Task: Find connections with filter location Haikou with filter topic #Indiawith filter profile language Spanish with filter current company Aditya Birla Chemicals with filter school NMIMS Global with filter industry Highway, Street, and Bridge Construction with filter service category CateringChange with filter keywords title Political Scientist
Action: Mouse moved to (553, 75)
Screenshot: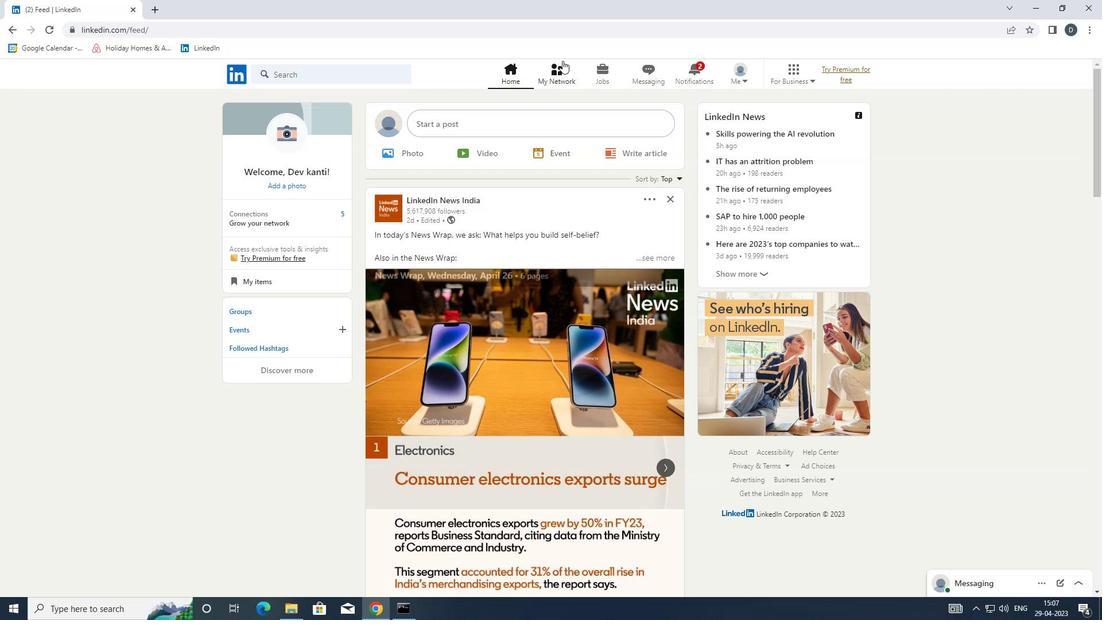 
Action: Mouse pressed left at (553, 75)
Screenshot: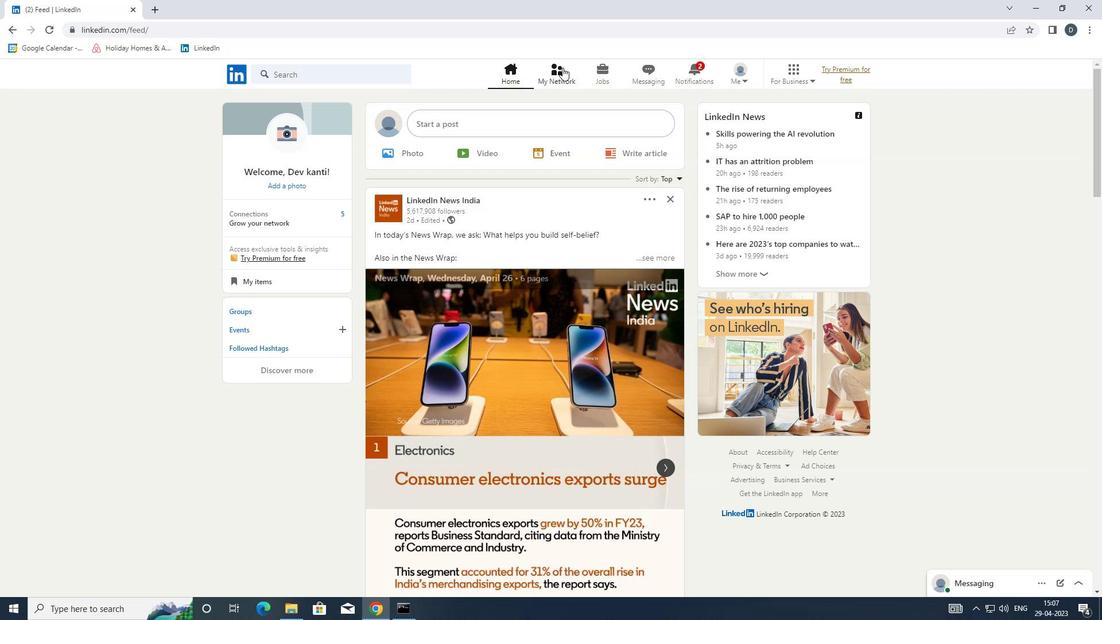 
Action: Mouse moved to (382, 137)
Screenshot: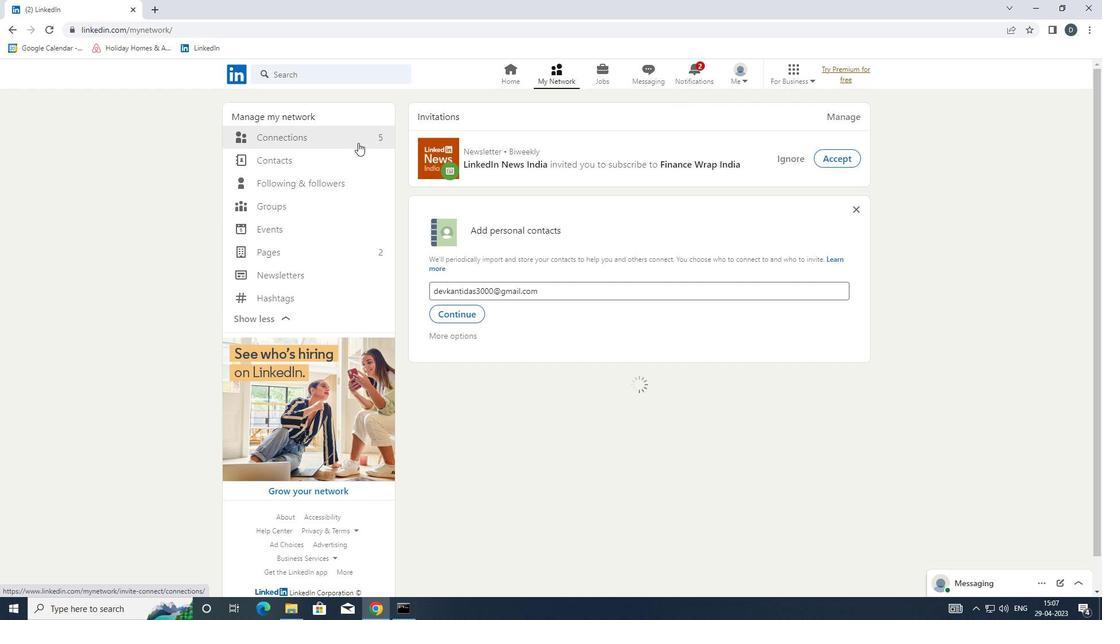 
Action: Mouse pressed left at (382, 137)
Screenshot: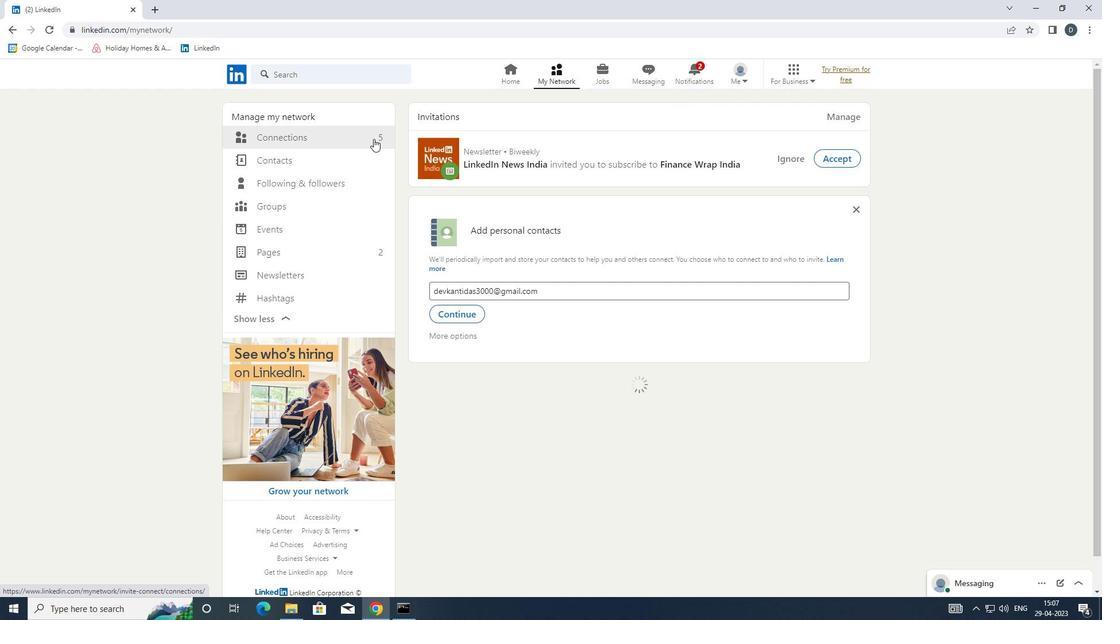 
Action: Mouse moved to (667, 139)
Screenshot: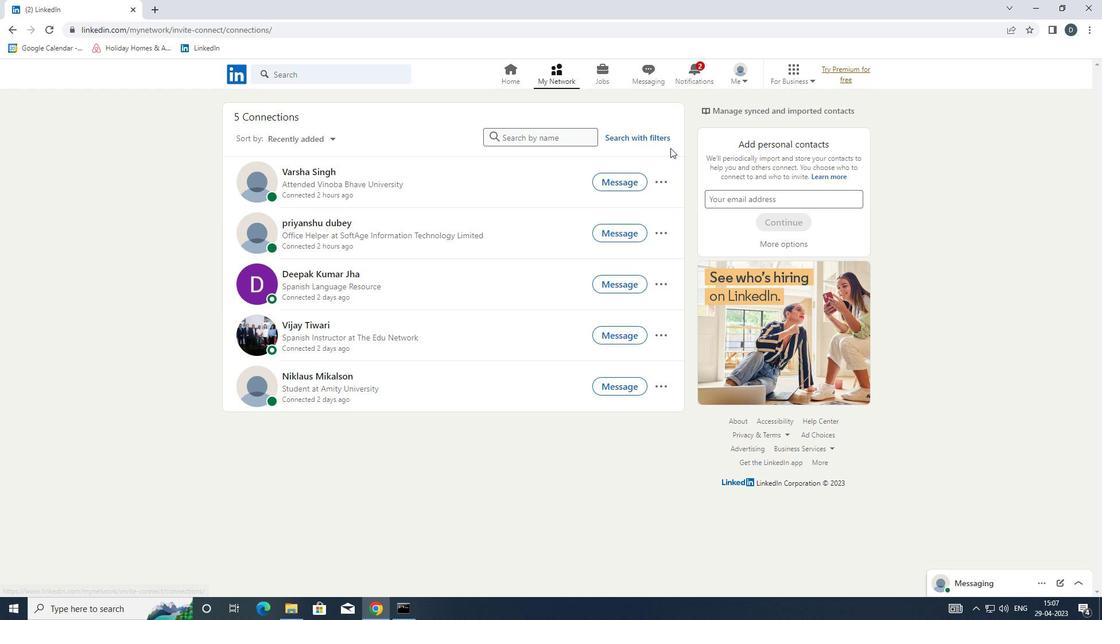 
Action: Mouse pressed left at (667, 139)
Screenshot: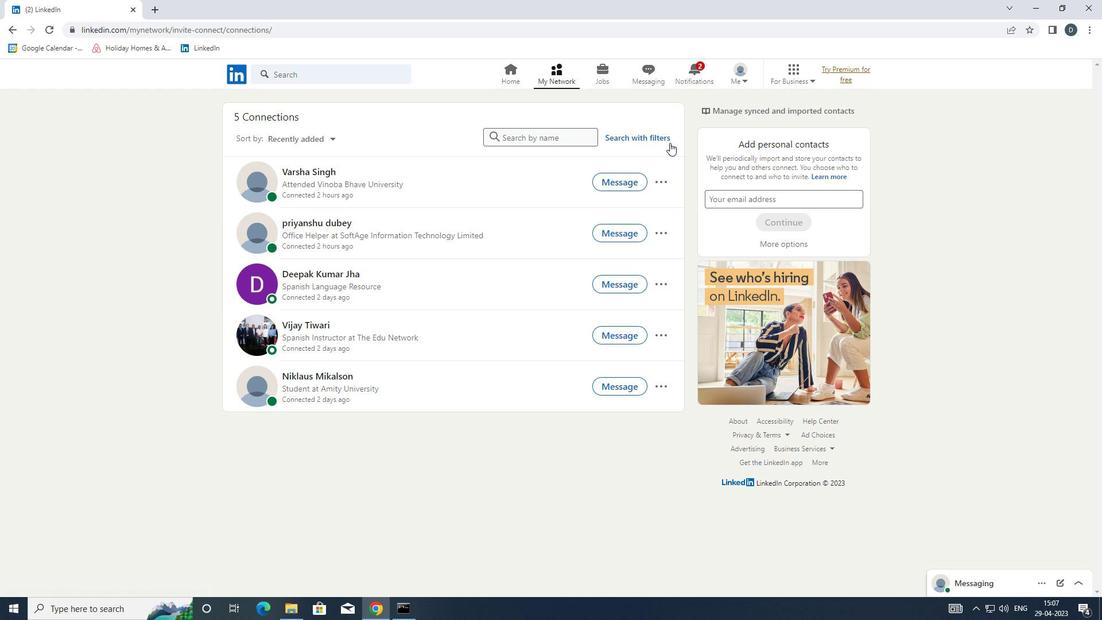 
Action: Mouse moved to (586, 109)
Screenshot: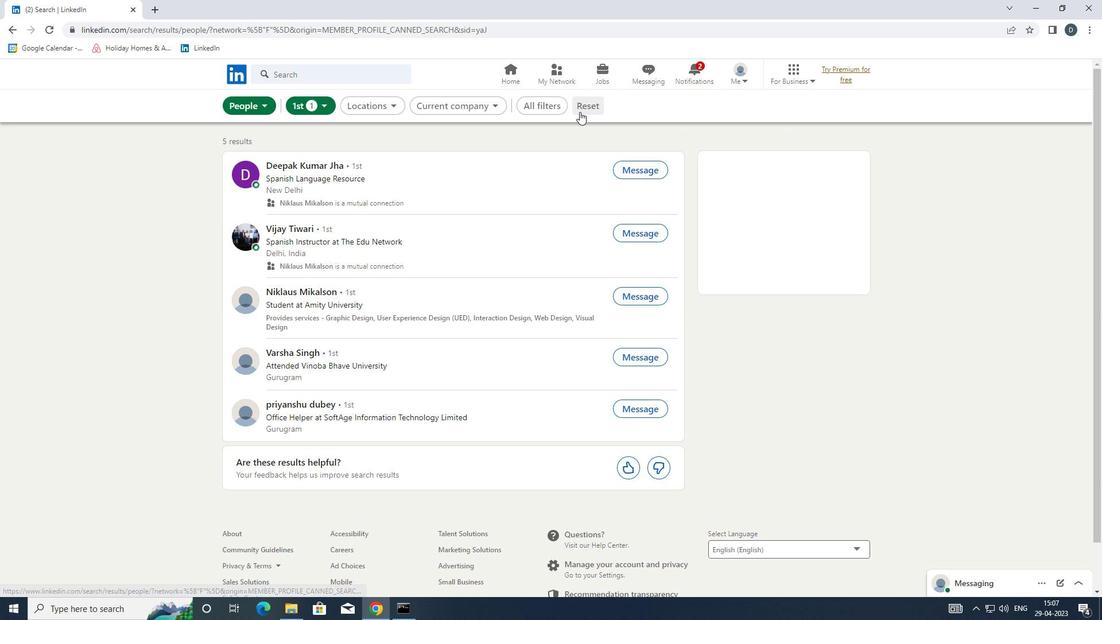
Action: Mouse pressed left at (586, 109)
Screenshot: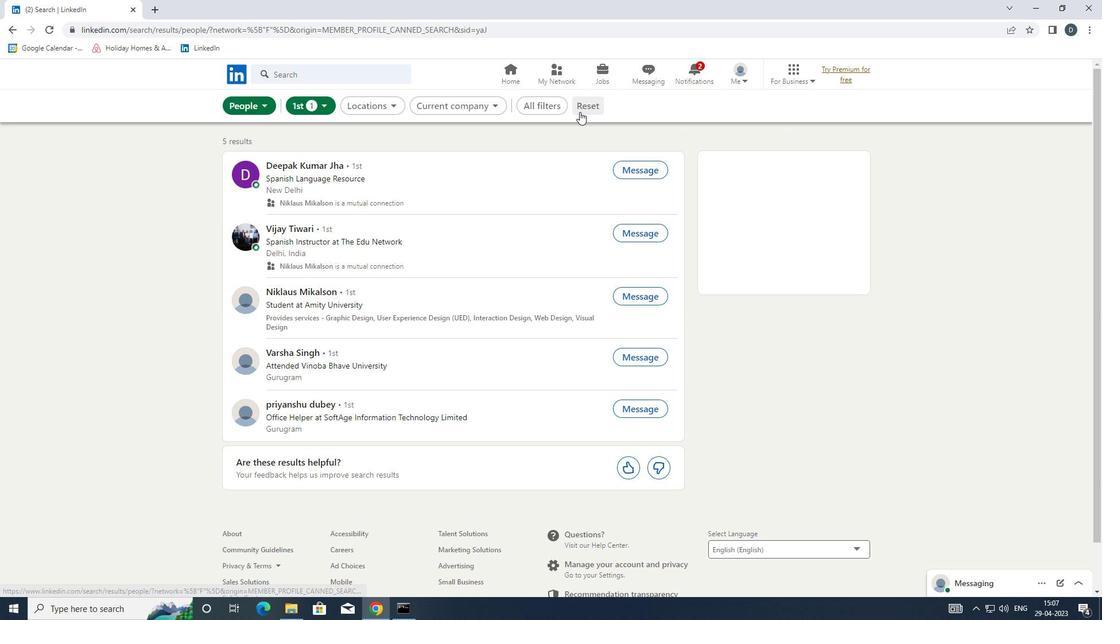 
Action: Mouse moved to (573, 106)
Screenshot: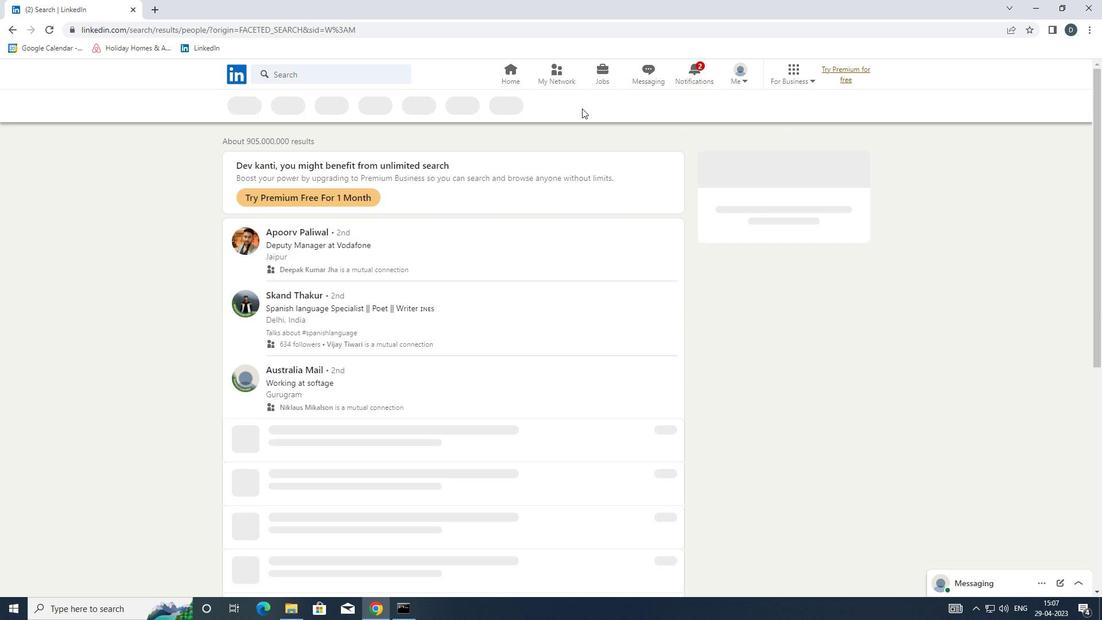 
Action: Mouse pressed left at (573, 106)
Screenshot: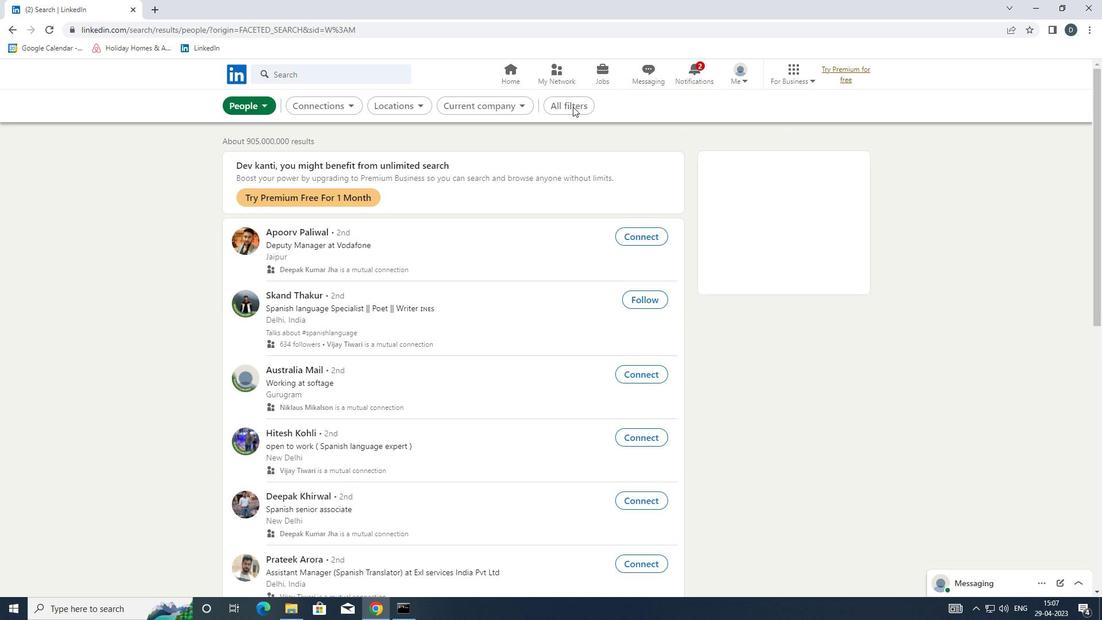 
Action: Mouse moved to (885, 353)
Screenshot: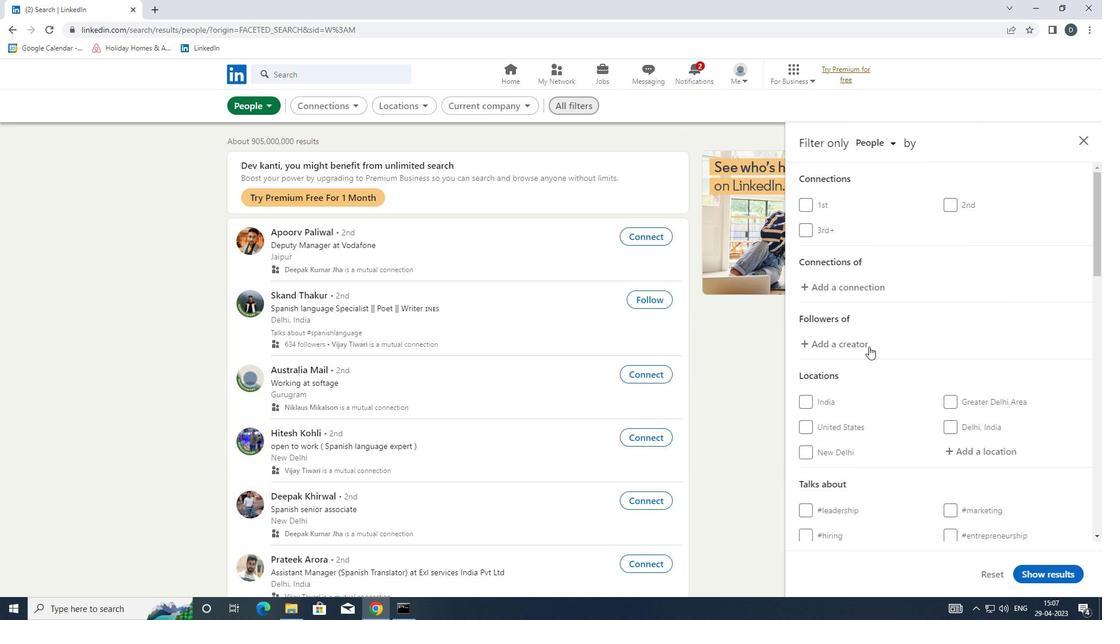 
Action: Mouse scrolled (885, 352) with delta (0, 0)
Screenshot: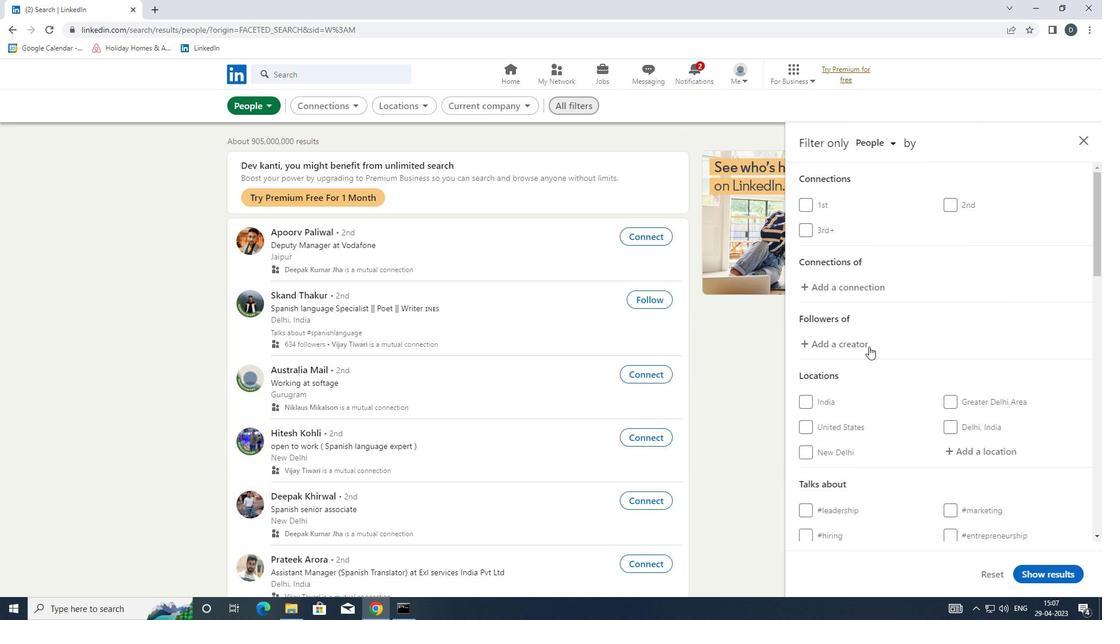 
Action: Mouse moved to (885, 353)
Screenshot: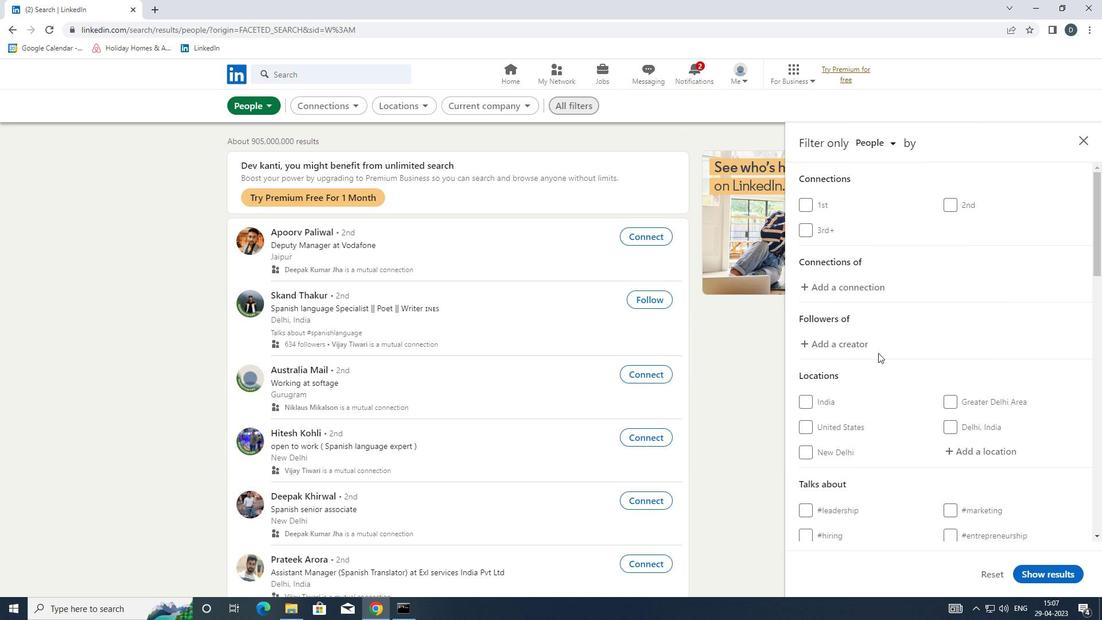 
Action: Mouse scrolled (885, 352) with delta (0, 0)
Screenshot: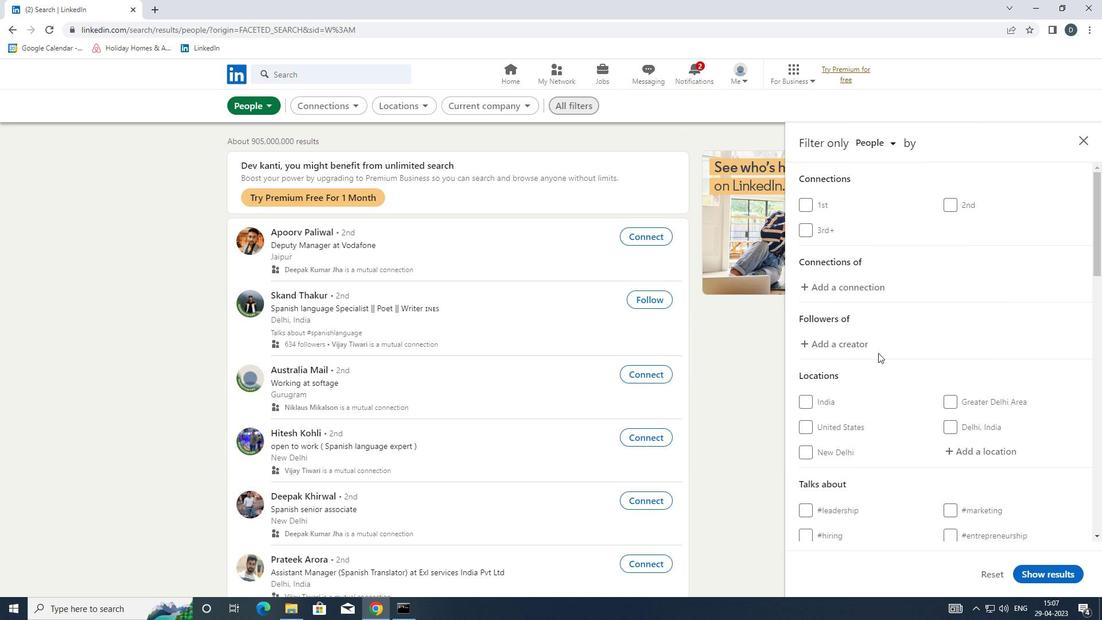 
Action: Mouse moved to (971, 334)
Screenshot: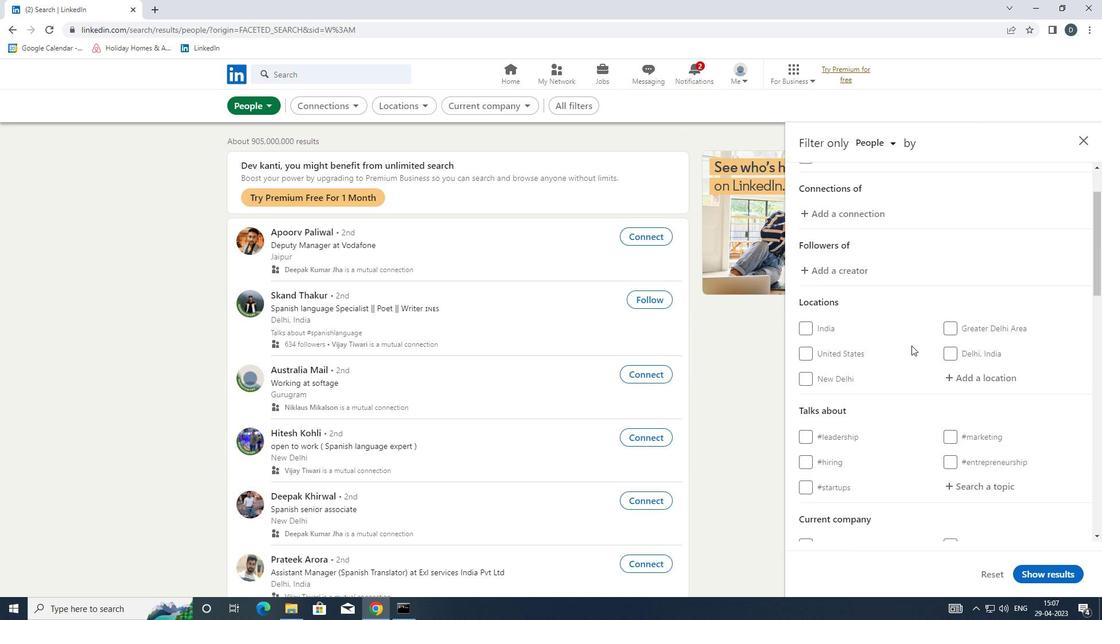 
Action: Mouse pressed left at (971, 334)
Screenshot: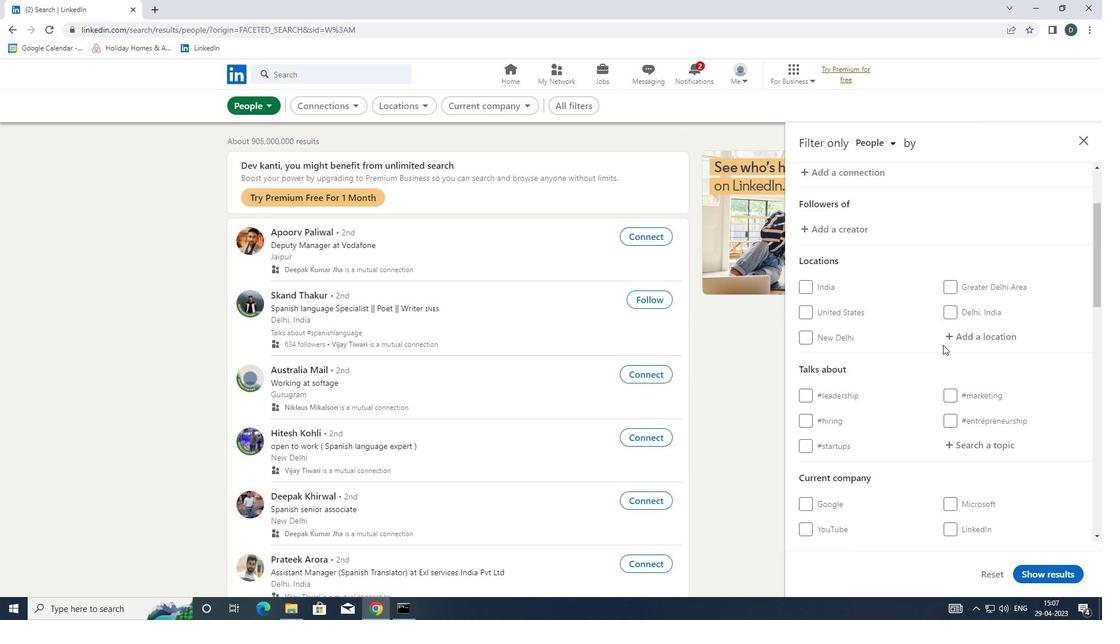 
Action: Key pressed <Key.shift_r><Key.shift_r><Key.shift_r><Key.shift_r><Key.shift_r>Haikou<Key.down><Key.enter>
Screenshot: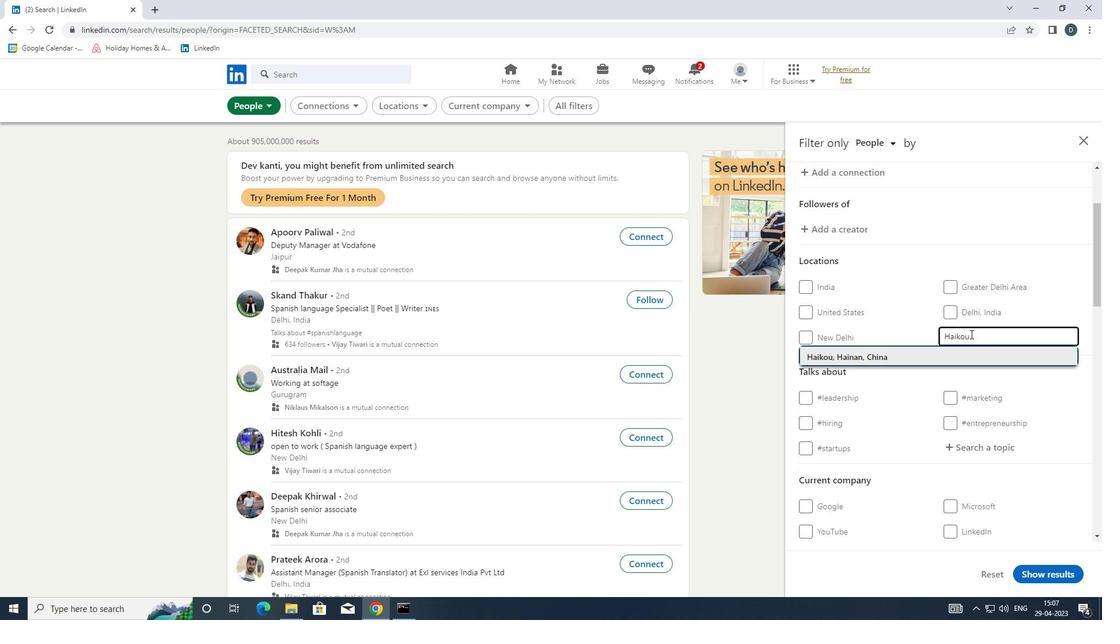 
Action: Mouse moved to (971, 338)
Screenshot: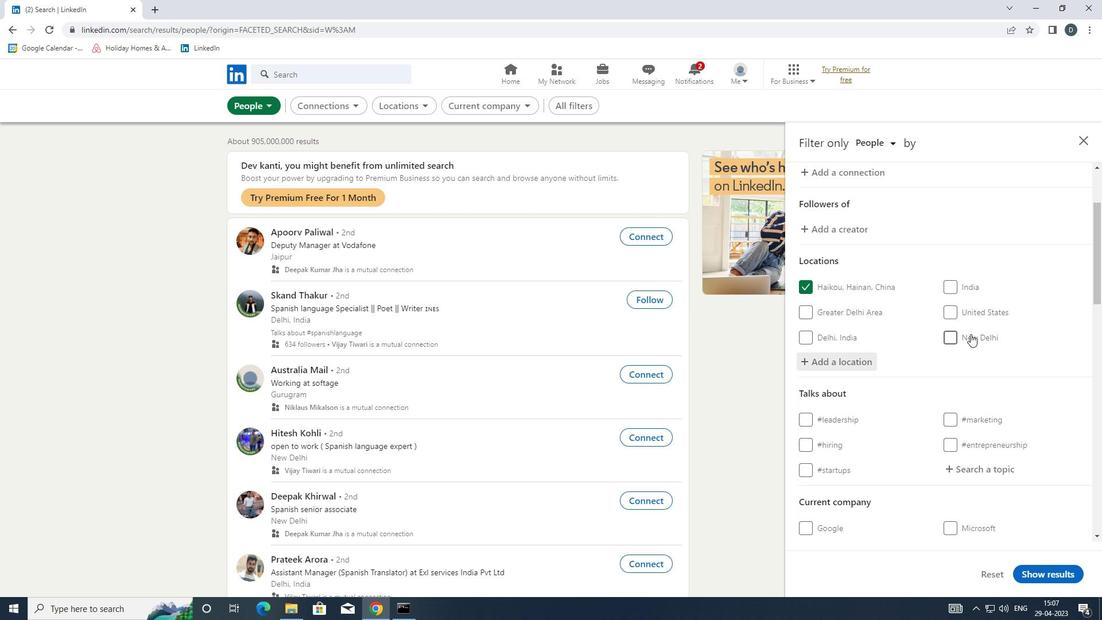 
Action: Mouse scrolled (971, 338) with delta (0, 0)
Screenshot: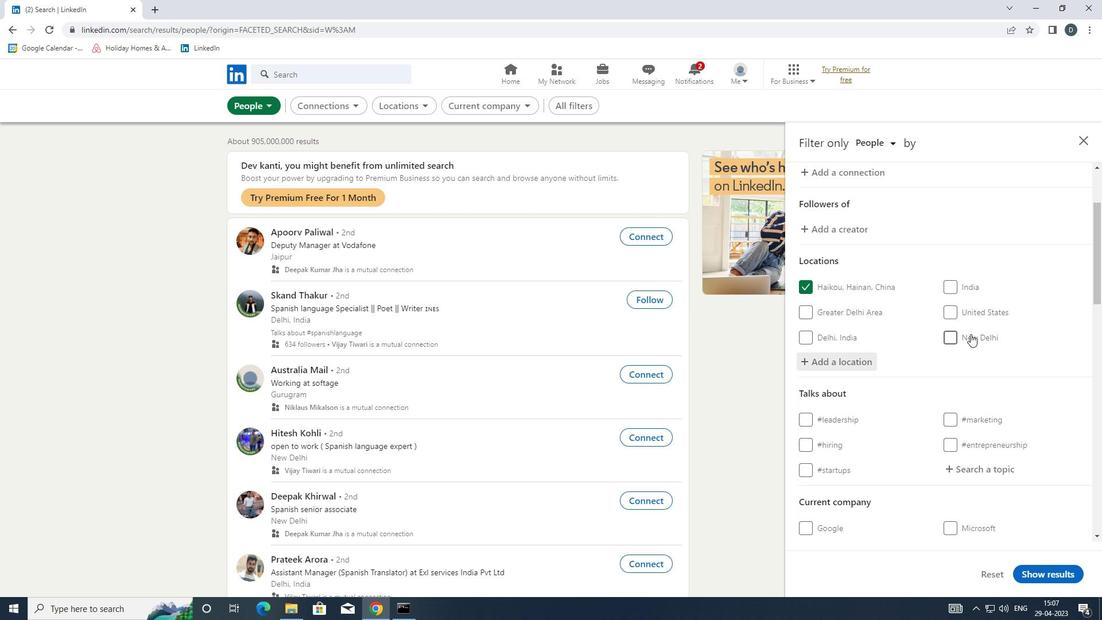
Action: Mouse moved to (971, 352)
Screenshot: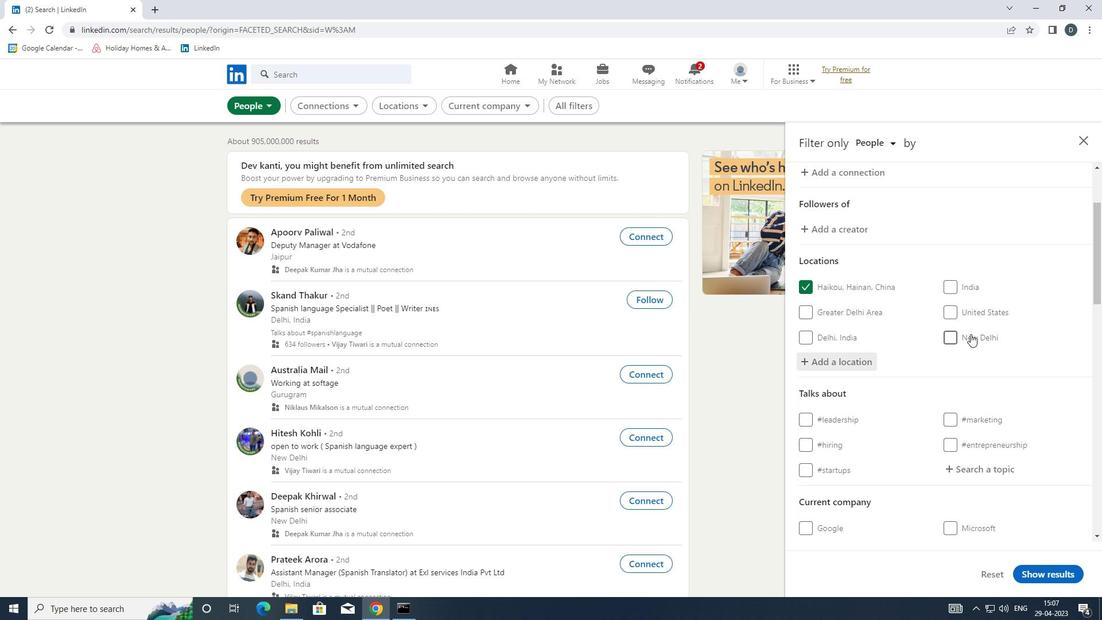 
Action: Mouse scrolled (971, 351) with delta (0, 0)
Screenshot: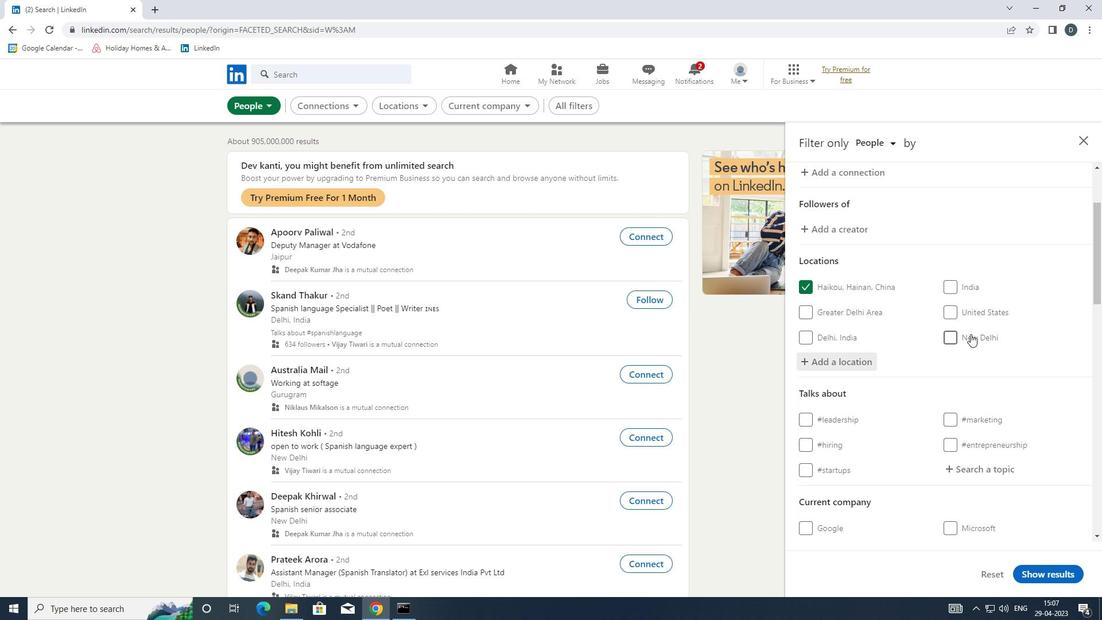 
Action: Mouse moved to (971, 353)
Screenshot: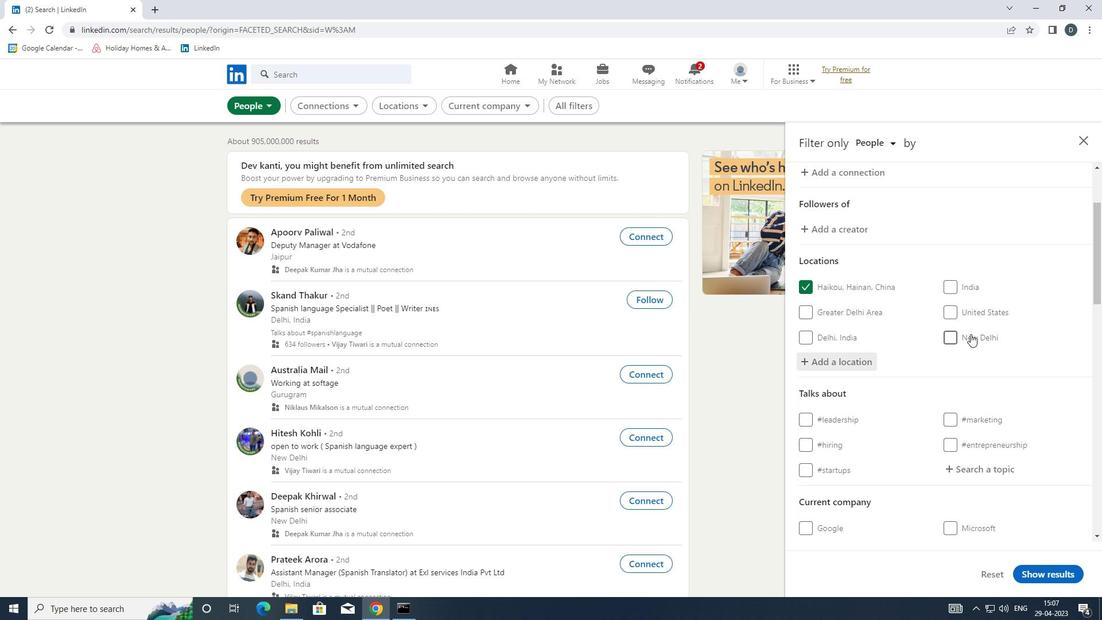 
Action: Mouse scrolled (971, 353) with delta (0, 0)
Screenshot: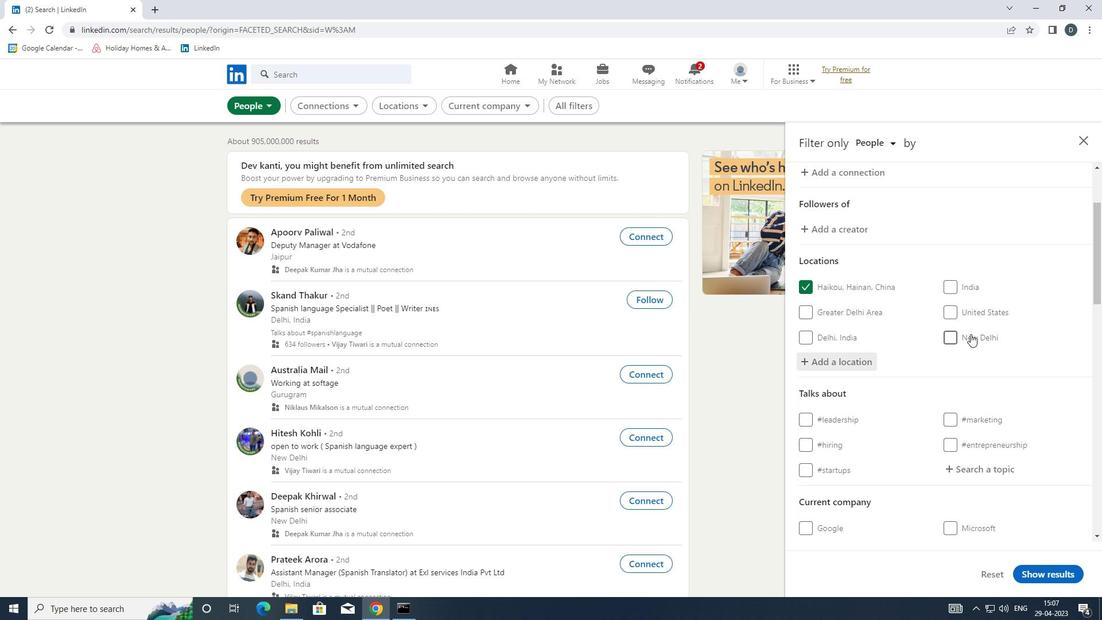 
Action: Mouse moved to (989, 297)
Screenshot: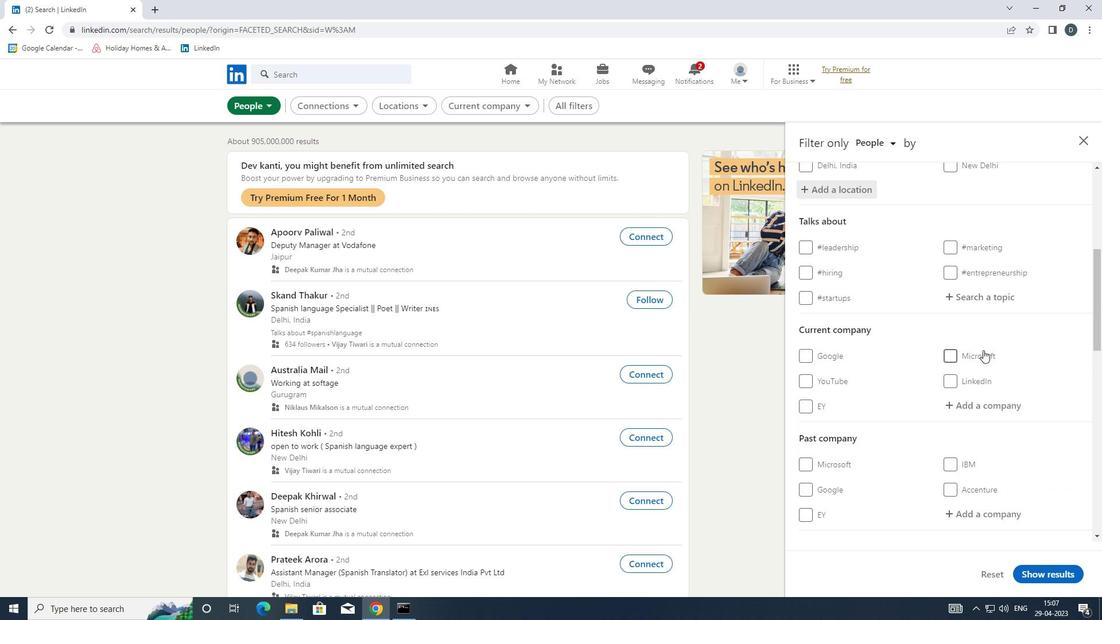
Action: Mouse pressed left at (989, 297)
Screenshot: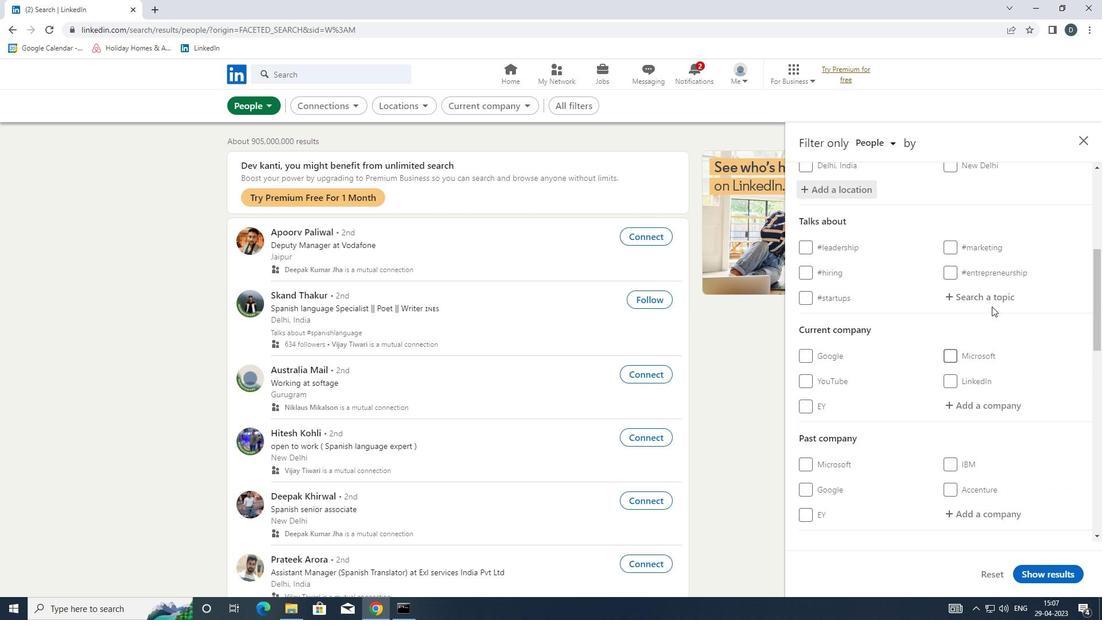 
Action: Mouse moved to (989, 297)
Screenshot: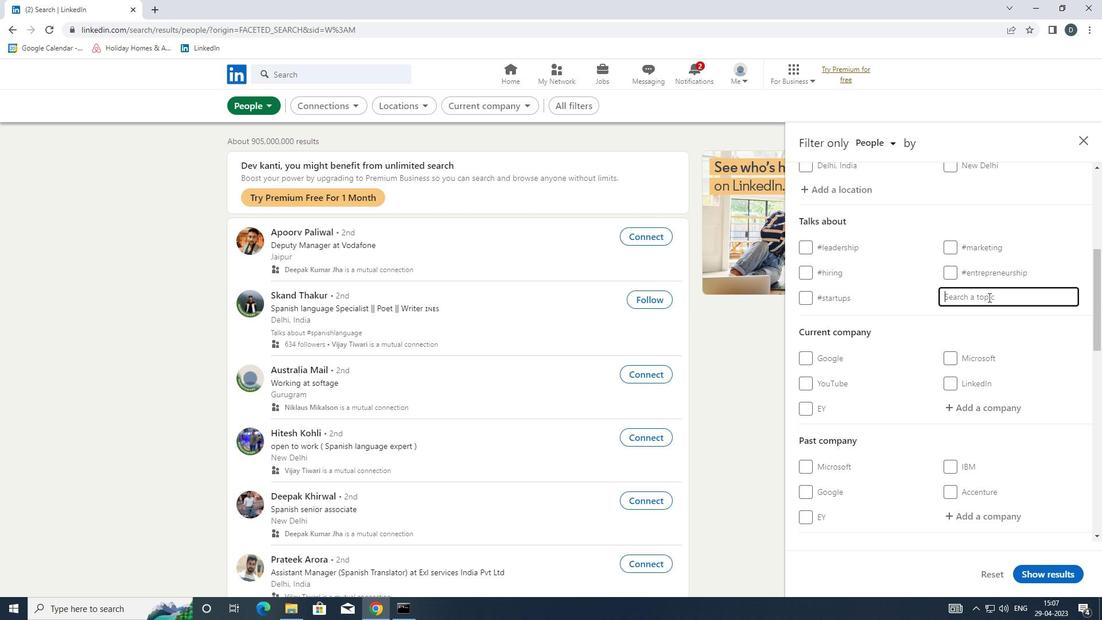 
Action: Key pressed <Key.shift>#<Key.shift>INDIA
Screenshot: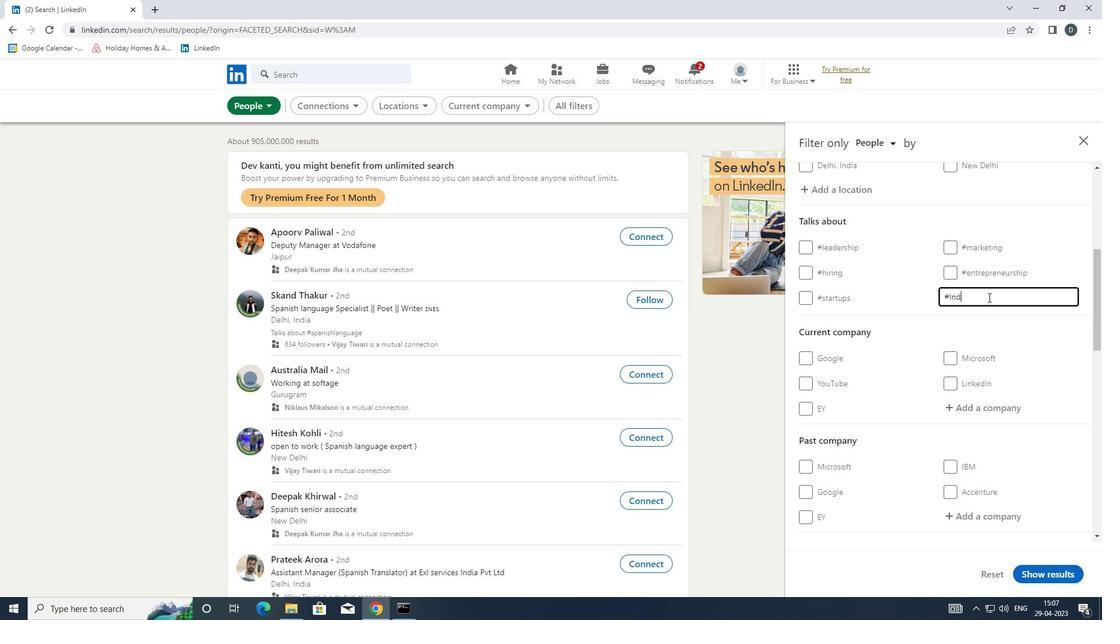 
Action: Mouse moved to (989, 296)
Screenshot: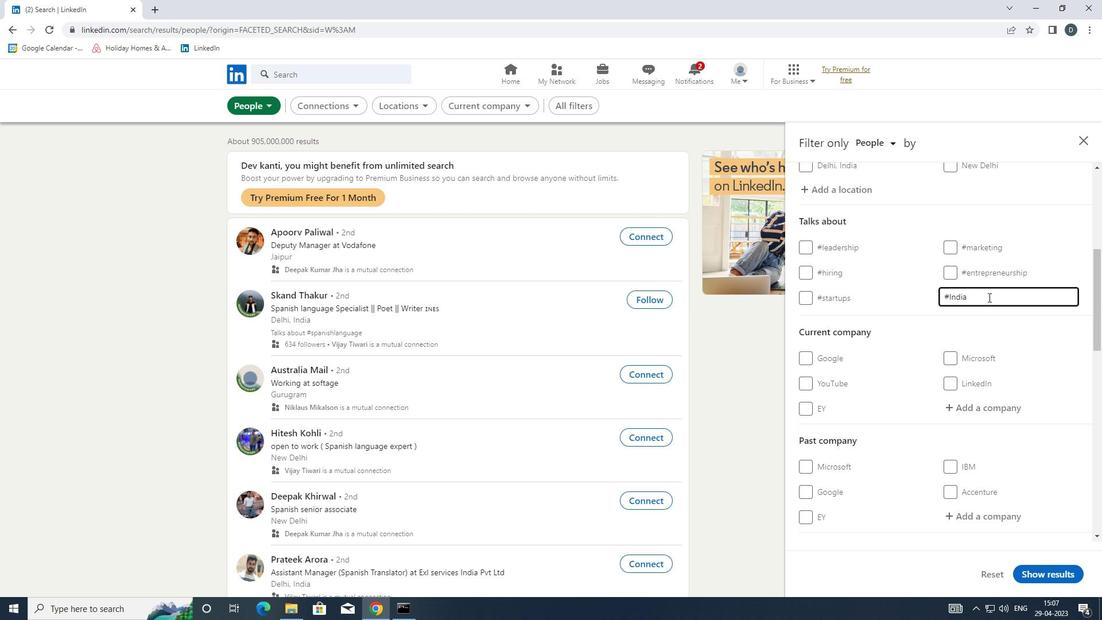 
Action: Mouse scrolled (989, 295) with delta (0, 0)
Screenshot: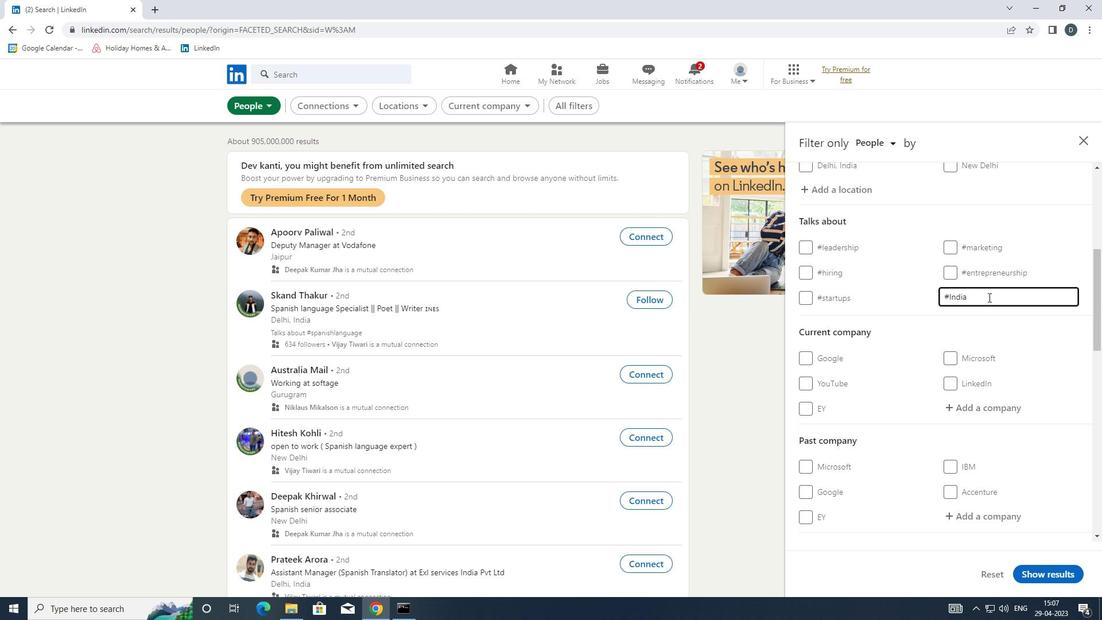 
Action: Mouse moved to (990, 296)
Screenshot: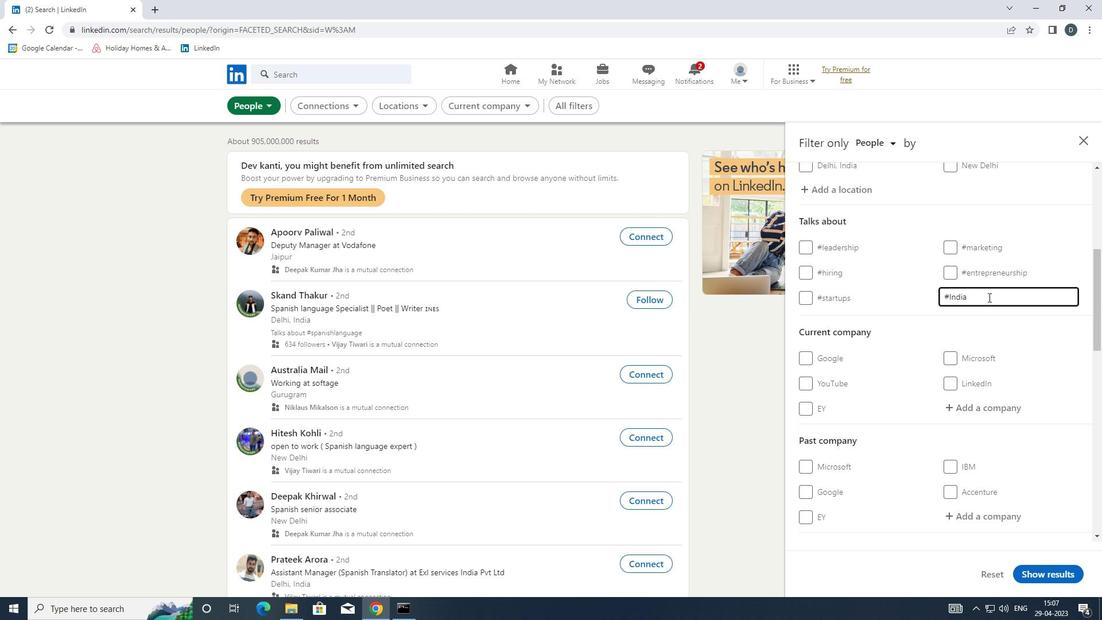 
Action: Mouse scrolled (990, 296) with delta (0, 0)
Screenshot: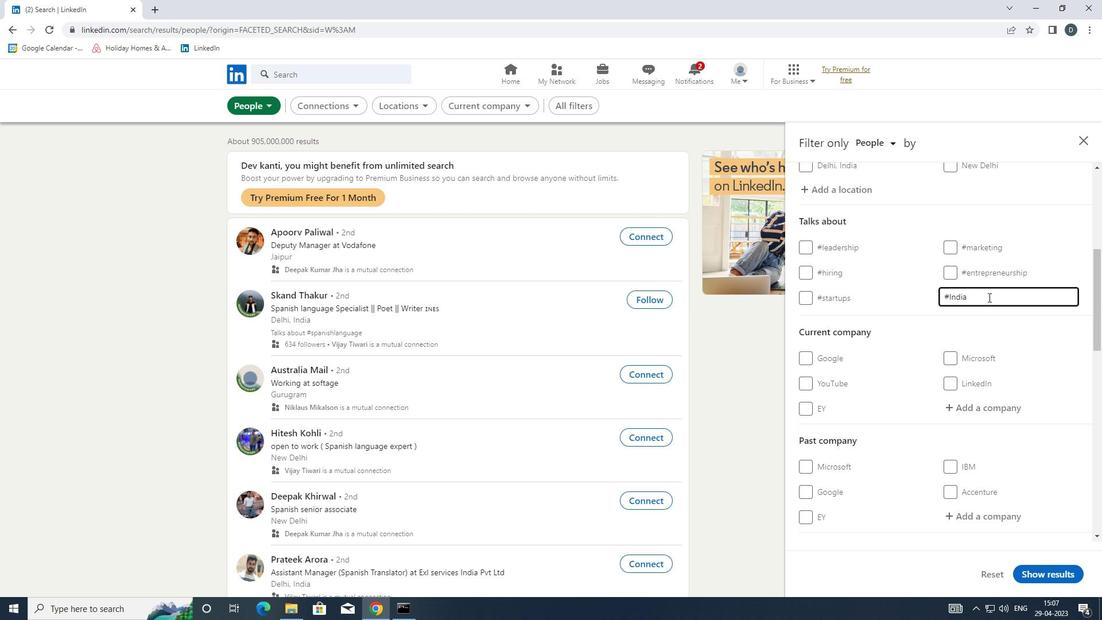 
Action: Mouse moved to (990, 297)
Screenshot: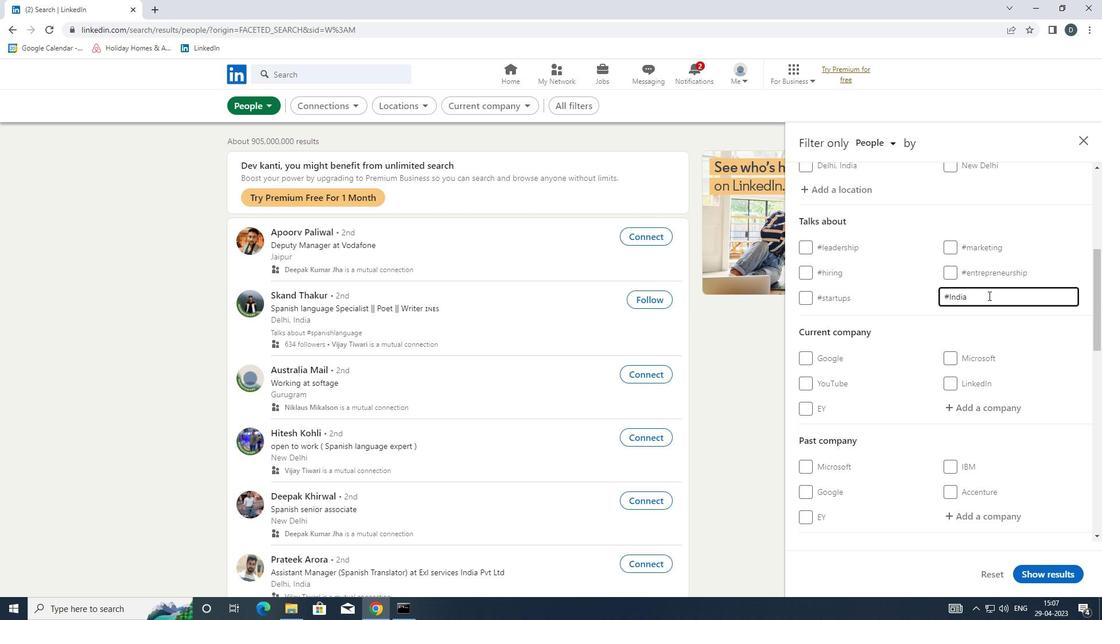 
Action: Mouse scrolled (990, 296) with delta (0, 0)
Screenshot: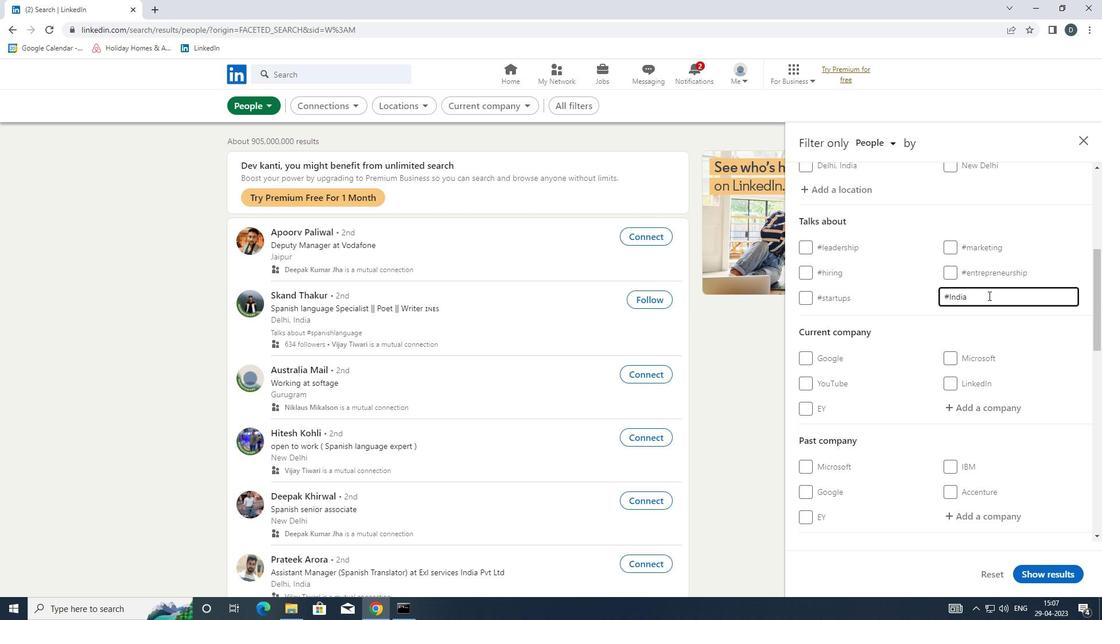 
Action: Mouse moved to (991, 299)
Screenshot: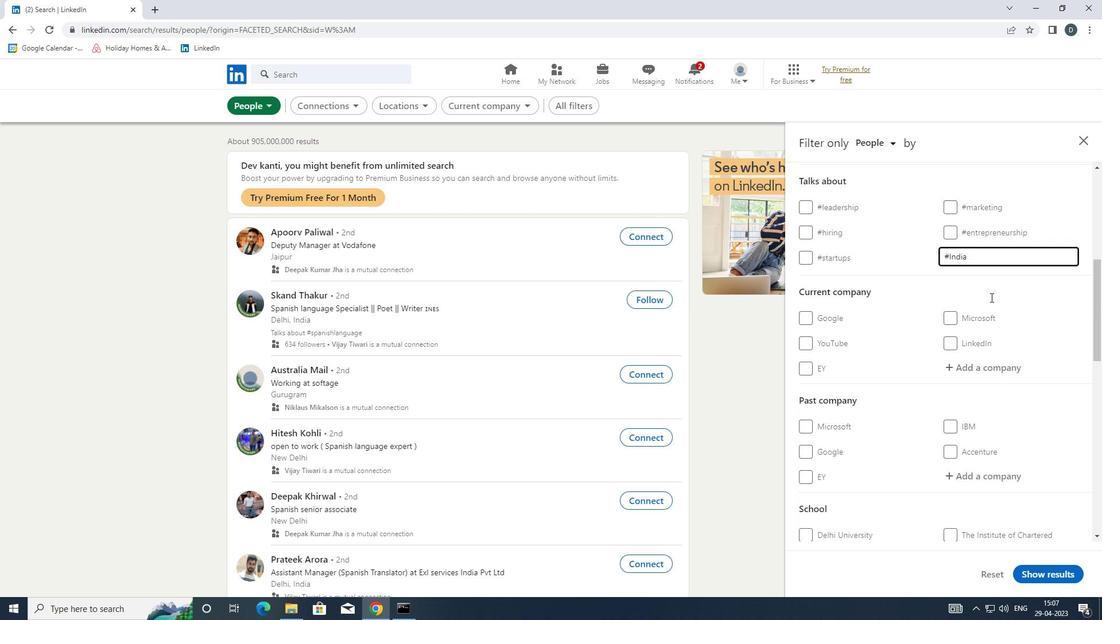 
Action: Mouse scrolled (991, 298) with delta (0, 0)
Screenshot: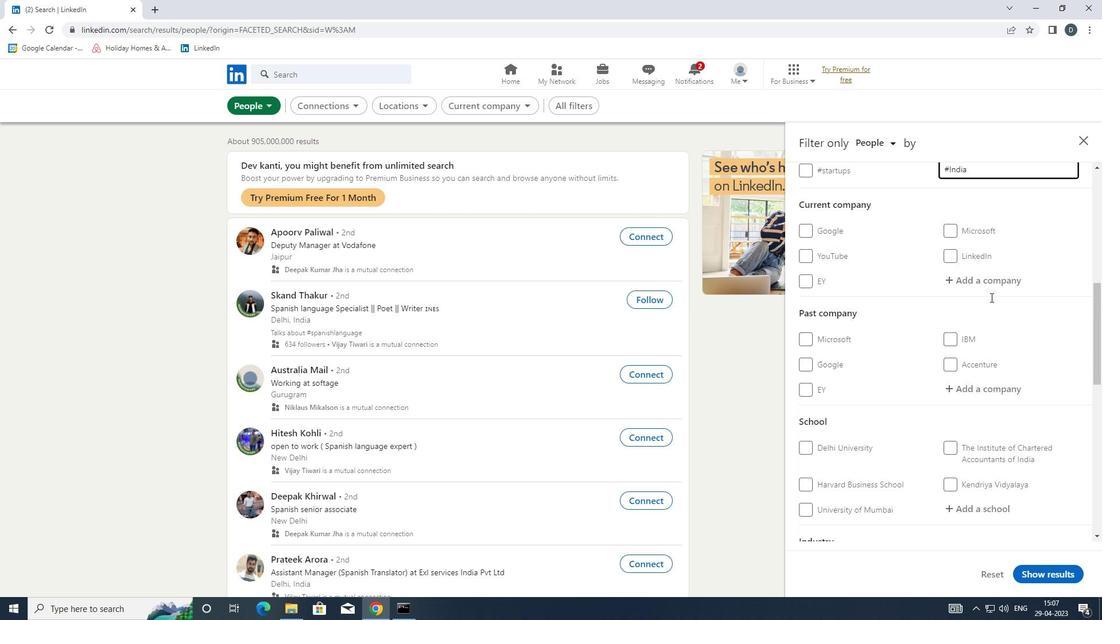 
Action: Mouse moved to (991, 299)
Screenshot: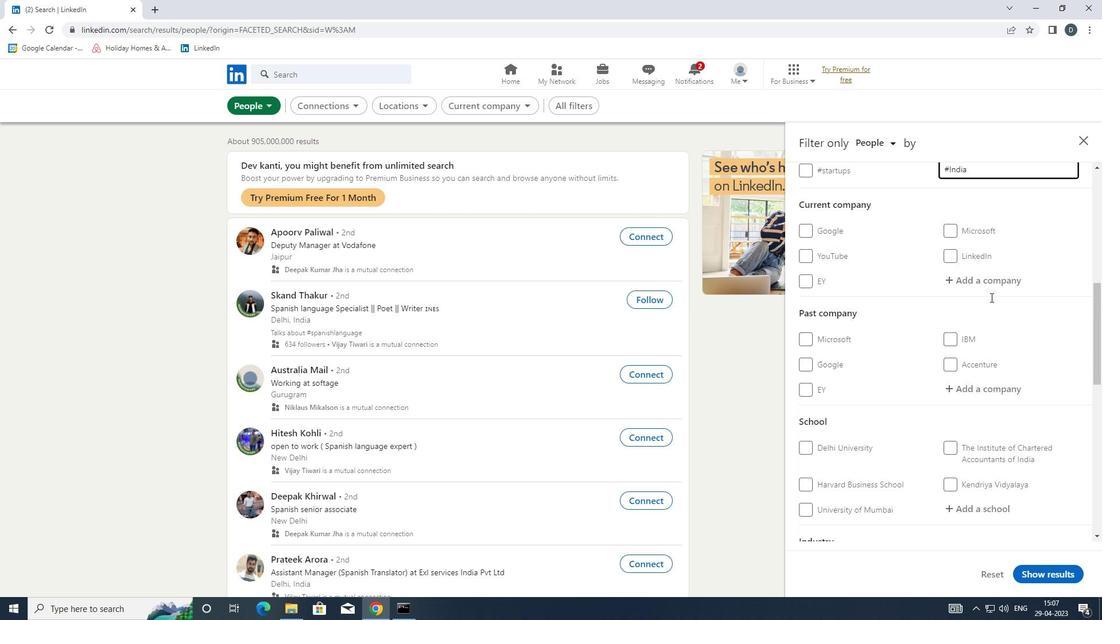
Action: Mouse scrolled (991, 298) with delta (0, 0)
Screenshot: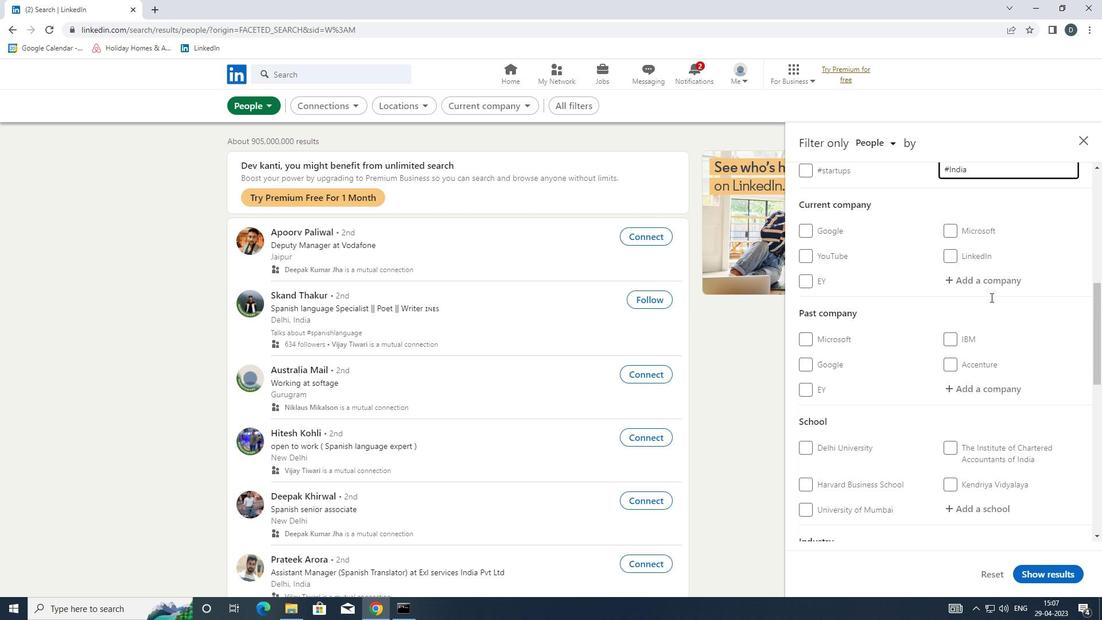 
Action: Mouse moved to (990, 300)
Screenshot: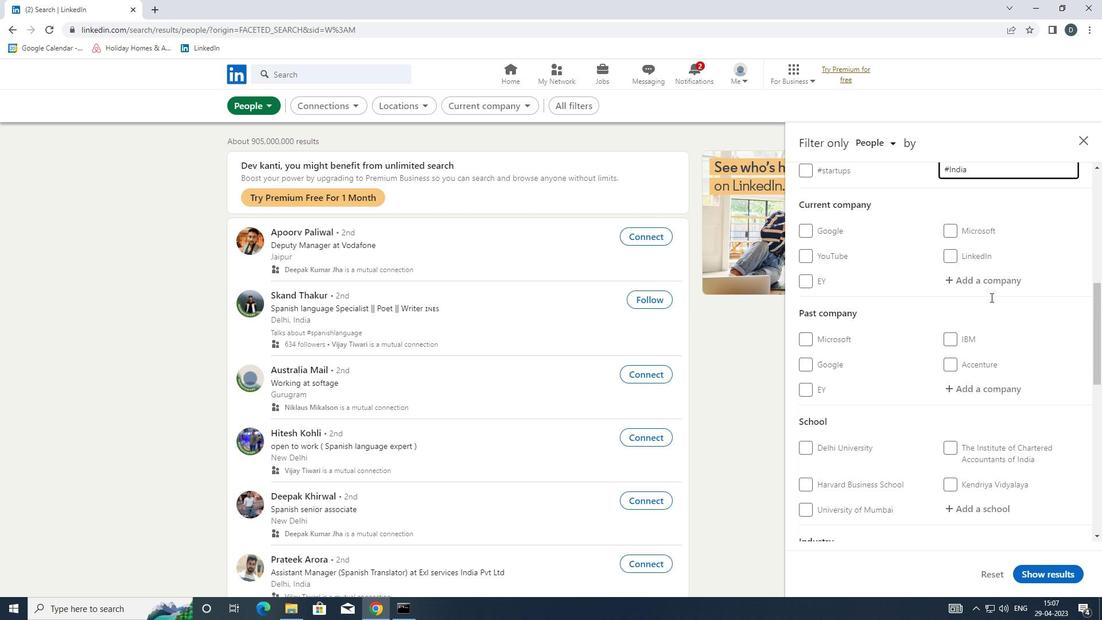 
Action: Mouse scrolled (990, 299) with delta (0, 0)
Screenshot: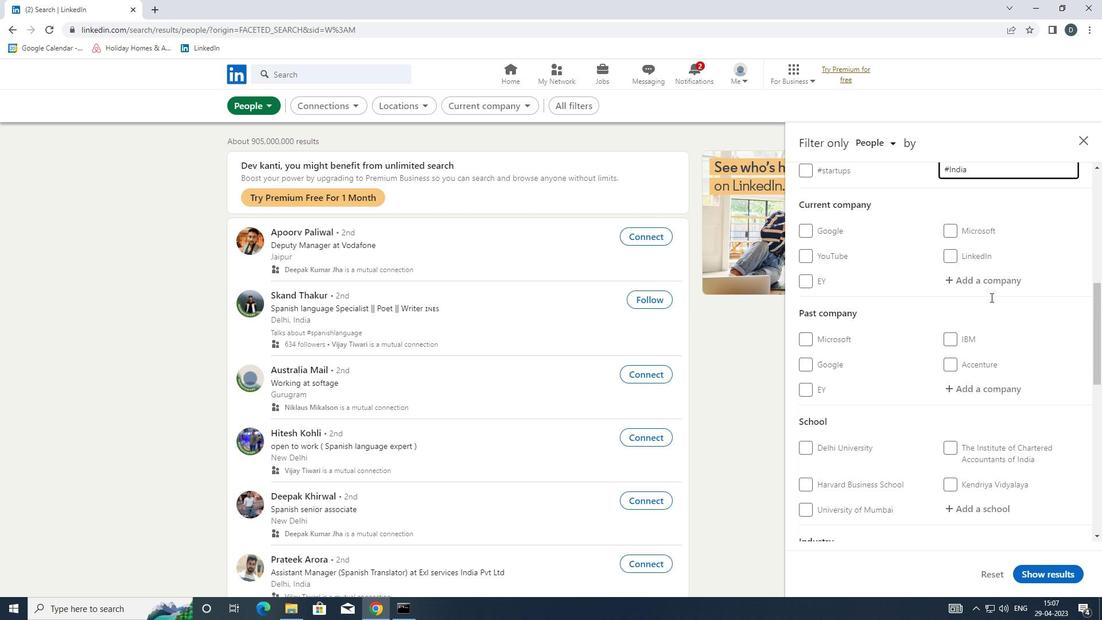 
Action: Mouse moved to (990, 300)
Screenshot: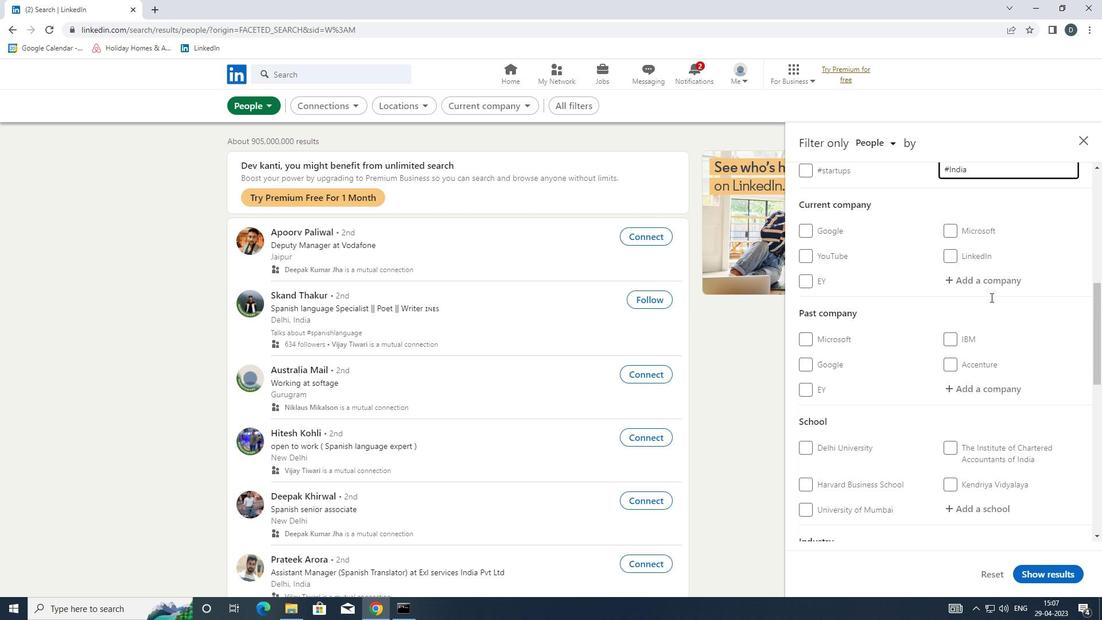 
Action: Mouse scrolled (990, 300) with delta (0, 0)
Screenshot: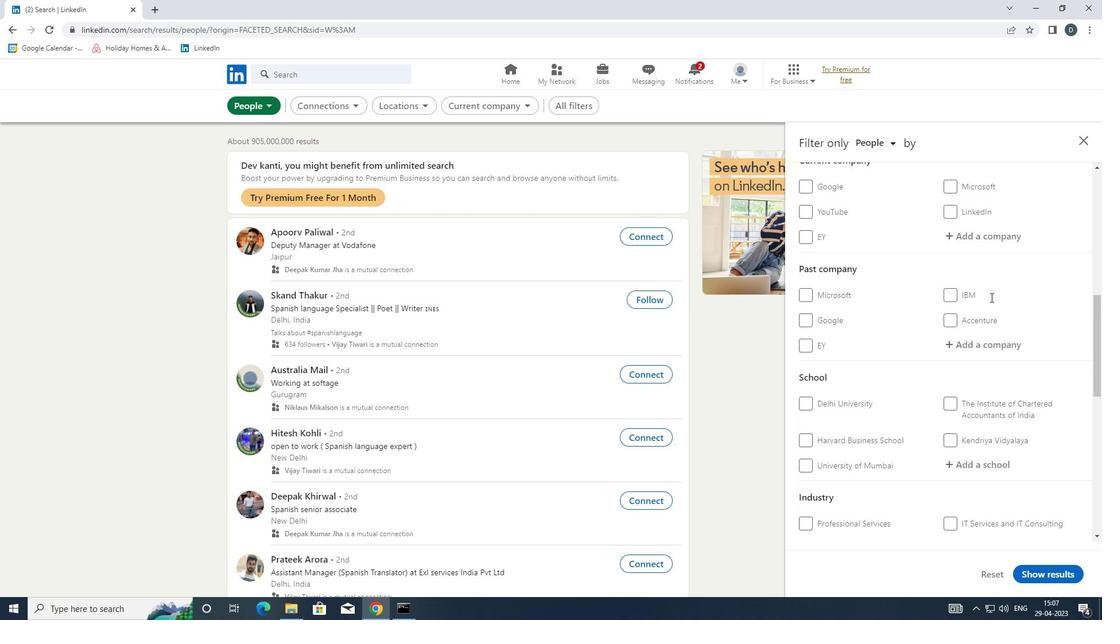 
Action: Mouse moved to (918, 342)
Screenshot: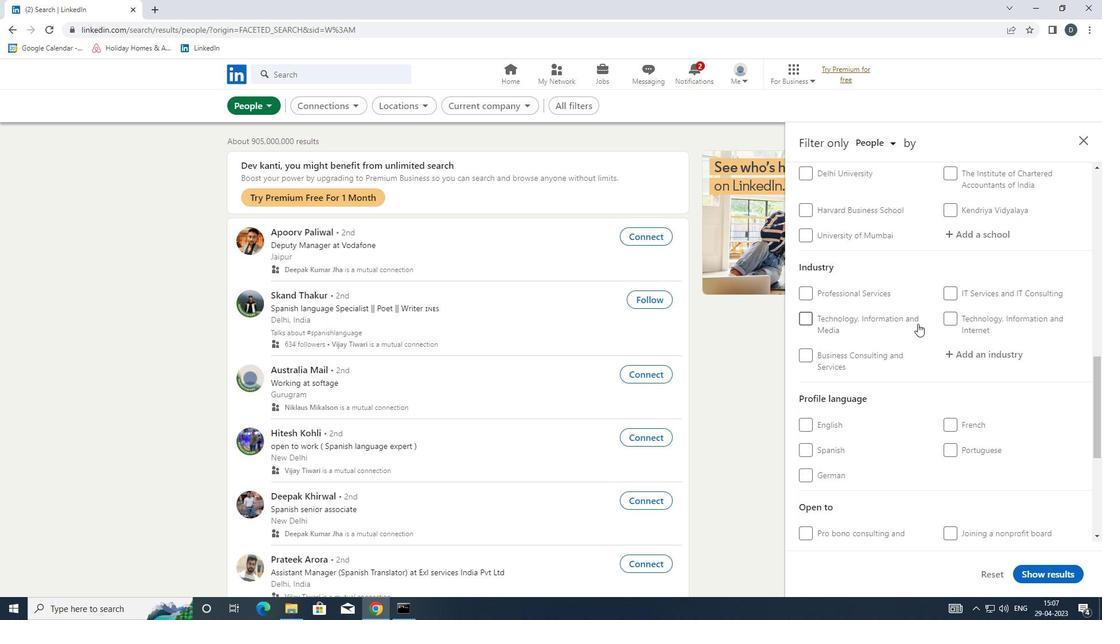 
Action: Mouse scrolled (918, 341) with delta (0, 0)
Screenshot: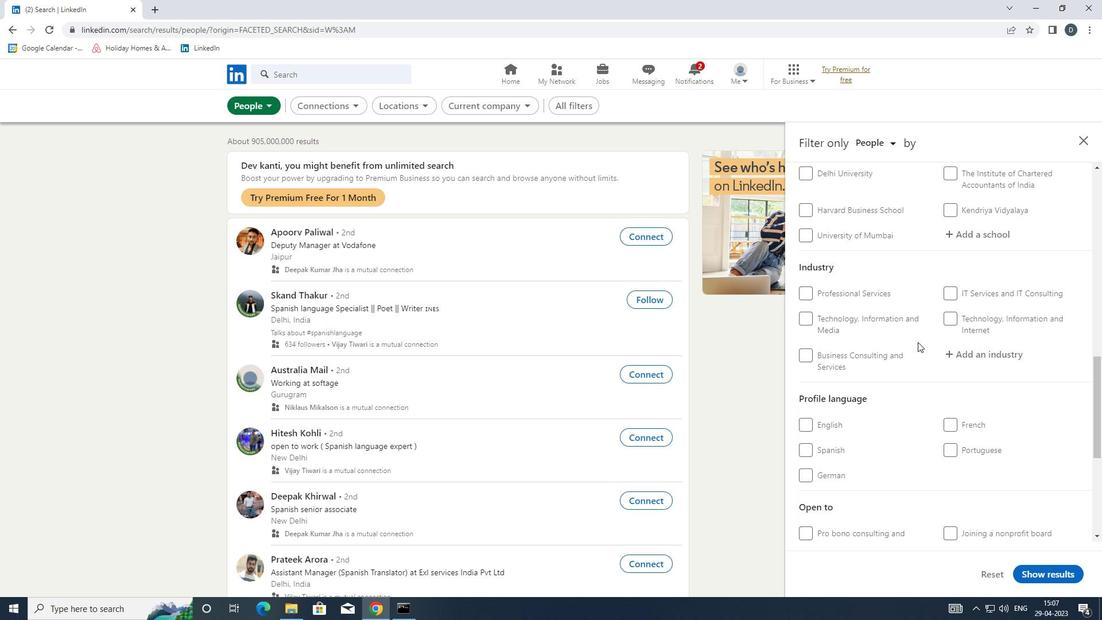 
Action: Mouse scrolled (918, 341) with delta (0, 0)
Screenshot: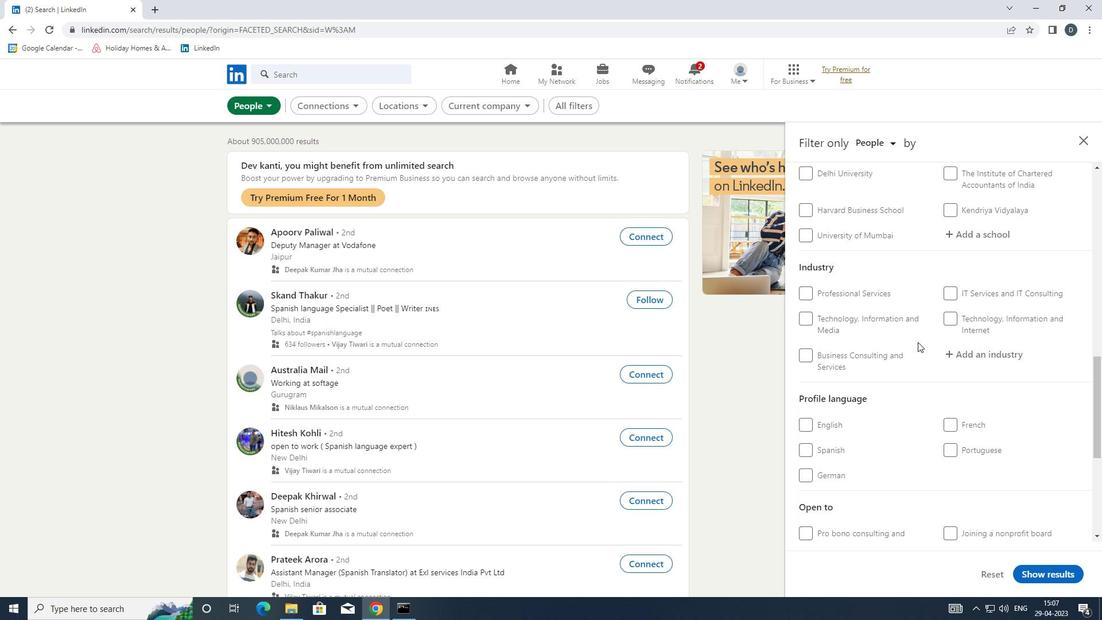 
Action: Mouse moved to (827, 336)
Screenshot: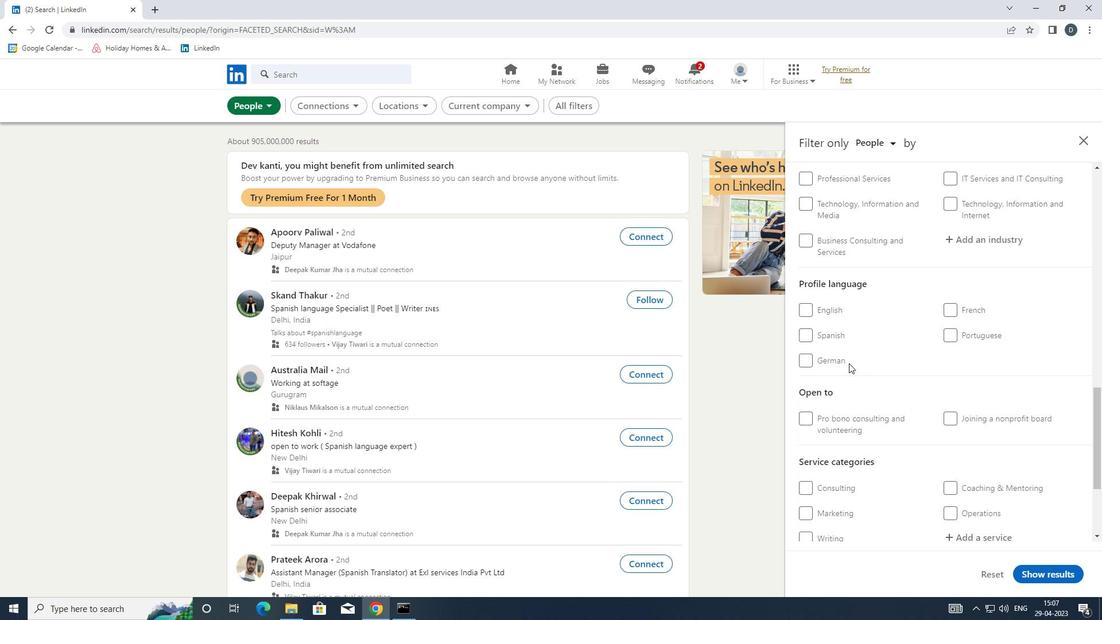 
Action: Mouse pressed left at (827, 336)
Screenshot: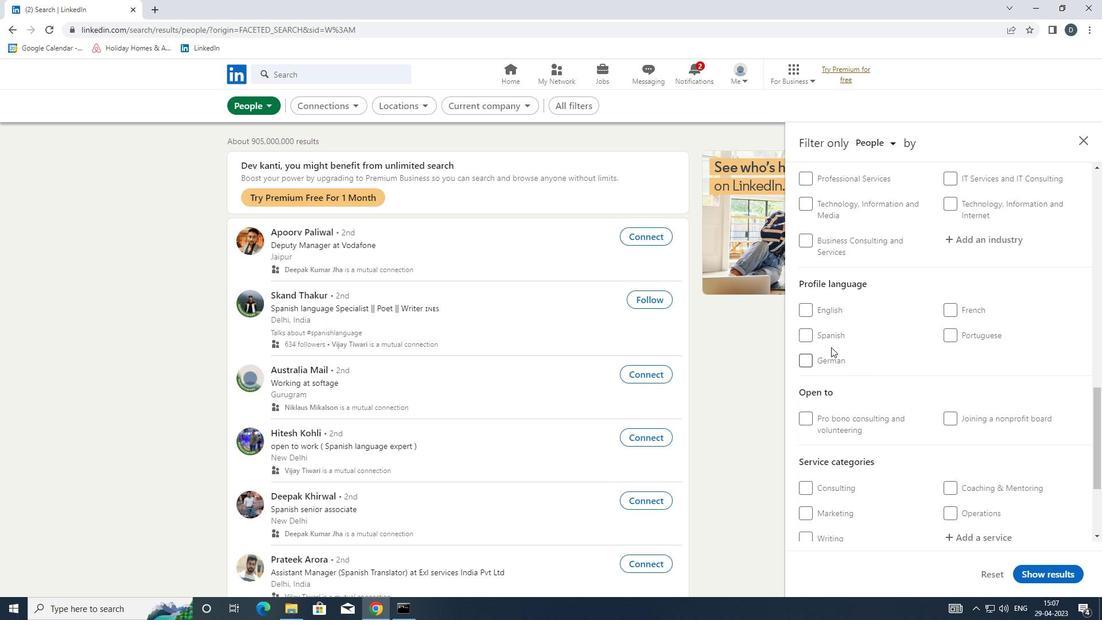 
Action: Mouse moved to (895, 357)
Screenshot: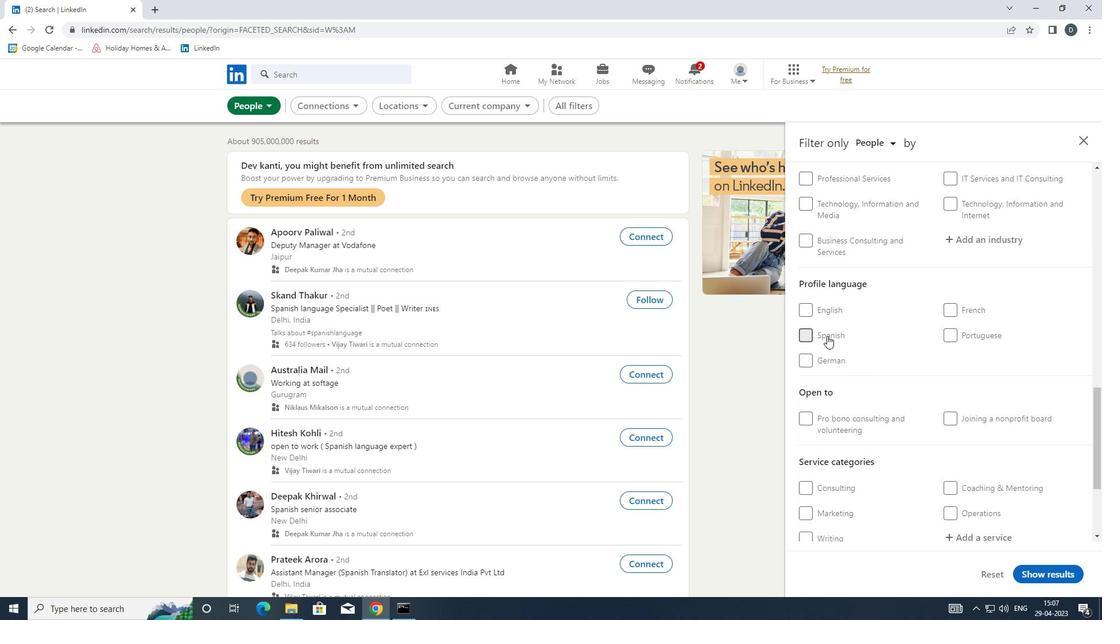 
Action: Mouse scrolled (895, 358) with delta (0, 0)
Screenshot: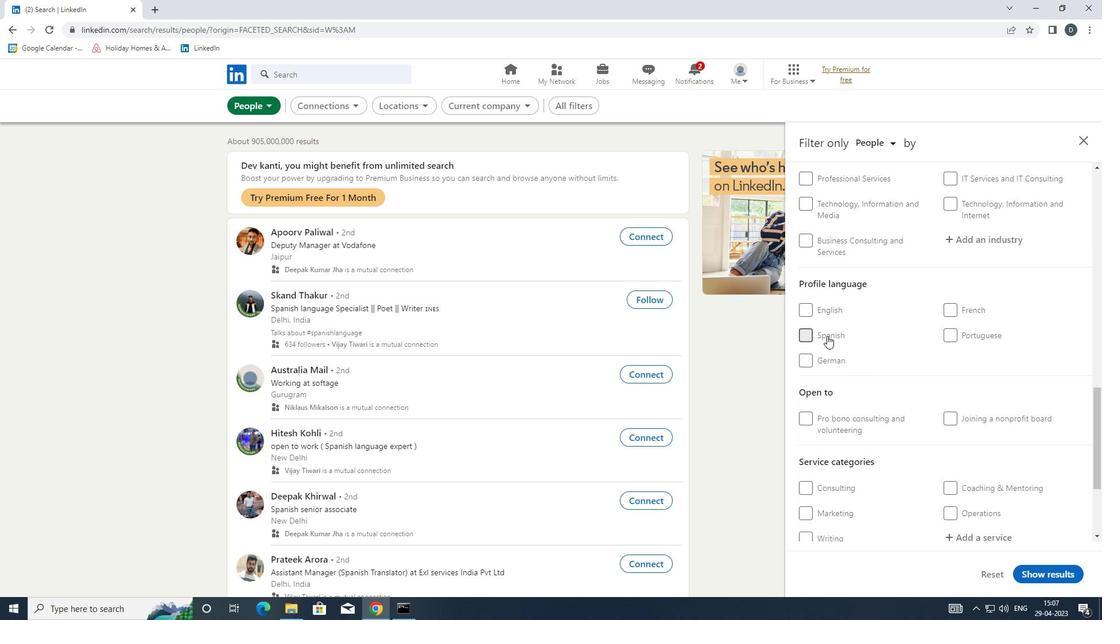 
Action: Mouse scrolled (895, 358) with delta (0, 0)
Screenshot: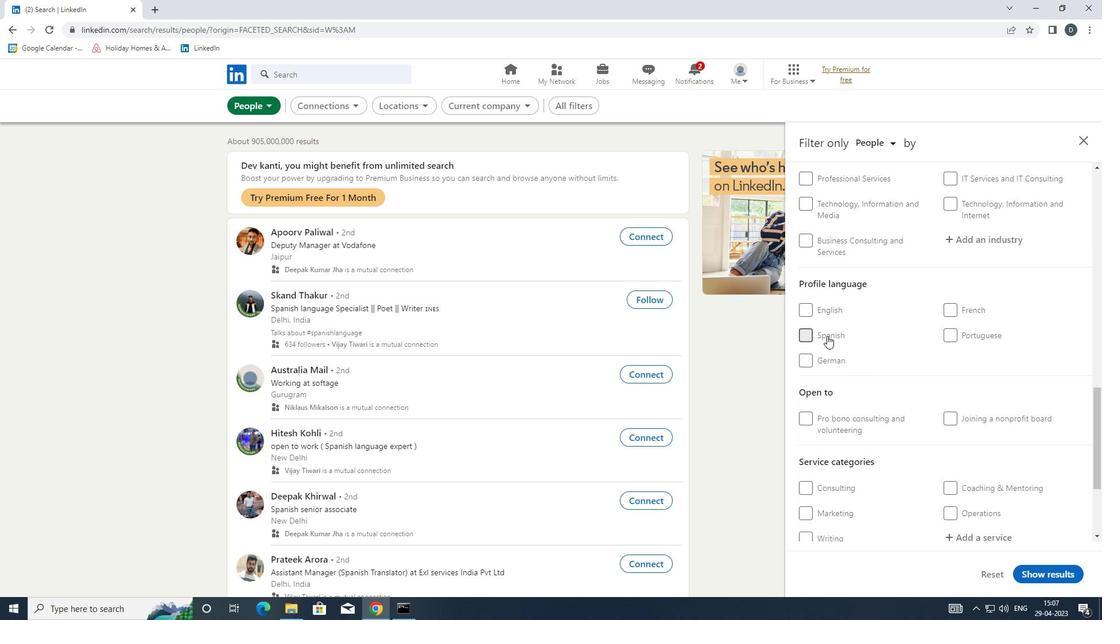 
Action: Mouse scrolled (895, 358) with delta (0, 0)
Screenshot: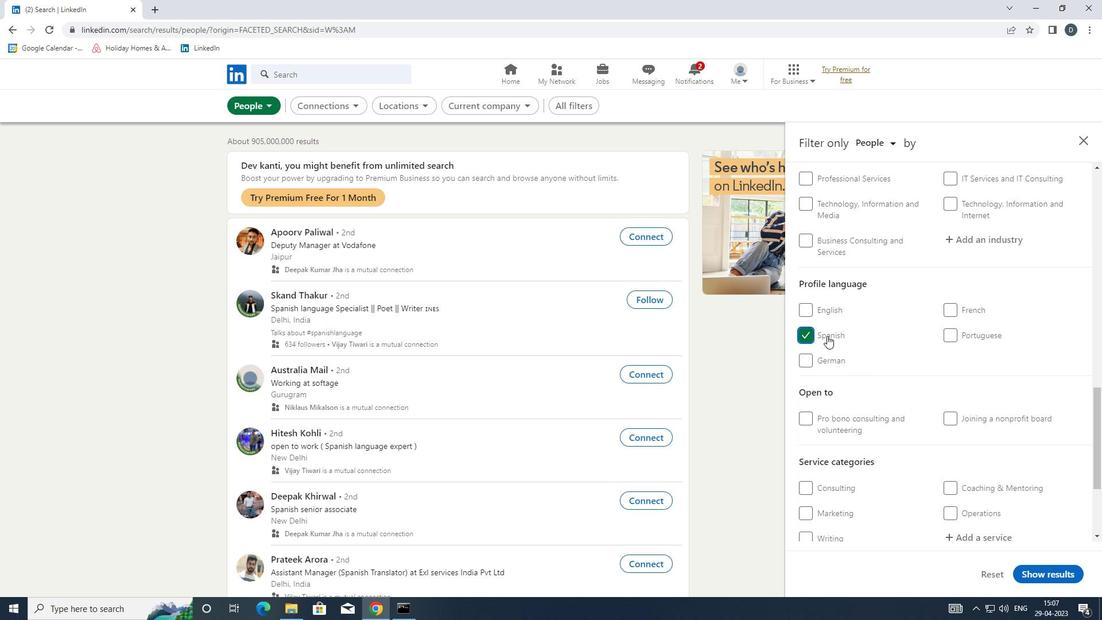 
Action: Mouse scrolled (895, 358) with delta (0, 0)
Screenshot: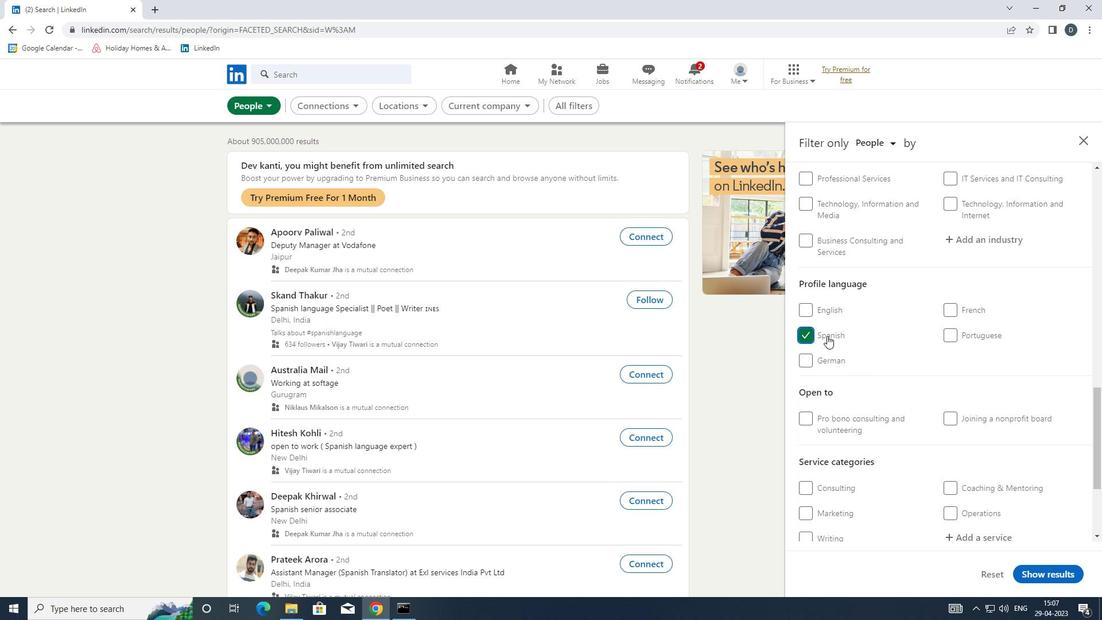 
Action: Mouse scrolled (895, 358) with delta (0, 0)
Screenshot: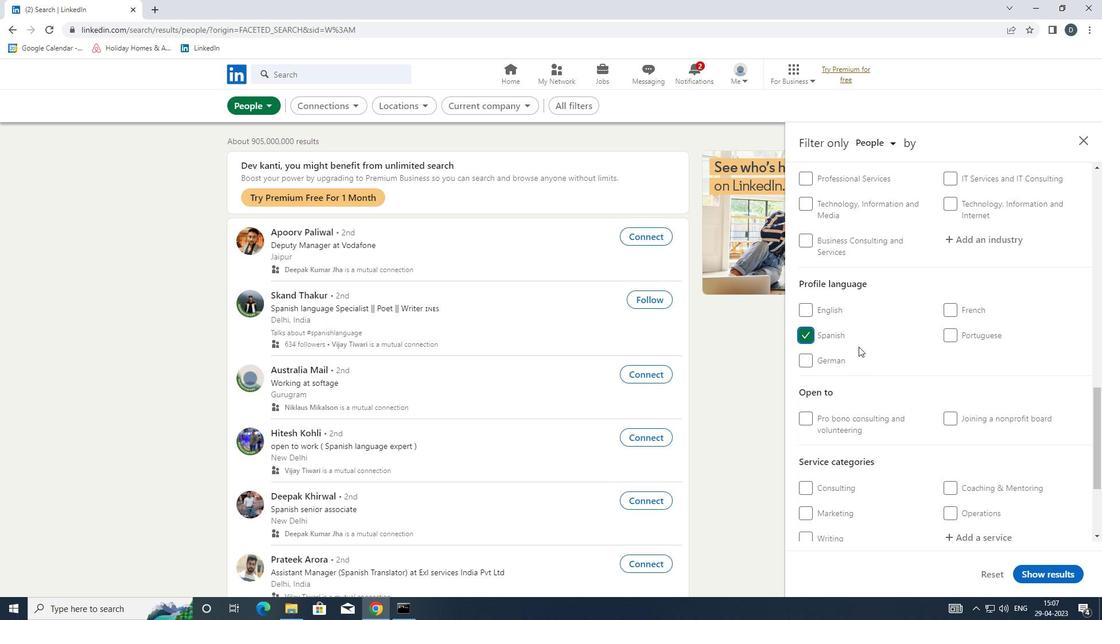 
Action: Mouse scrolled (895, 358) with delta (0, 0)
Screenshot: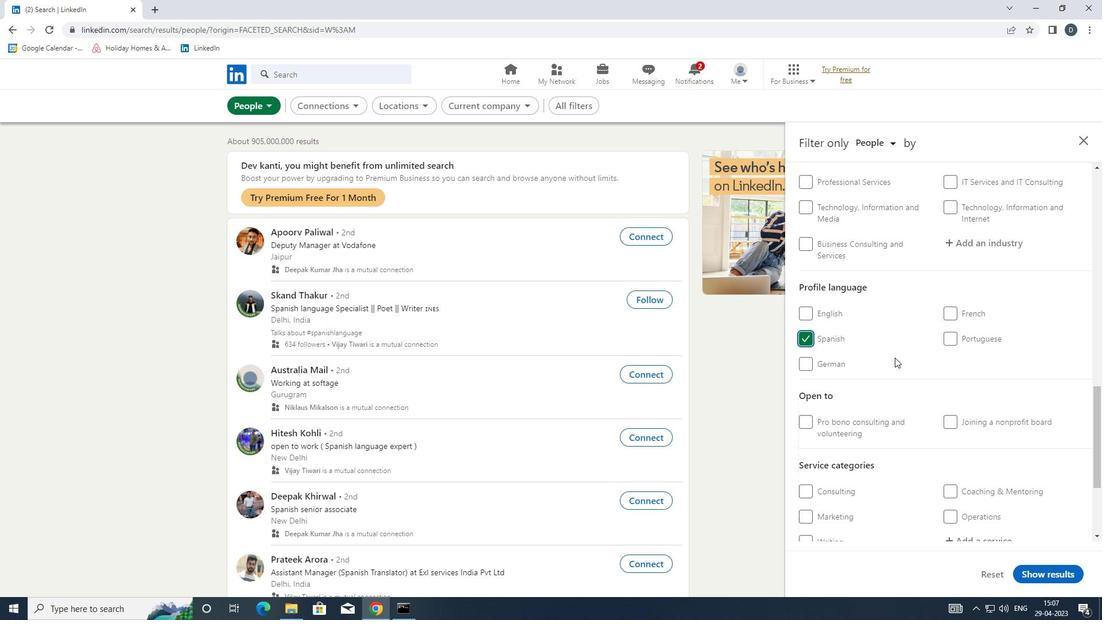 
Action: Mouse scrolled (895, 358) with delta (0, 0)
Screenshot: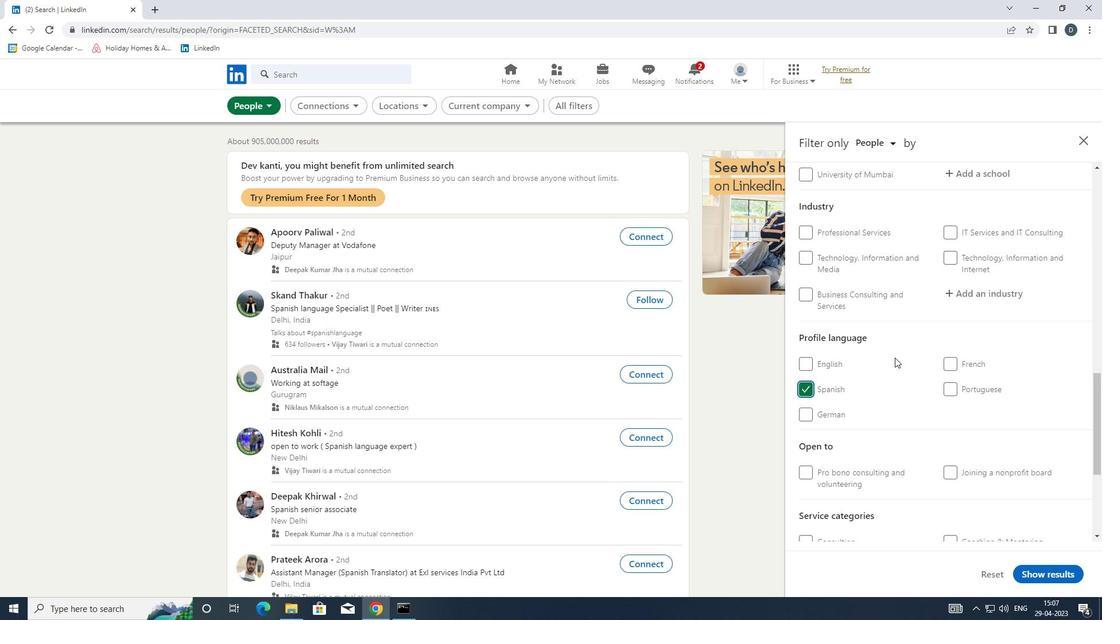 
Action: Mouse moved to (896, 357)
Screenshot: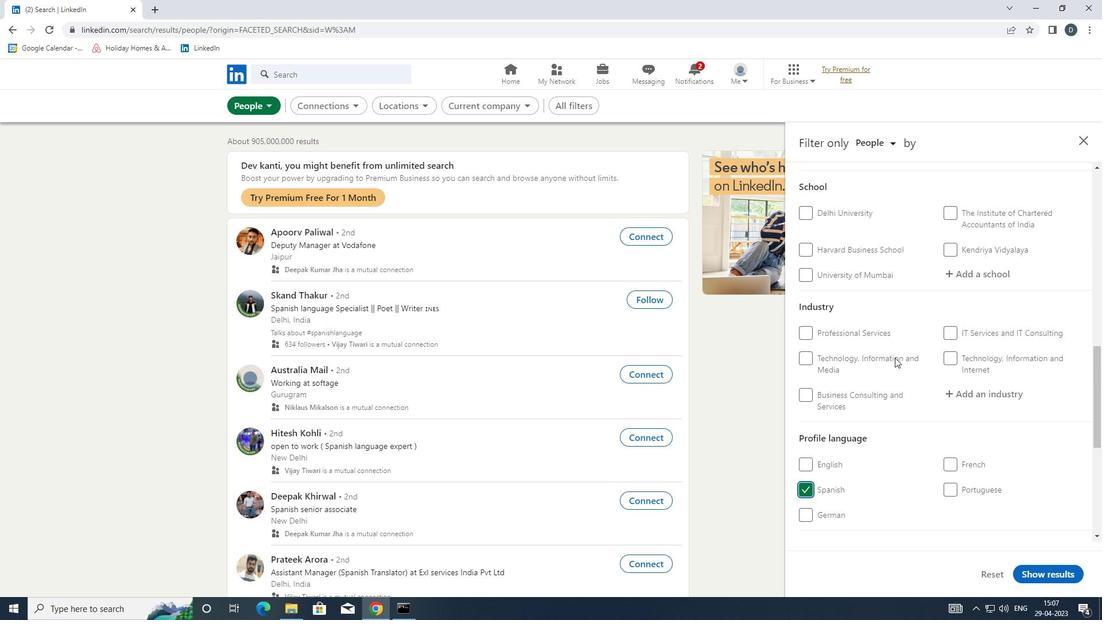 
Action: Mouse scrolled (896, 358) with delta (0, 0)
Screenshot: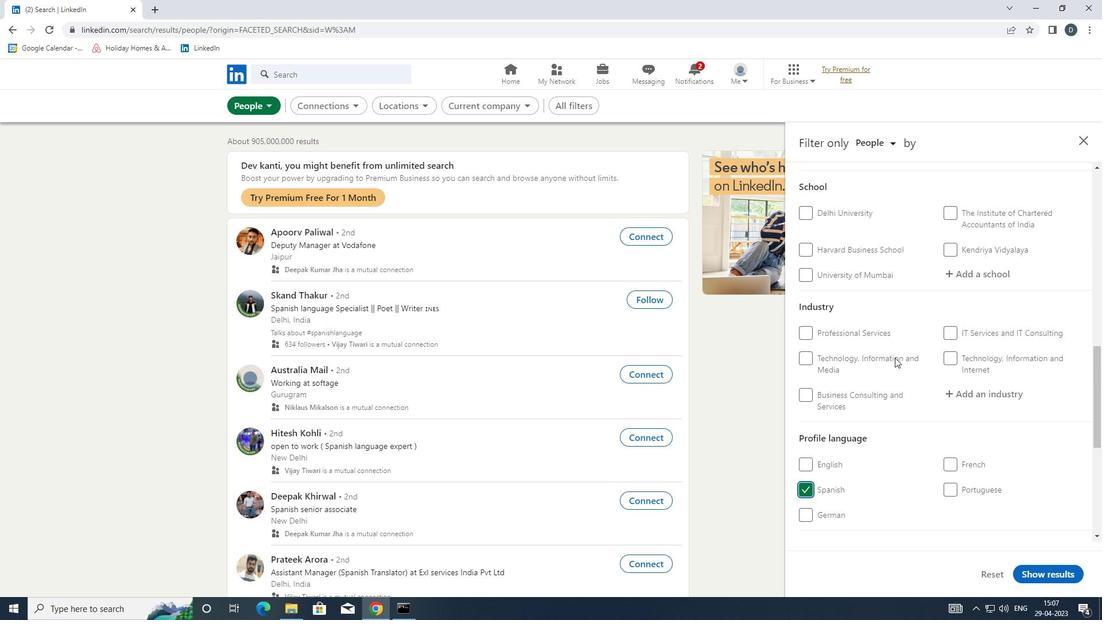 
Action: Mouse moved to (975, 352)
Screenshot: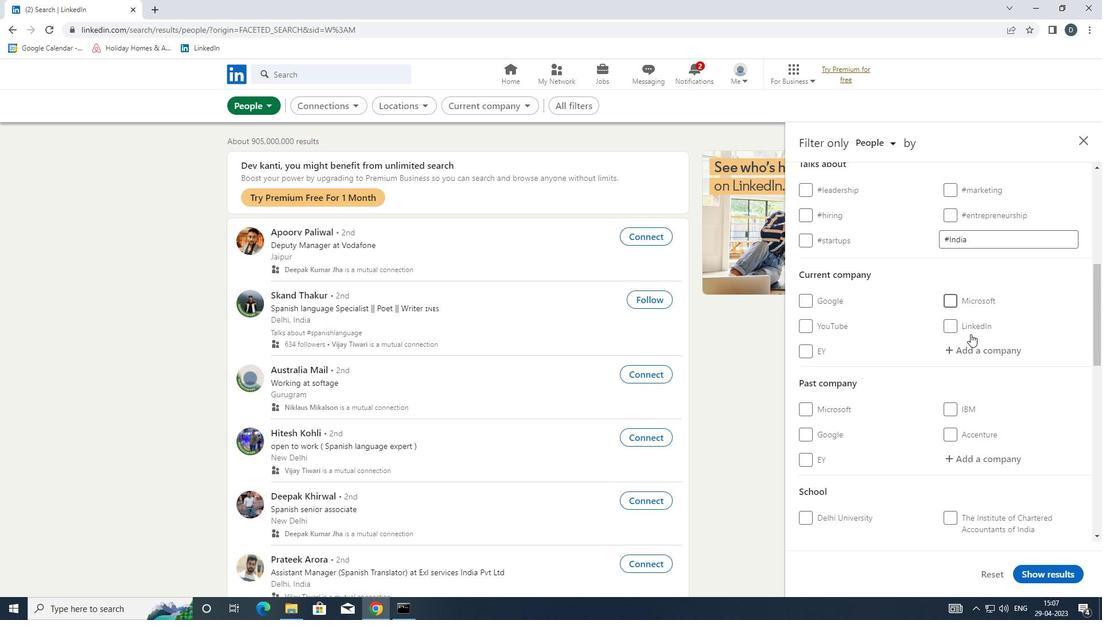 
Action: Mouse pressed left at (975, 352)
Screenshot: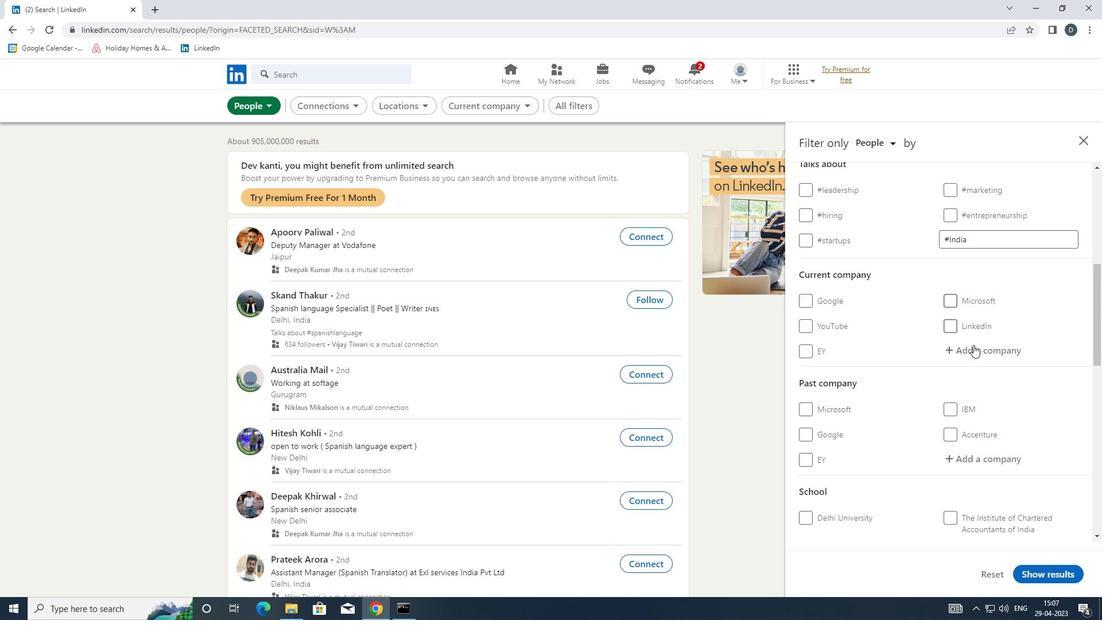 
Action: Mouse moved to (973, 356)
Screenshot: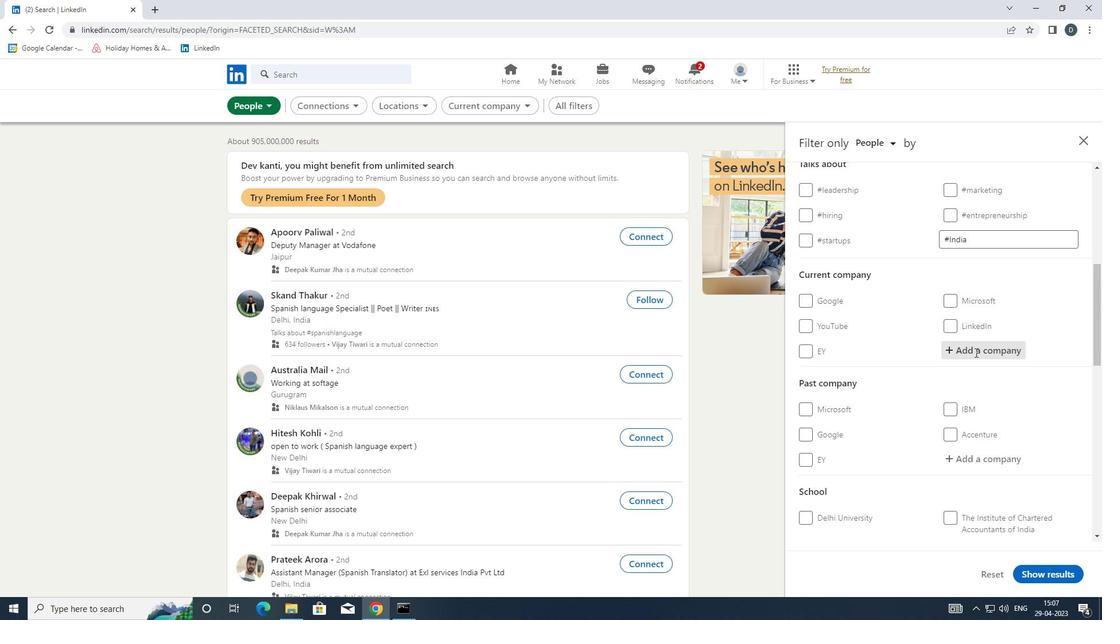 
Action: Key pressed <Key.shift>ADITYA
Screenshot: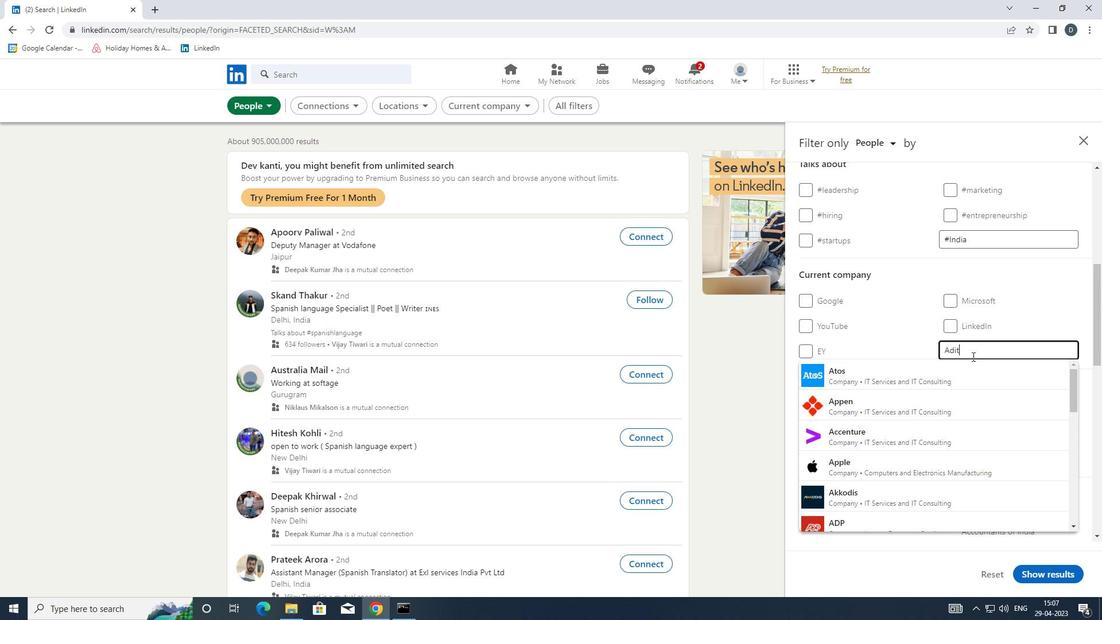 
Action: Mouse moved to (940, 494)
Screenshot: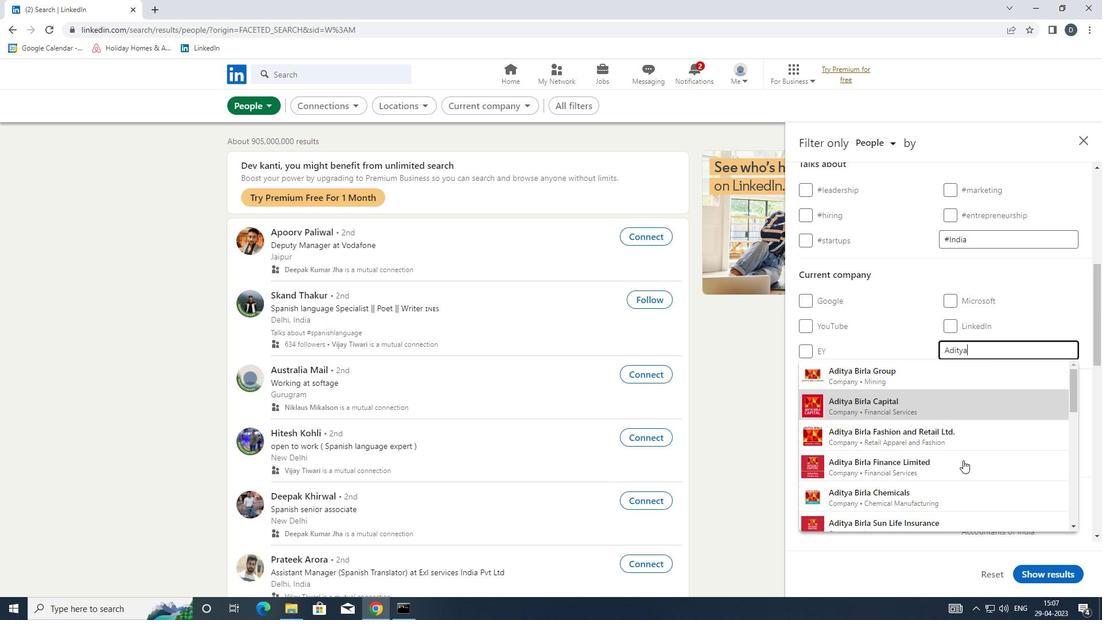 
Action: Mouse pressed left at (940, 494)
Screenshot: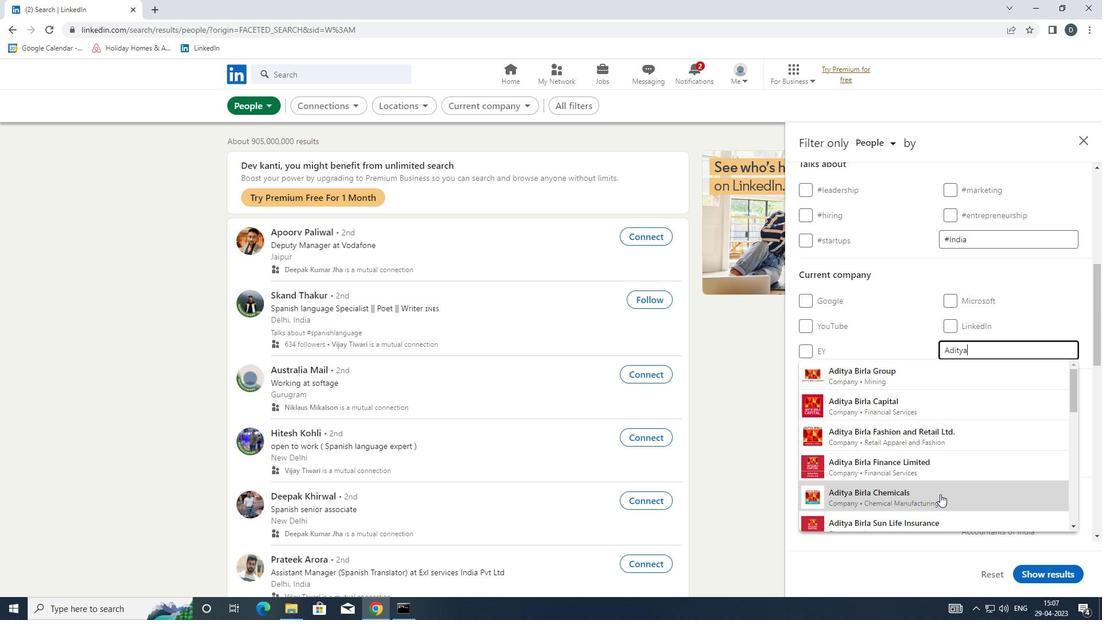 
Action: Mouse moved to (992, 433)
Screenshot: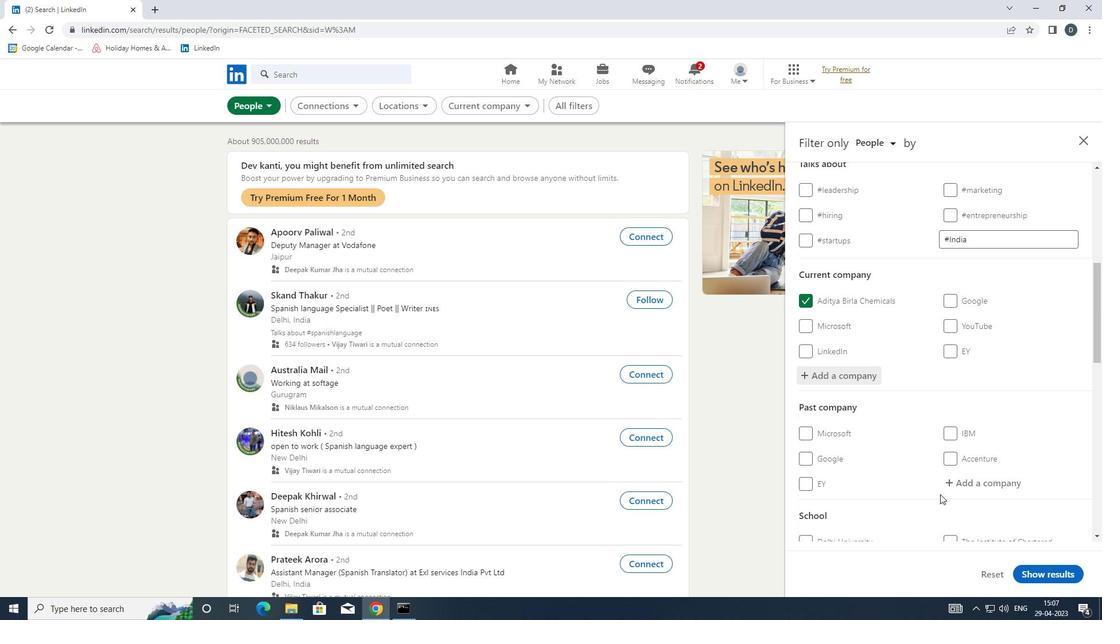 
Action: Mouse scrolled (992, 433) with delta (0, 0)
Screenshot: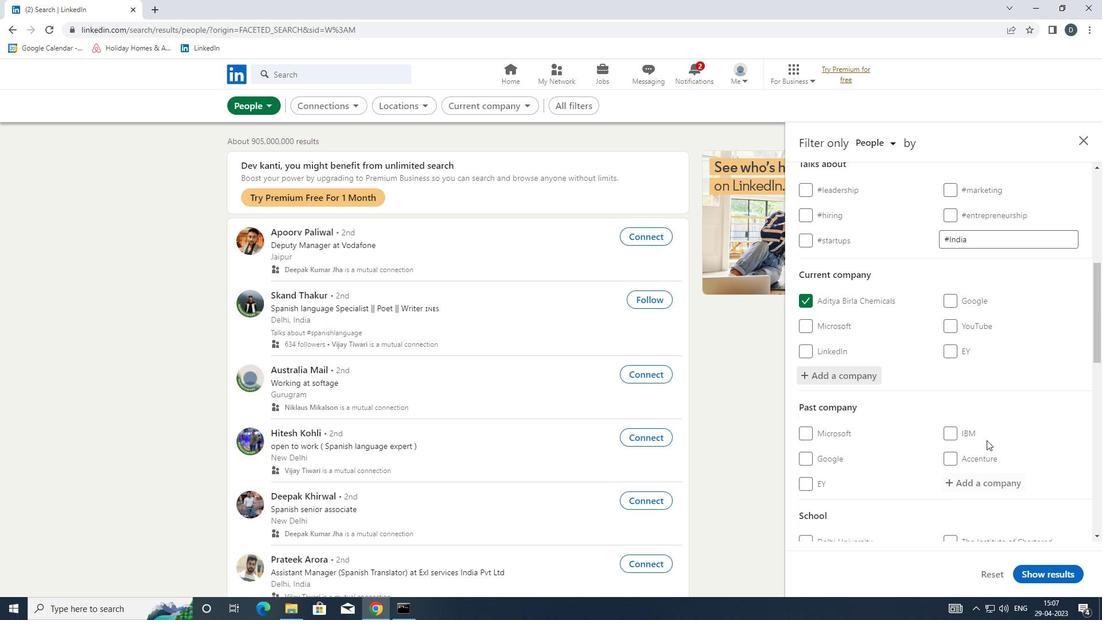 
Action: Mouse scrolled (992, 433) with delta (0, 0)
Screenshot: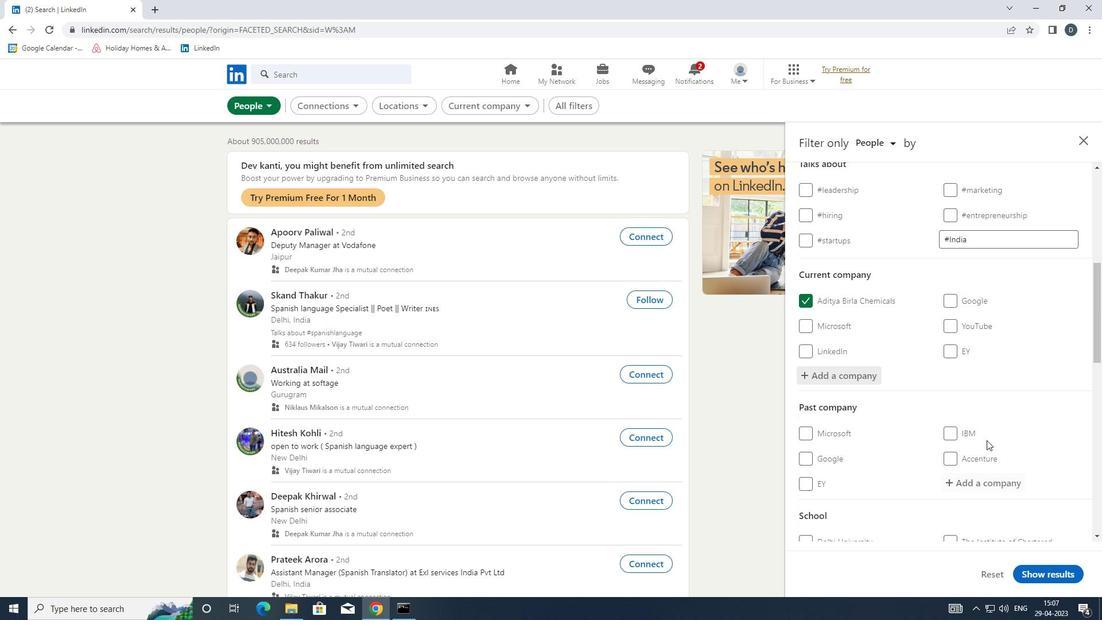 
Action: Mouse moved to (975, 399)
Screenshot: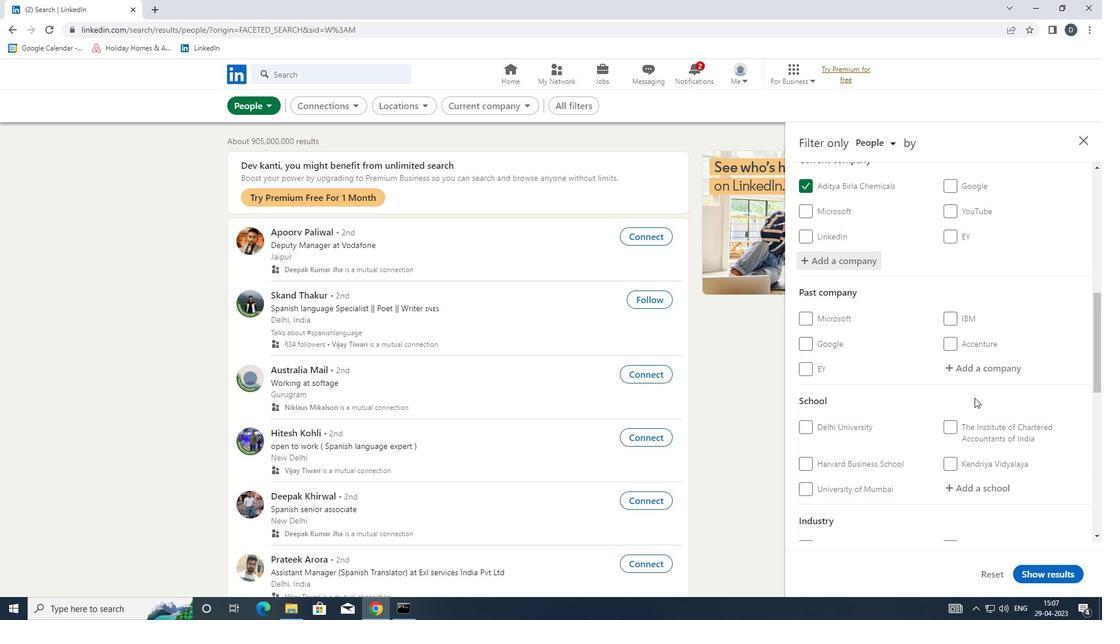 
Action: Mouse scrolled (975, 398) with delta (0, 0)
Screenshot: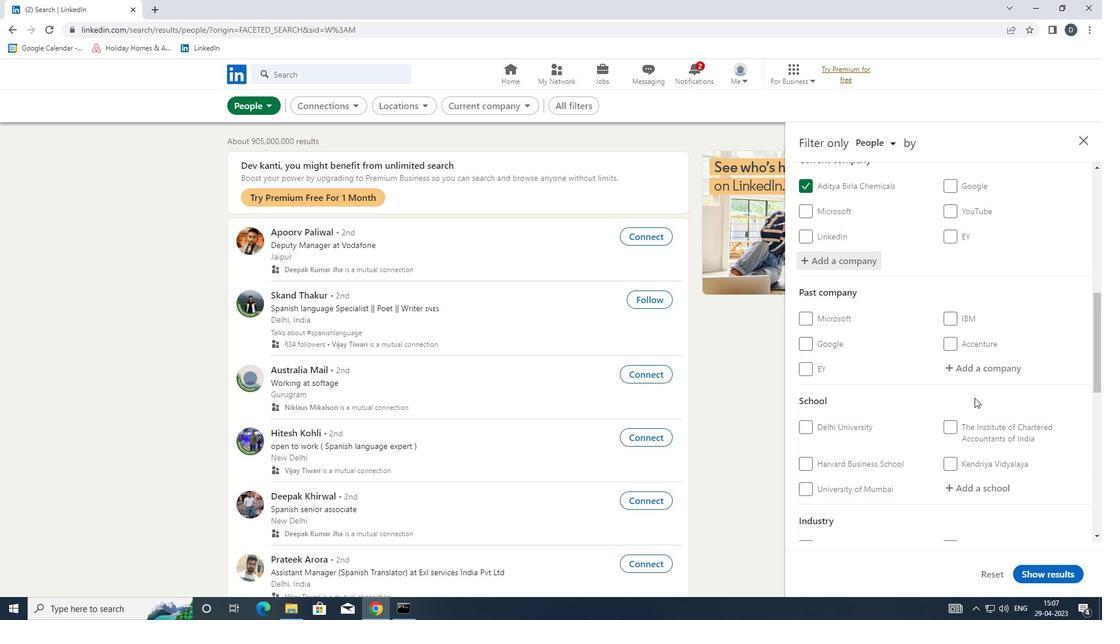 
Action: Mouse scrolled (975, 398) with delta (0, 0)
Screenshot: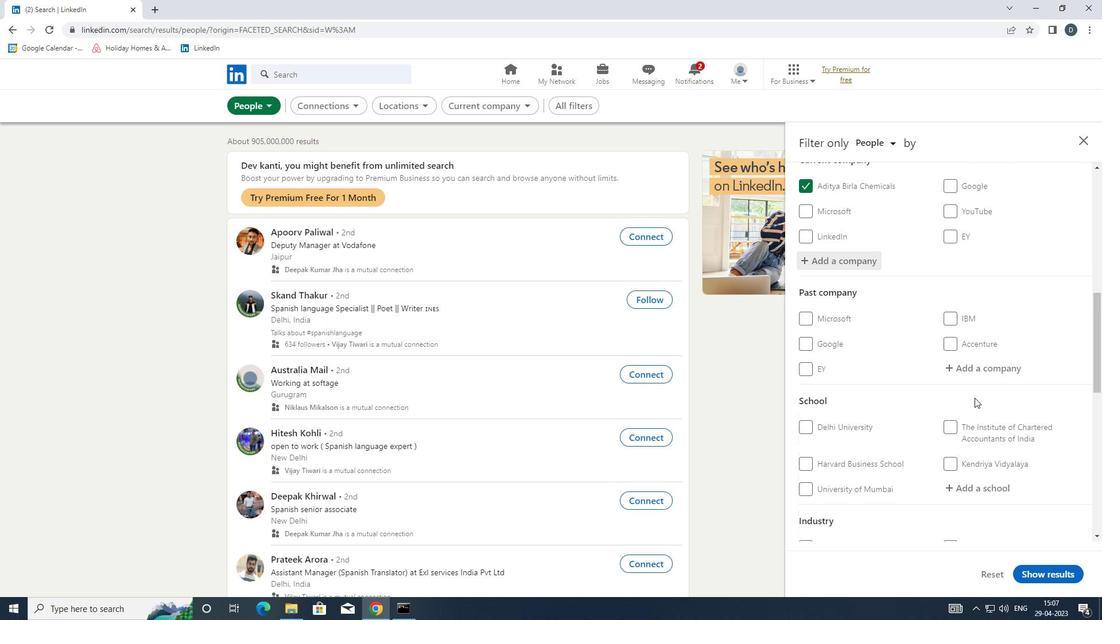 
Action: Mouse moved to (987, 380)
Screenshot: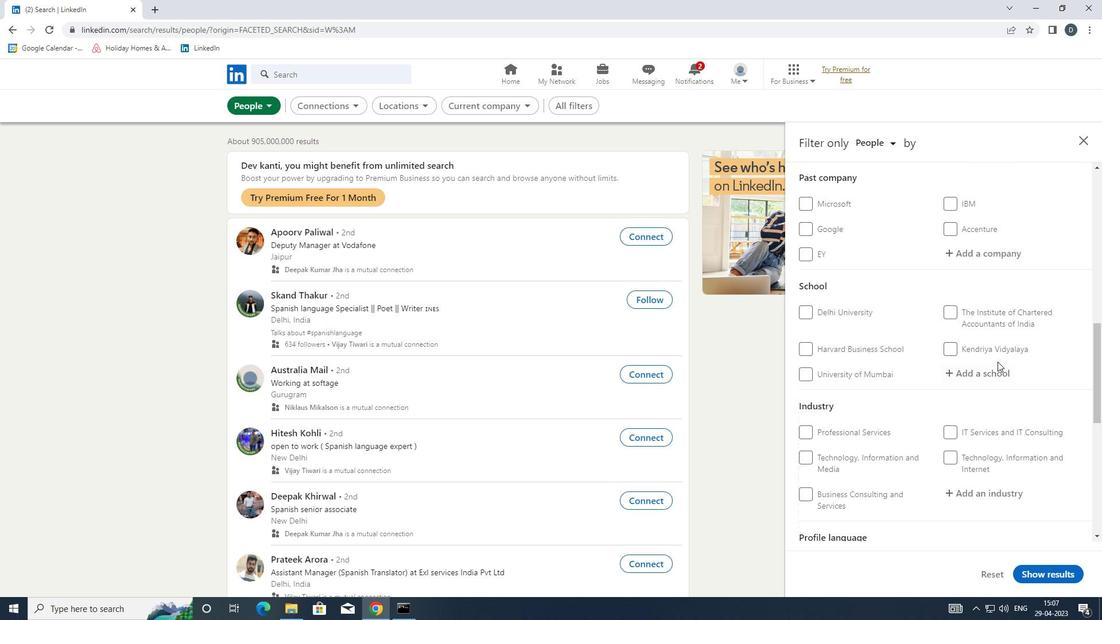 
Action: Mouse pressed left at (987, 380)
Screenshot: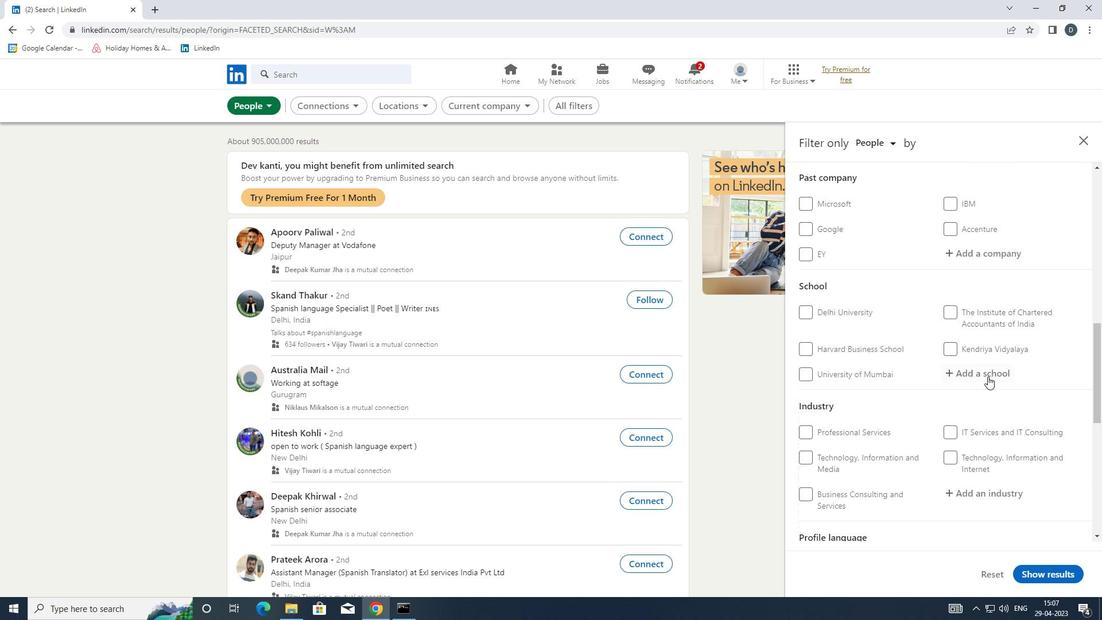 
Action: Key pressed <Key.shift><Key.shift><Key.shift><Key.shift>NMIMS
Screenshot: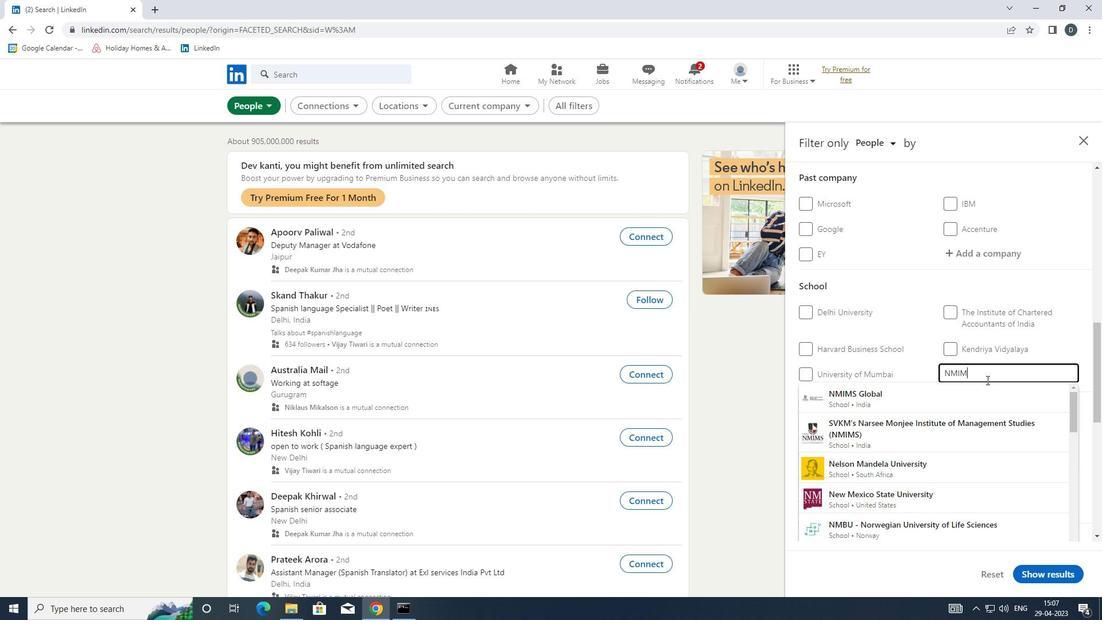 
Action: Mouse moved to (982, 399)
Screenshot: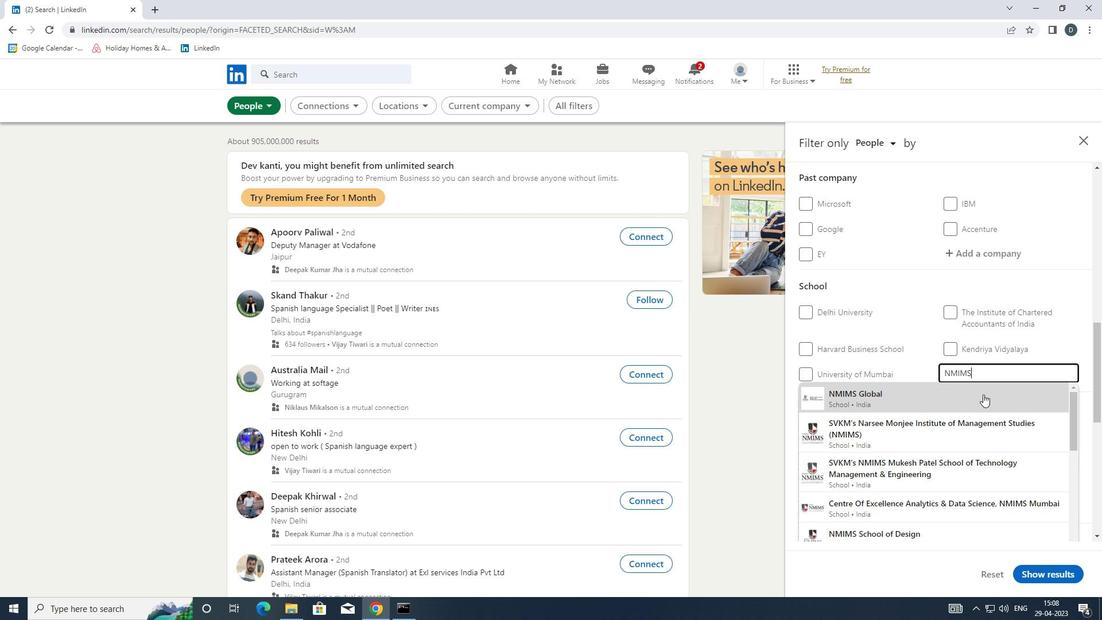 
Action: Mouse pressed left at (982, 399)
Screenshot: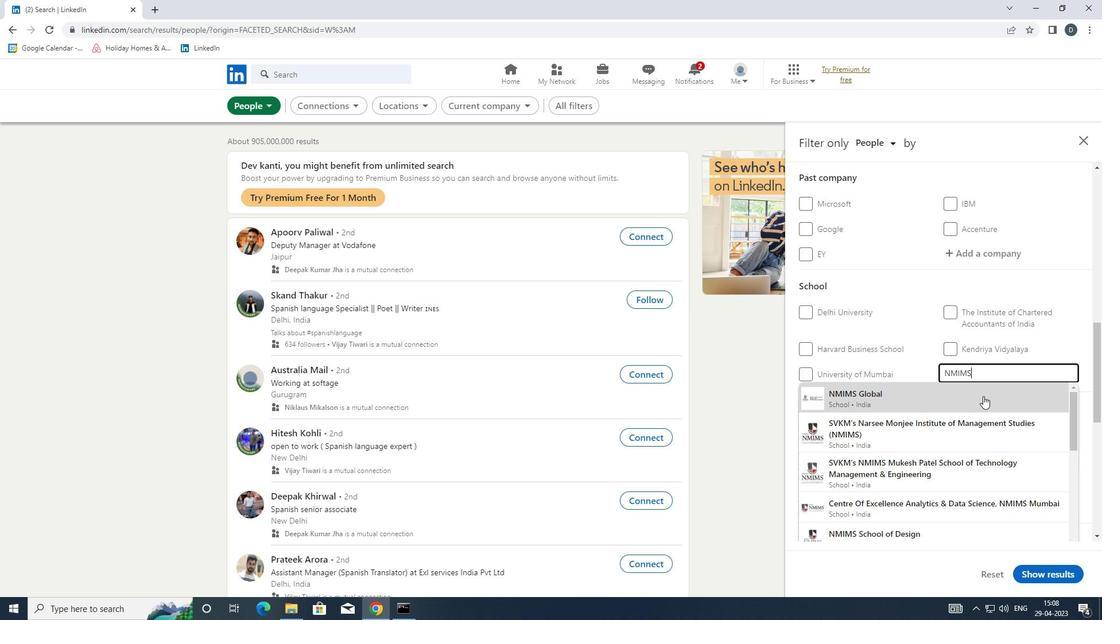 
Action: Mouse scrolled (982, 399) with delta (0, 0)
Screenshot: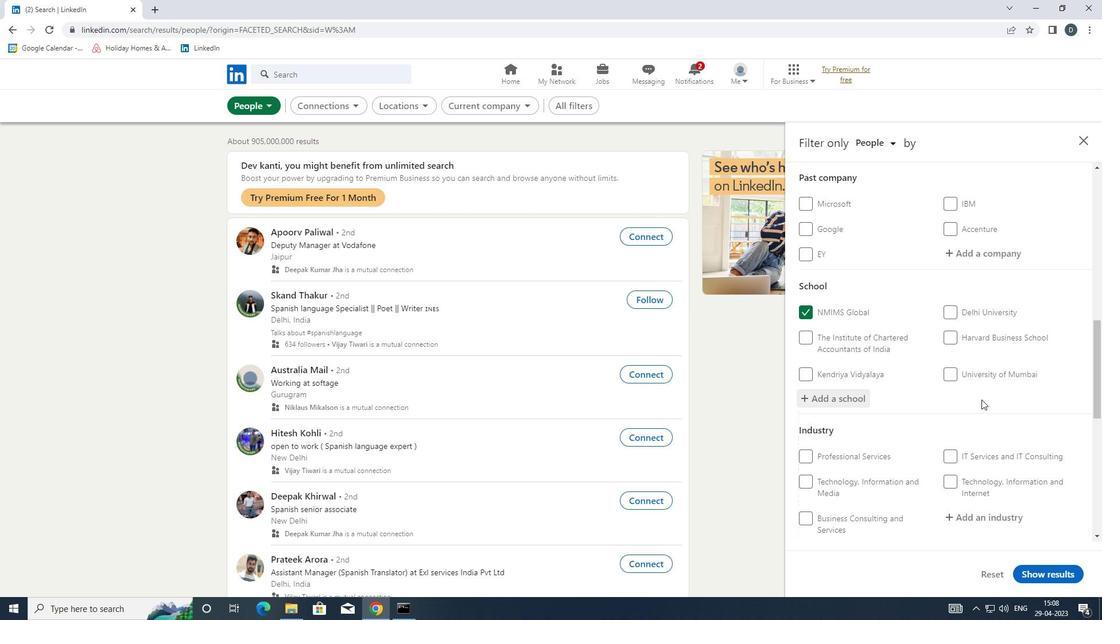 
Action: Mouse scrolled (982, 399) with delta (0, 0)
Screenshot: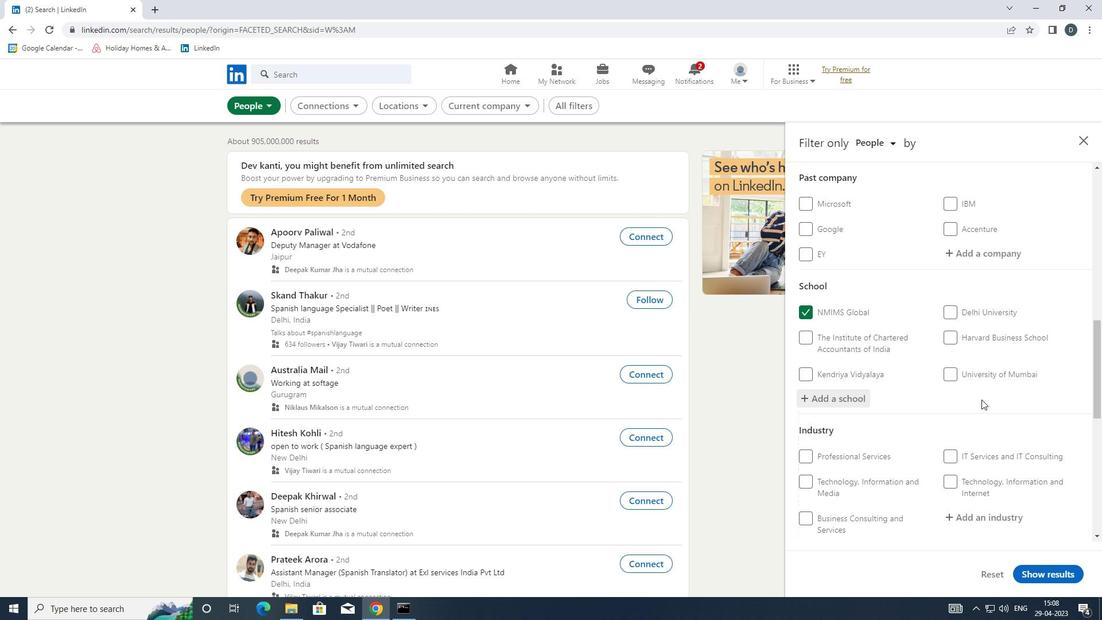 
Action: Mouse scrolled (982, 399) with delta (0, 0)
Screenshot: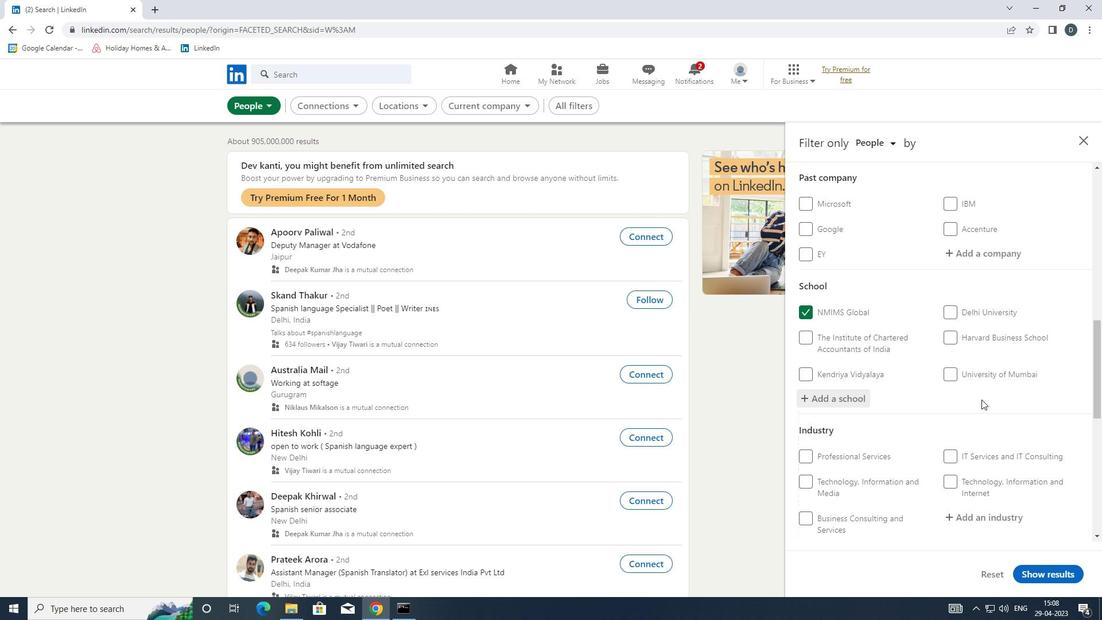 
Action: Mouse moved to (994, 350)
Screenshot: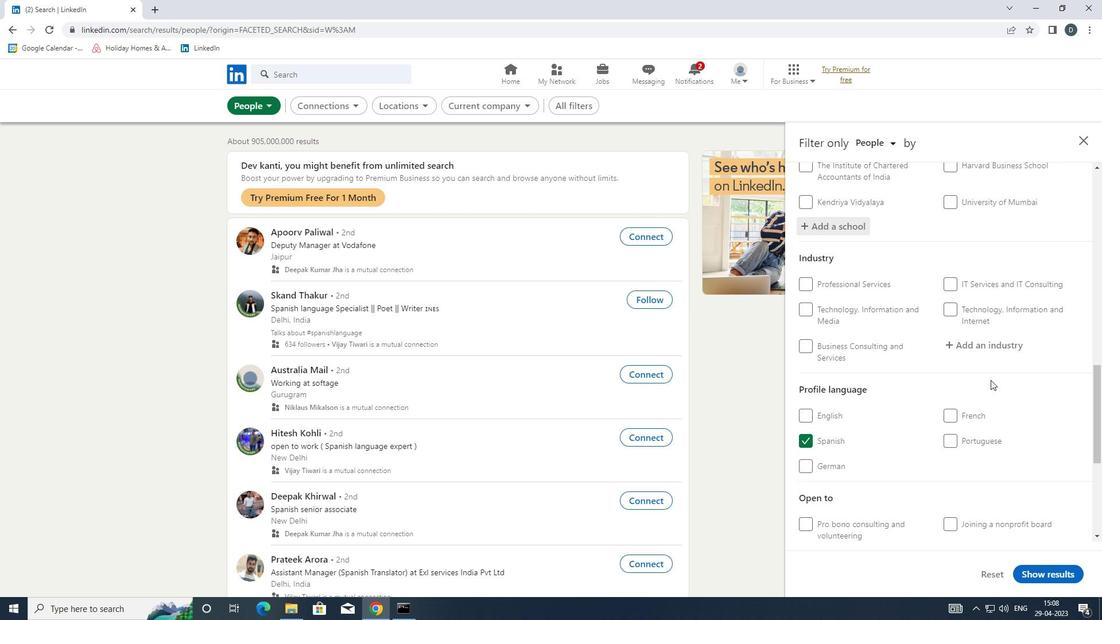 
Action: Mouse pressed left at (994, 350)
Screenshot: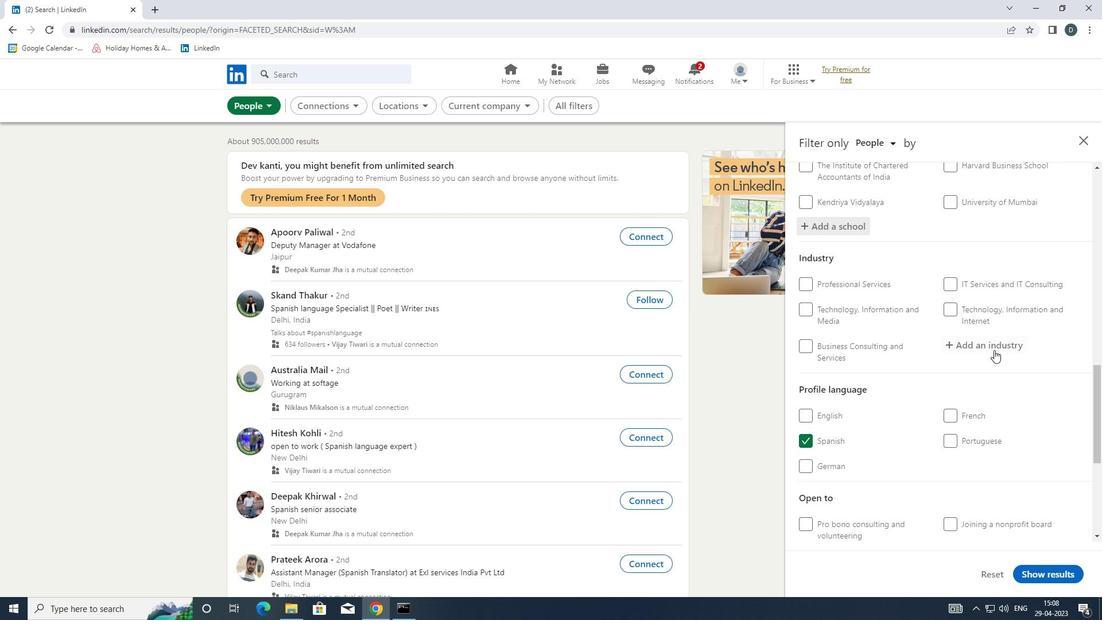 
Action: Key pressed <Key.shift>HIGHWAY<Key.down><Key.enter>
Screenshot: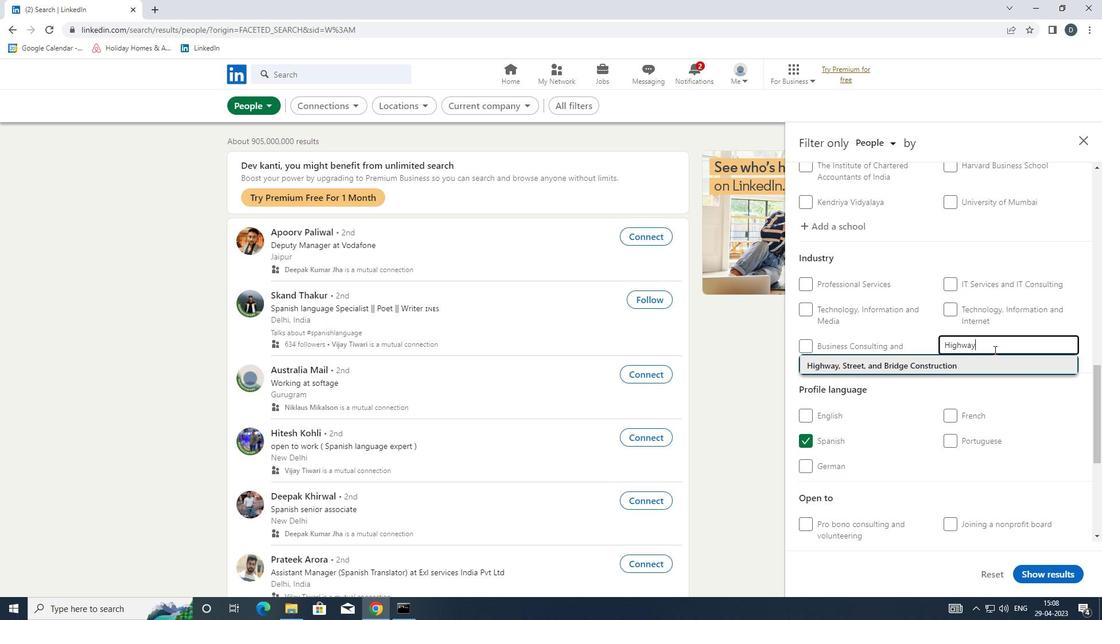 
Action: Mouse moved to (983, 354)
Screenshot: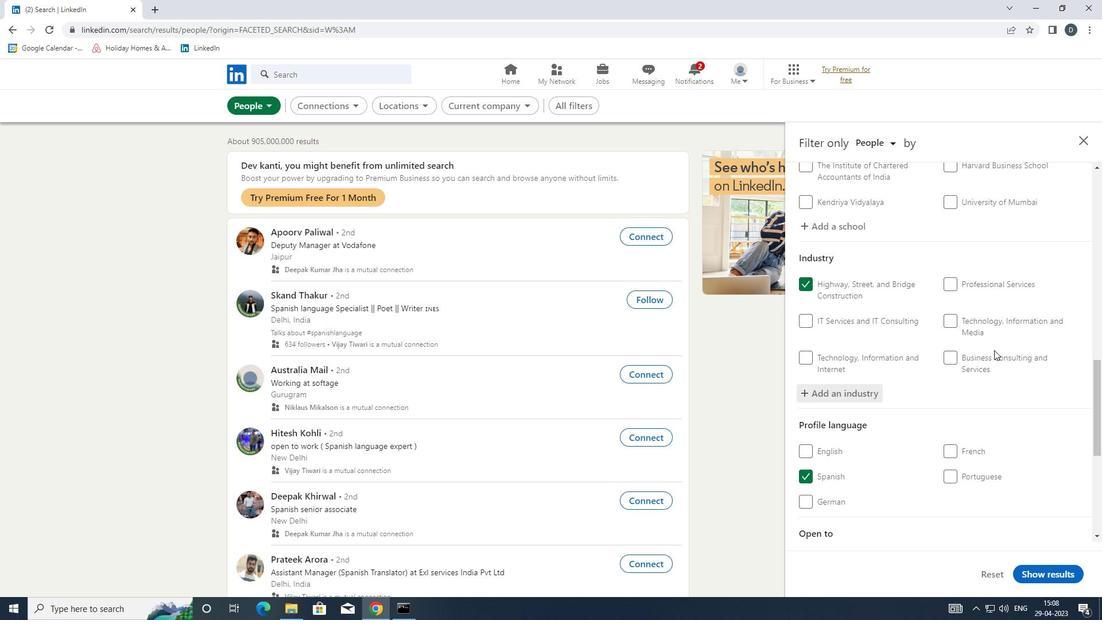 
Action: Mouse scrolled (983, 353) with delta (0, 0)
Screenshot: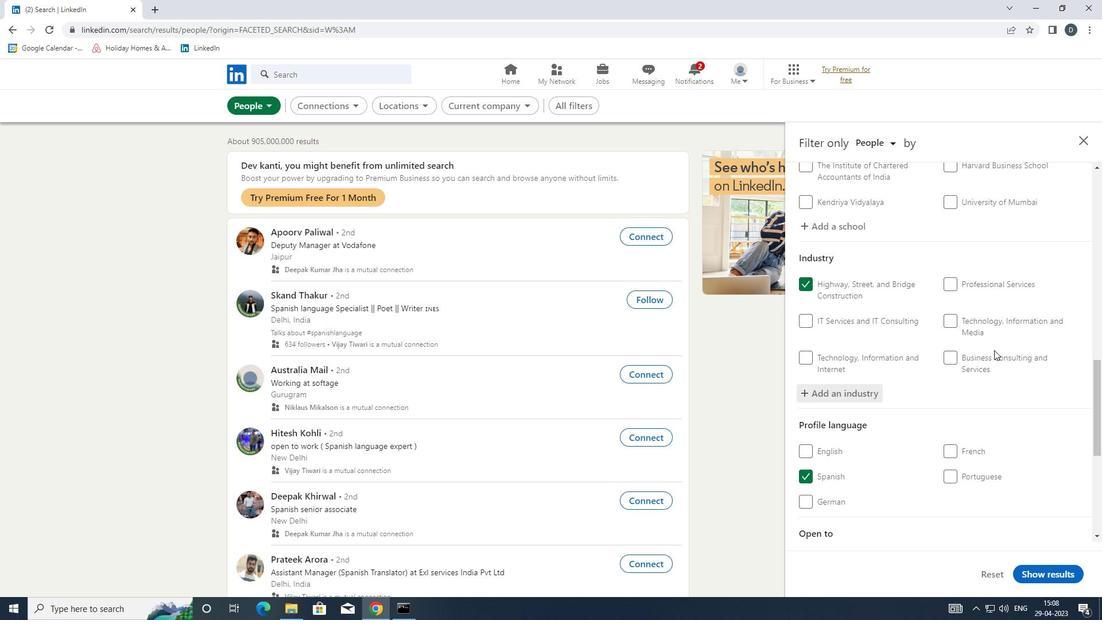 
Action: Mouse moved to (982, 355)
Screenshot: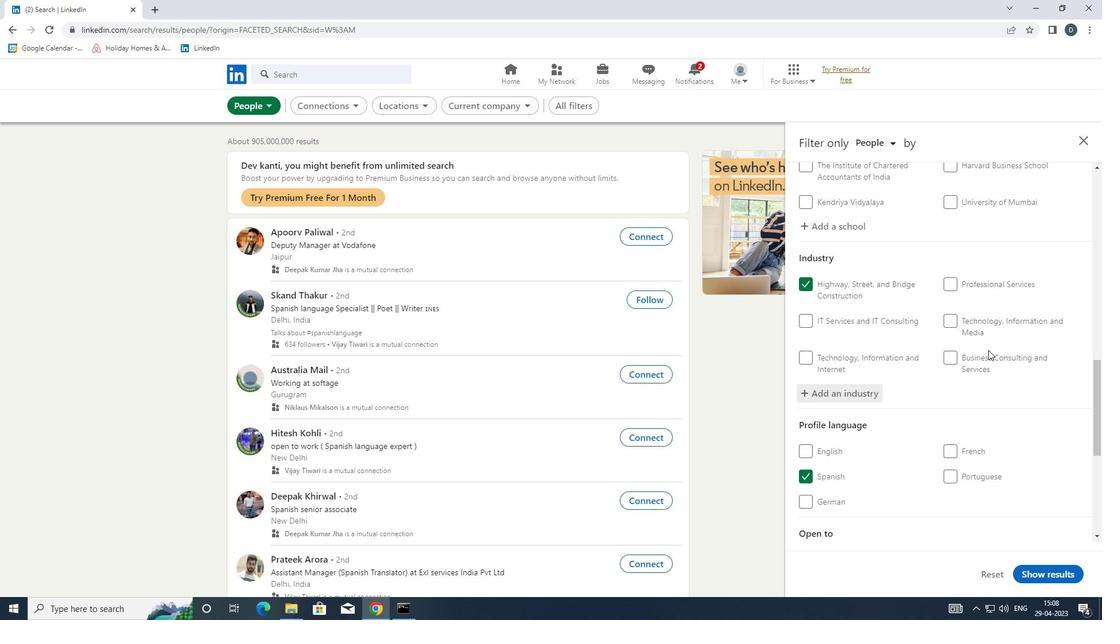 
Action: Mouse scrolled (982, 354) with delta (0, 0)
Screenshot: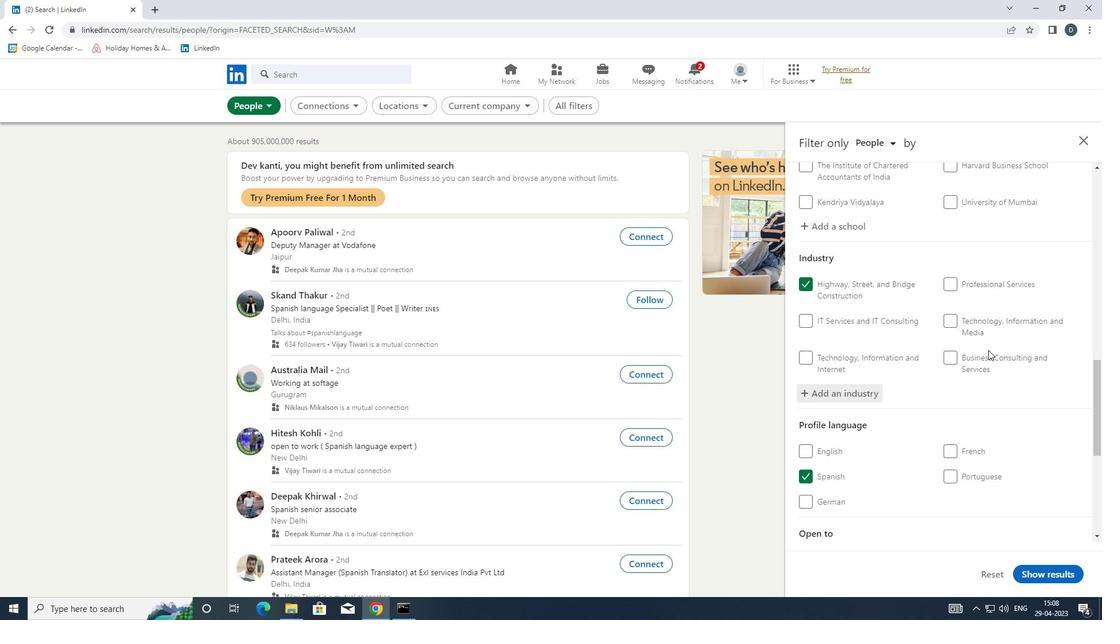 
Action: Mouse moved to (981, 356)
Screenshot: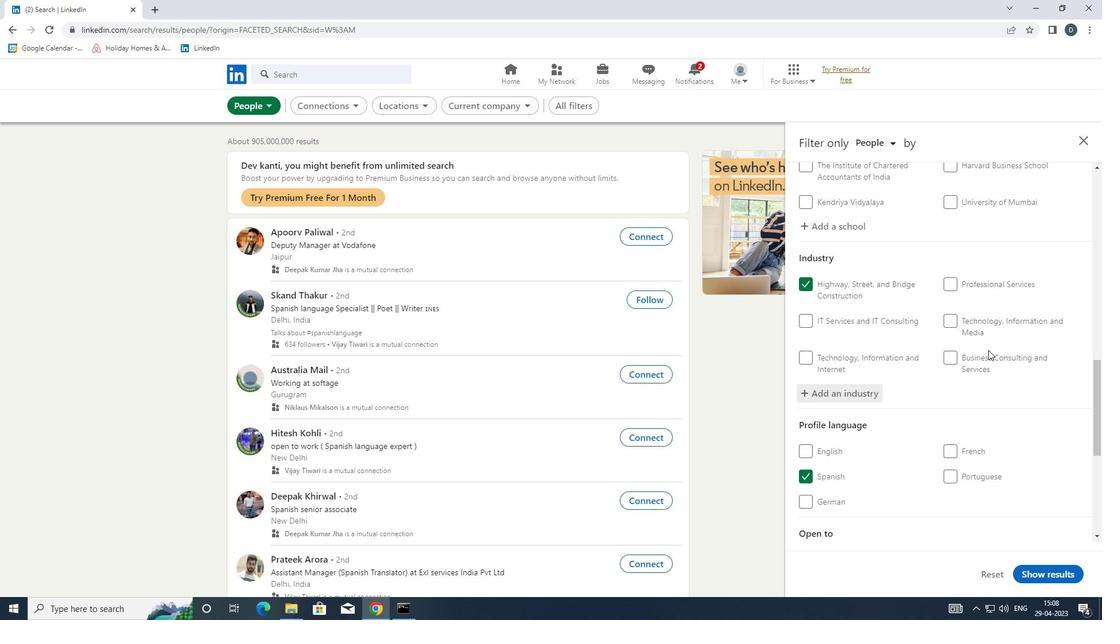 
Action: Mouse scrolled (981, 355) with delta (0, 0)
Screenshot: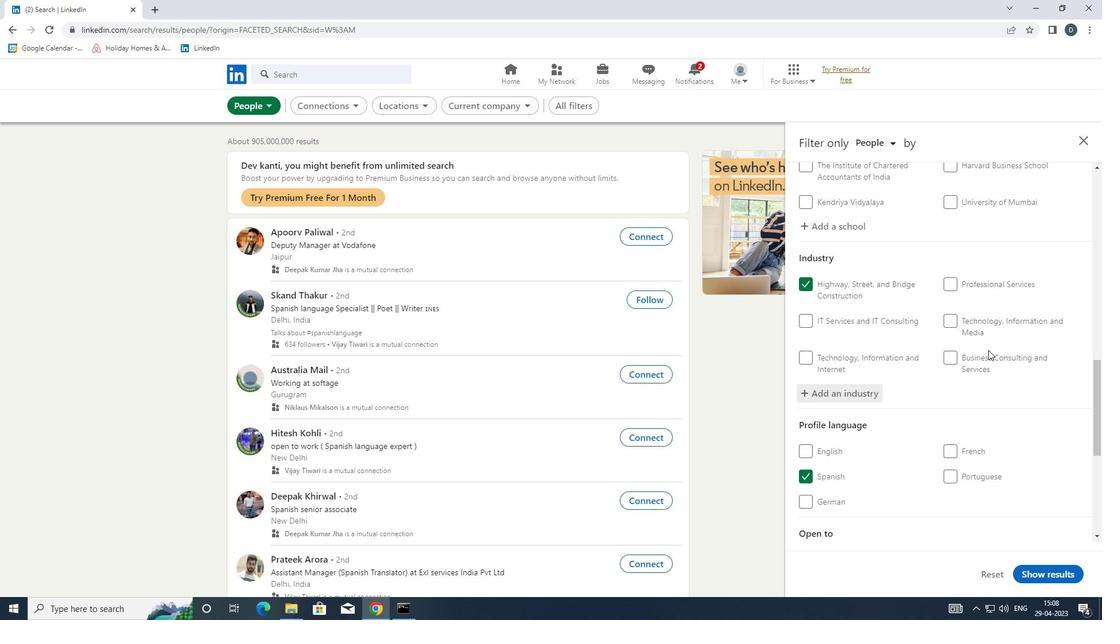 
Action: Mouse moved to (981, 357)
Screenshot: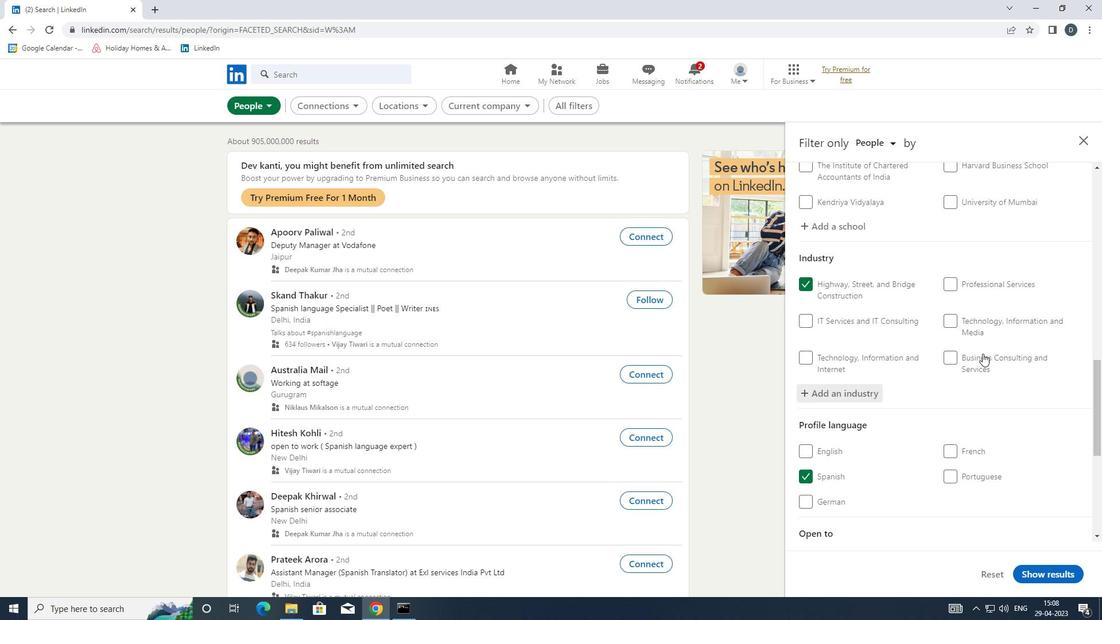 
Action: Mouse scrolled (981, 356) with delta (0, 0)
Screenshot: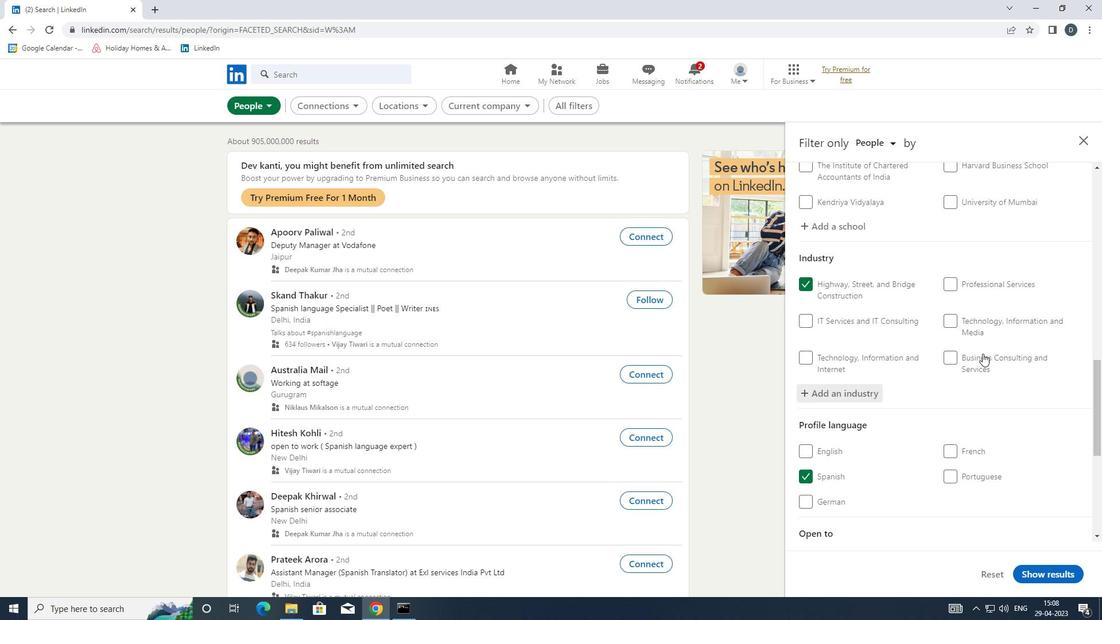 
Action: Mouse moved to (985, 444)
Screenshot: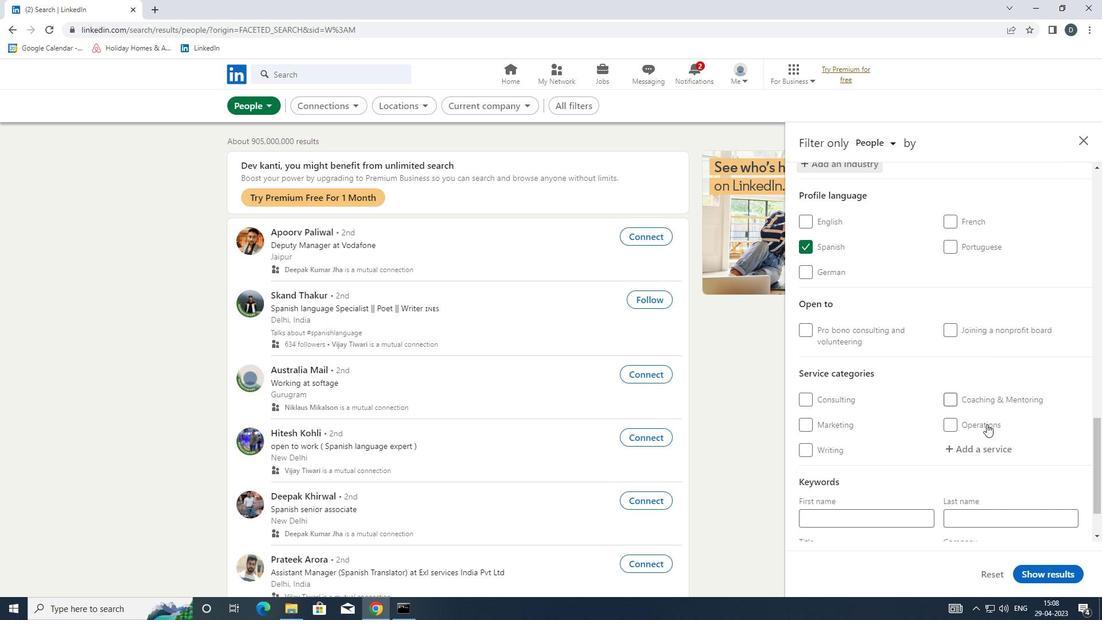 
Action: Mouse pressed left at (985, 444)
Screenshot: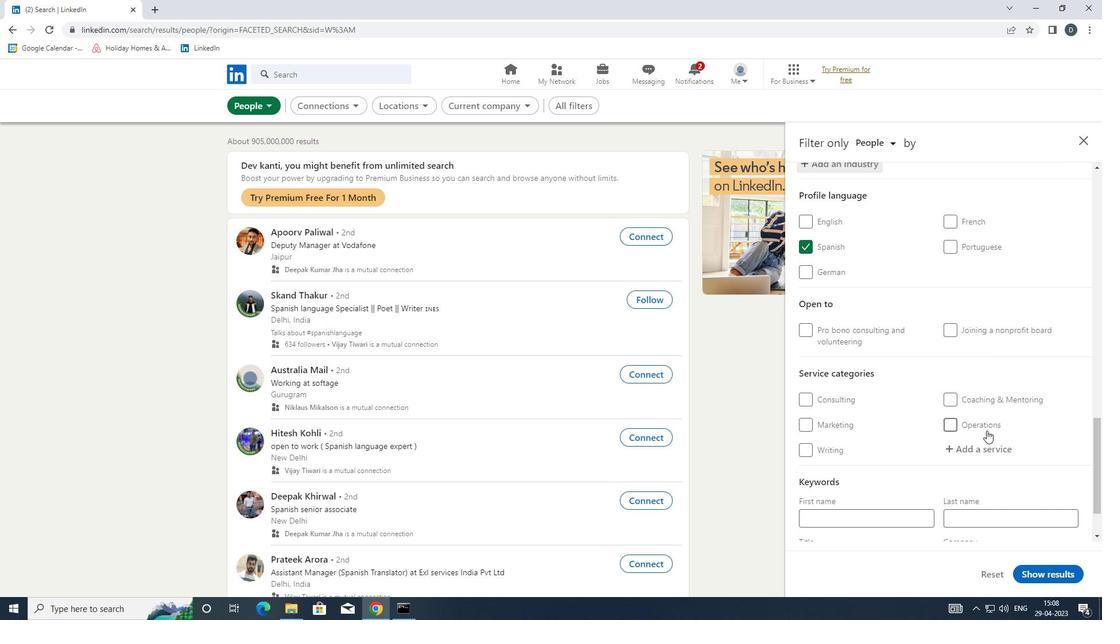 
Action: Mouse moved to (983, 445)
Screenshot: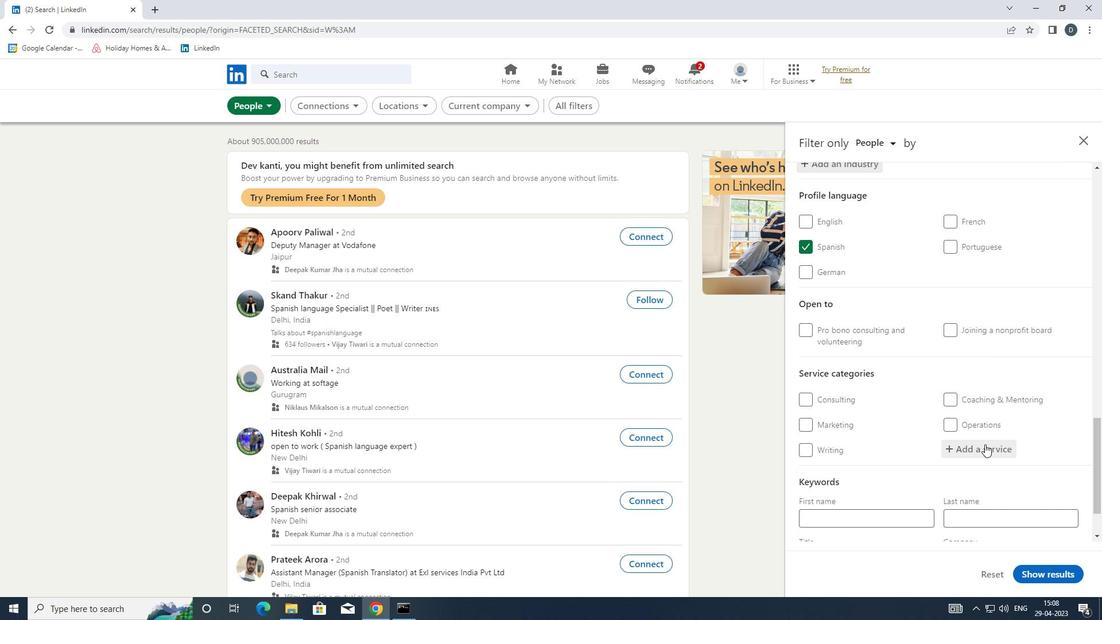 
Action: Key pressed <Key.shift>CATERING<Key.down><Key.space><Key.backspace><Key.shift>CHANGE<Key.enter>
Screenshot: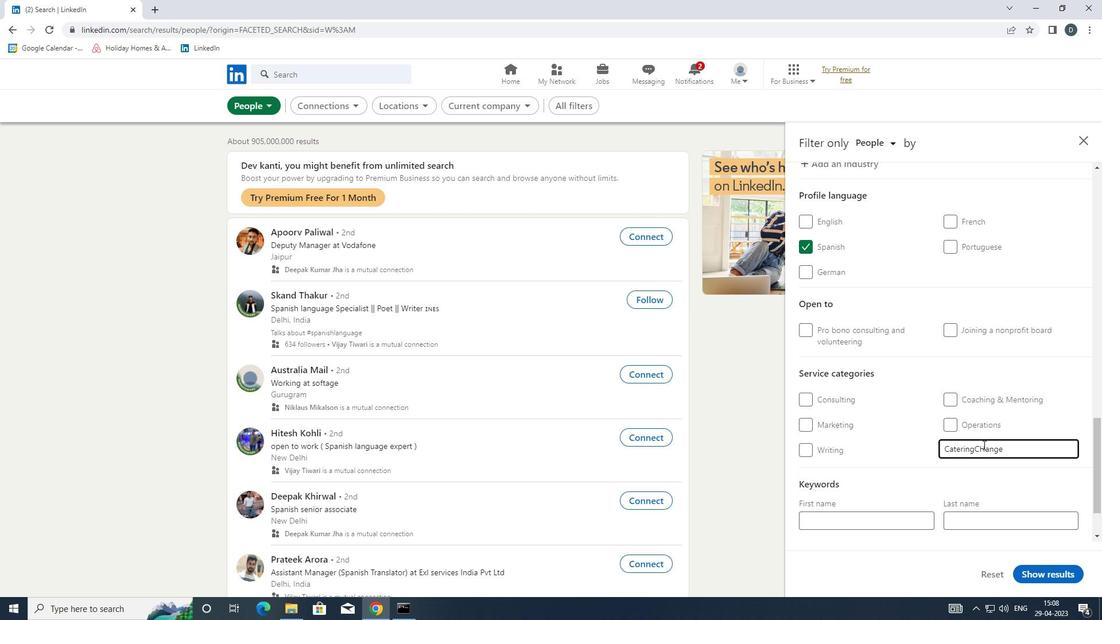 
Action: Mouse moved to (1020, 432)
Screenshot: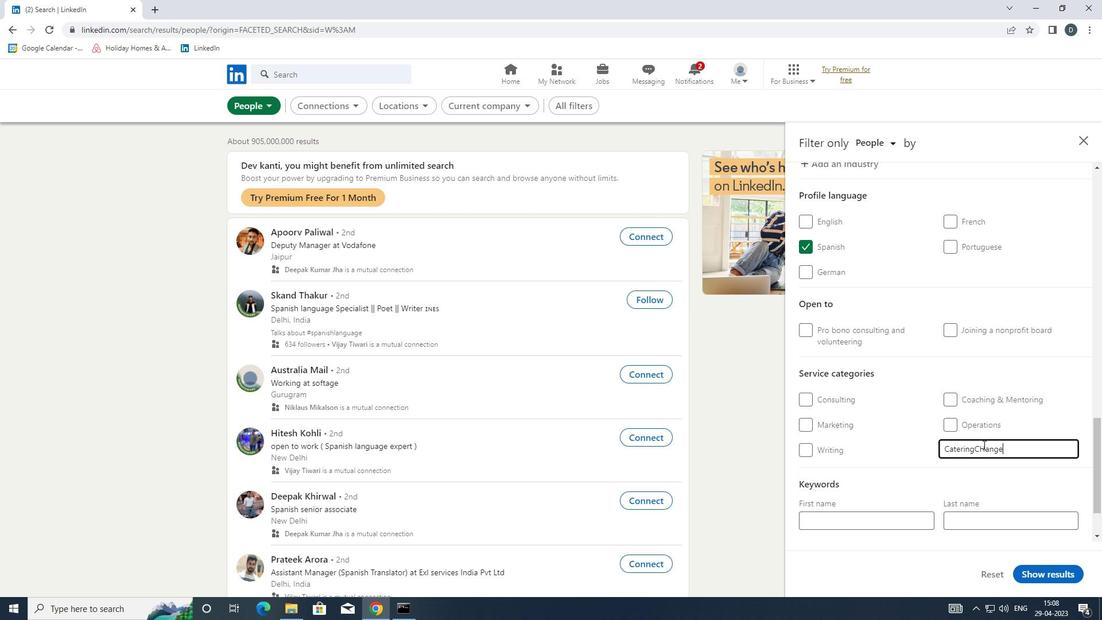 
Action: Mouse scrolled (1020, 431) with delta (0, 0)
Screenshot: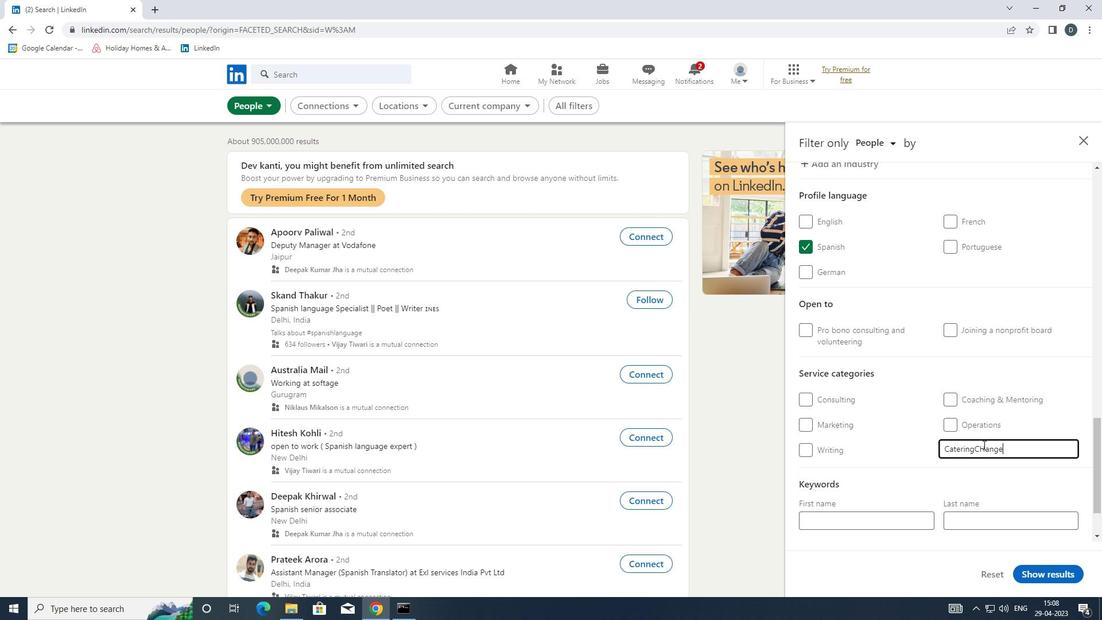 
Action: Mouse scrolled (1020, 431) with delta (0, 0)
Screenshot: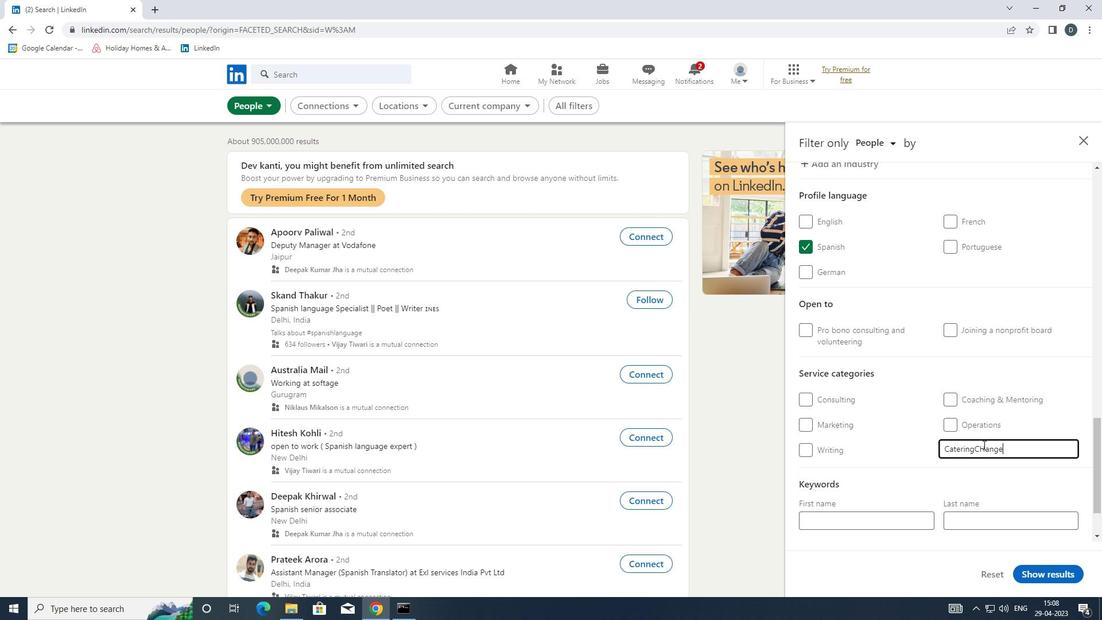 
Action: Mouse scrolled (1020, 431) with delta (0, 0)
Screenshot: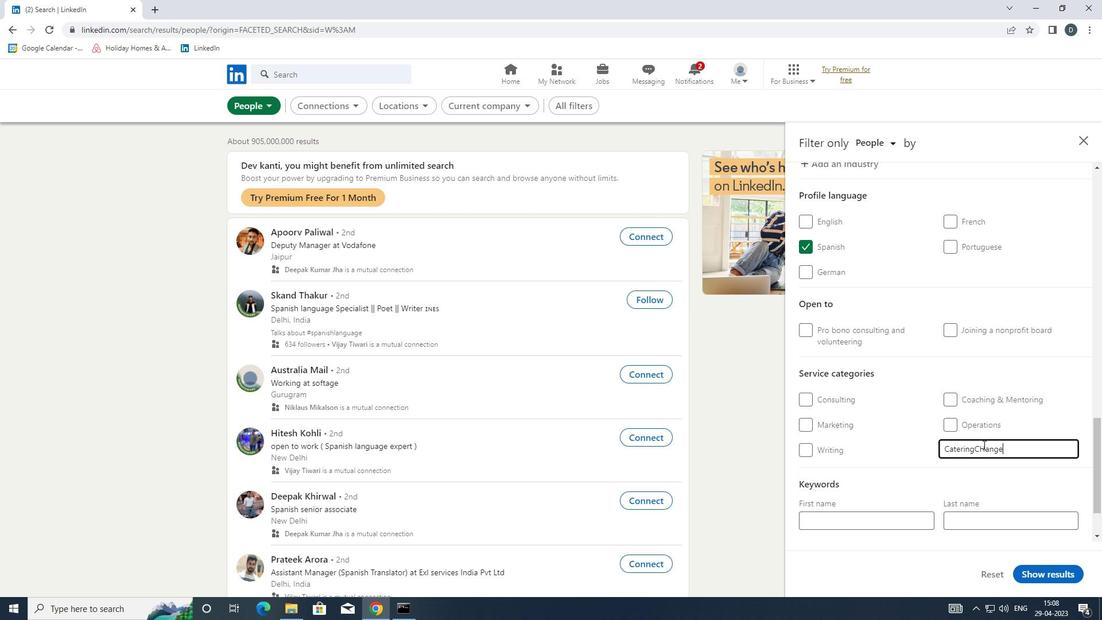 
Action: Mouse scrolled (1020, 431) with delta (0, 0)
Screenshot: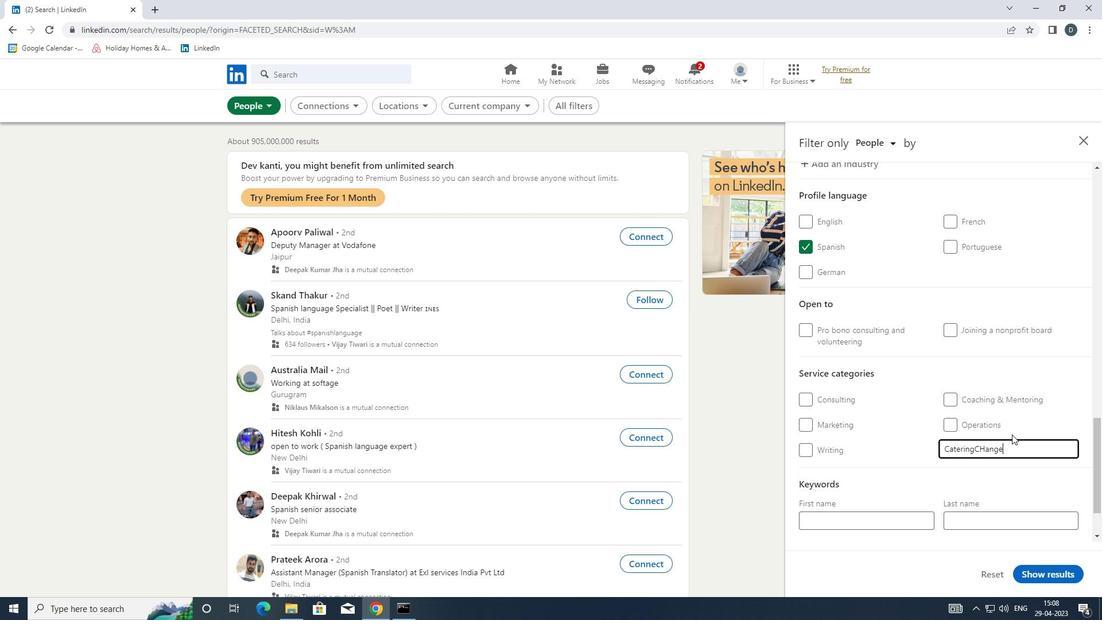 
Action: Mouse moved to (865, 485)
Screenshot: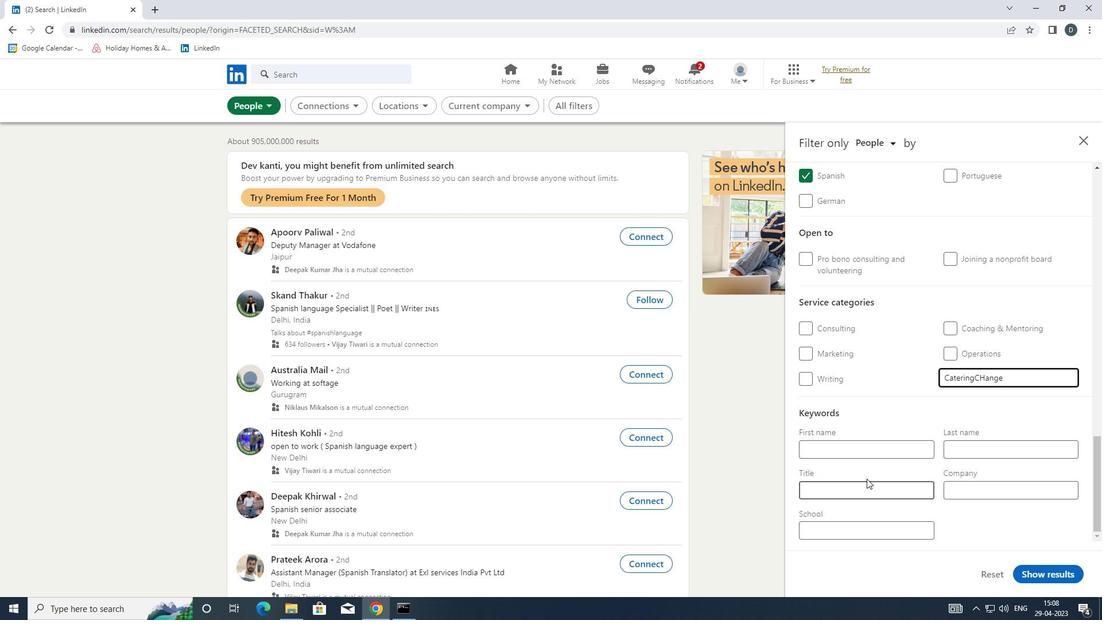 
Action: Mouse pressed left at (865, 485)
Screenshot: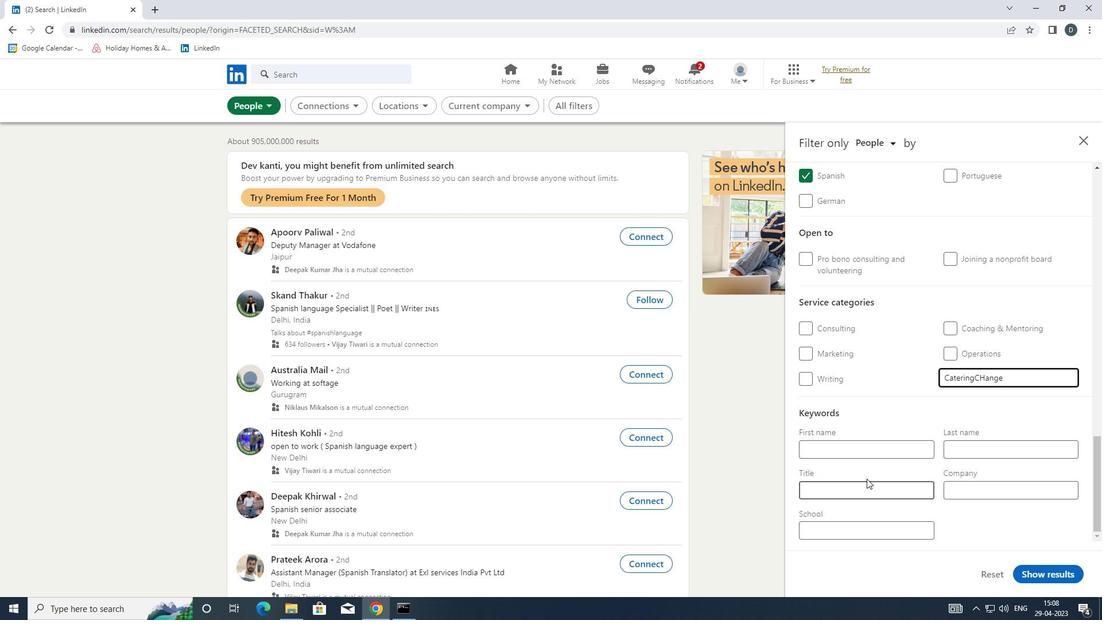 
Action: Mouse moved to (863, 487)
Screenshot: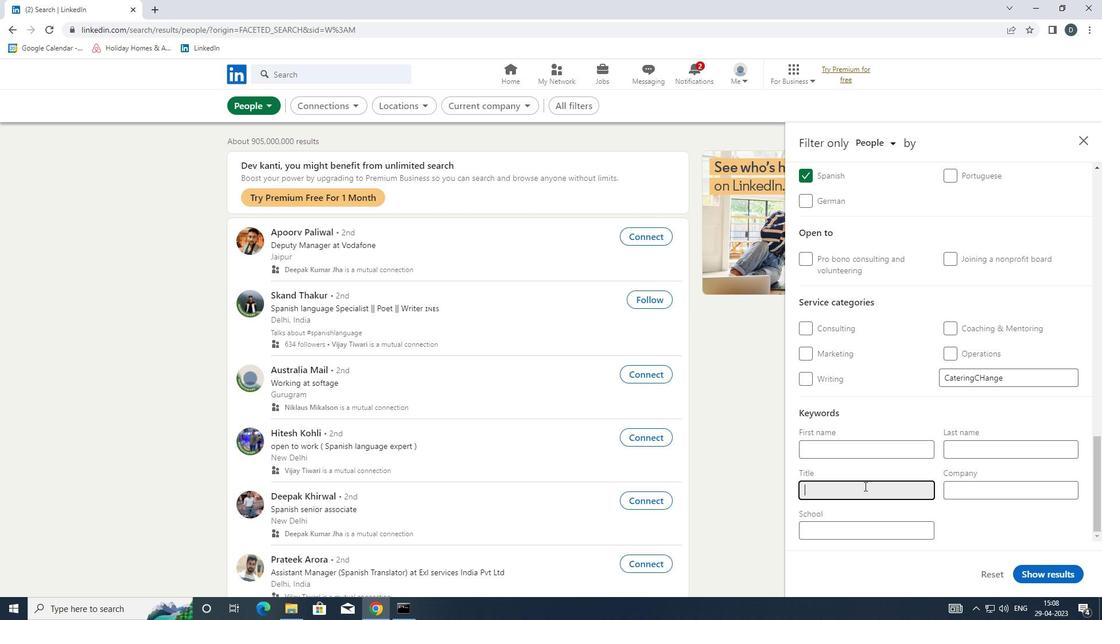 
Action: Key pressed <Key.shift>POLITICAL<Key.space><Key.shift><Key.shift><Key.shift><Key.shift><Key.shift><Key.shift><Key.shift><Key.shift><Key.shift><Key.shift><Key.shift><Key.shift><Key.shift><Key.shift><Key.shift><Key.shift><Key.shift><Key.shift><Key.shift><Key.shift><Key.shift><Key.shift><Key.shift>SCIENTIST
Screenshot: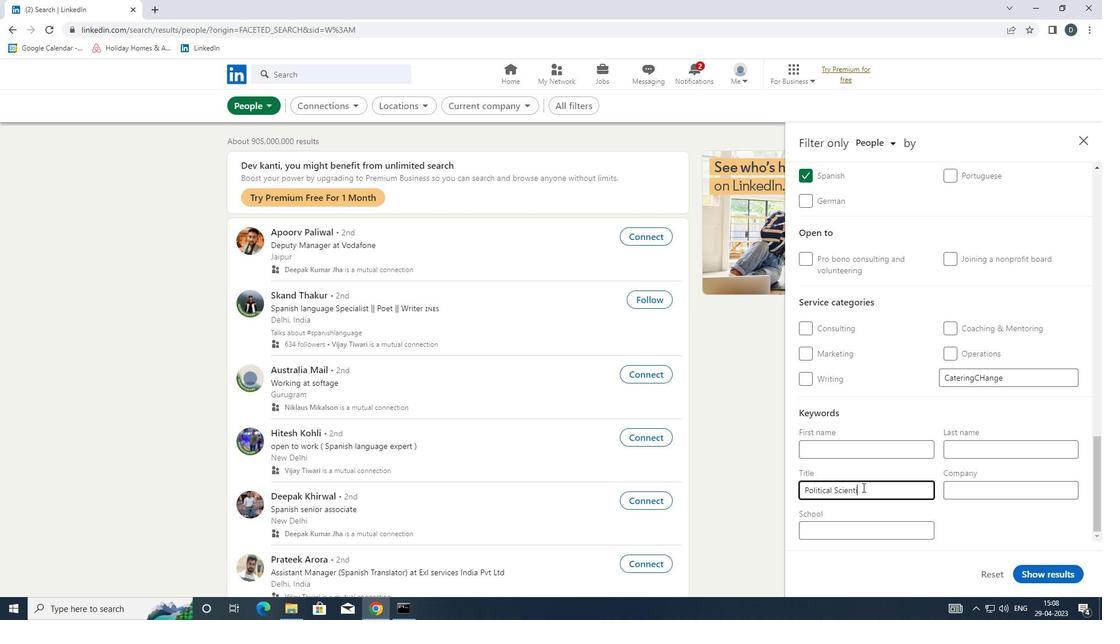 
Action: Mouse moved to (1047, 574)
Screenshot: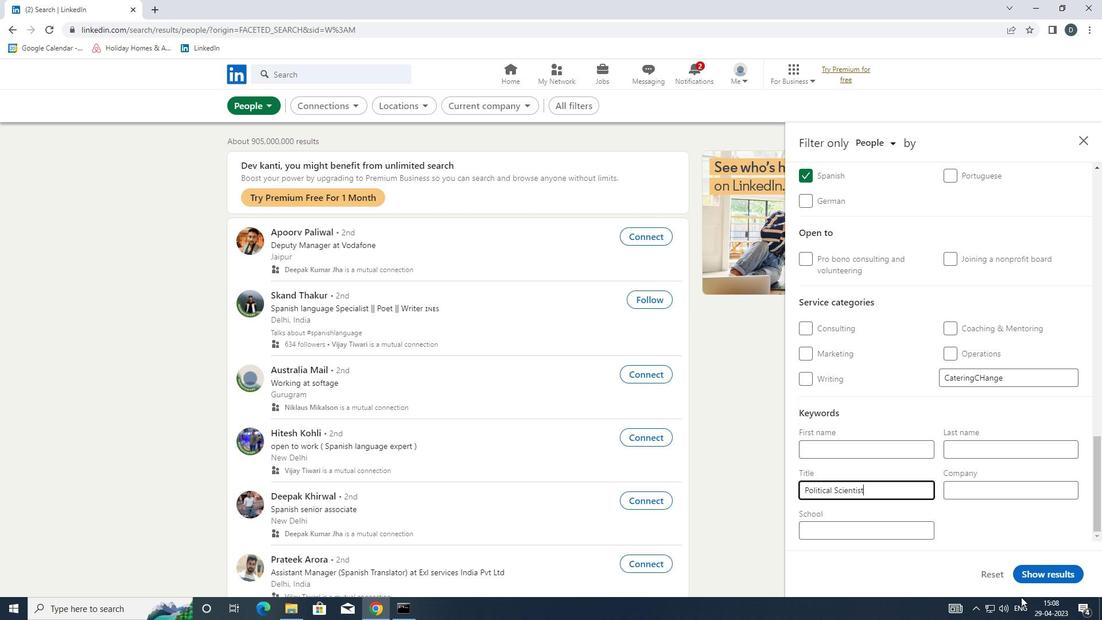 
Action: Mouse pressed left at (1047, 574)
Screenshot: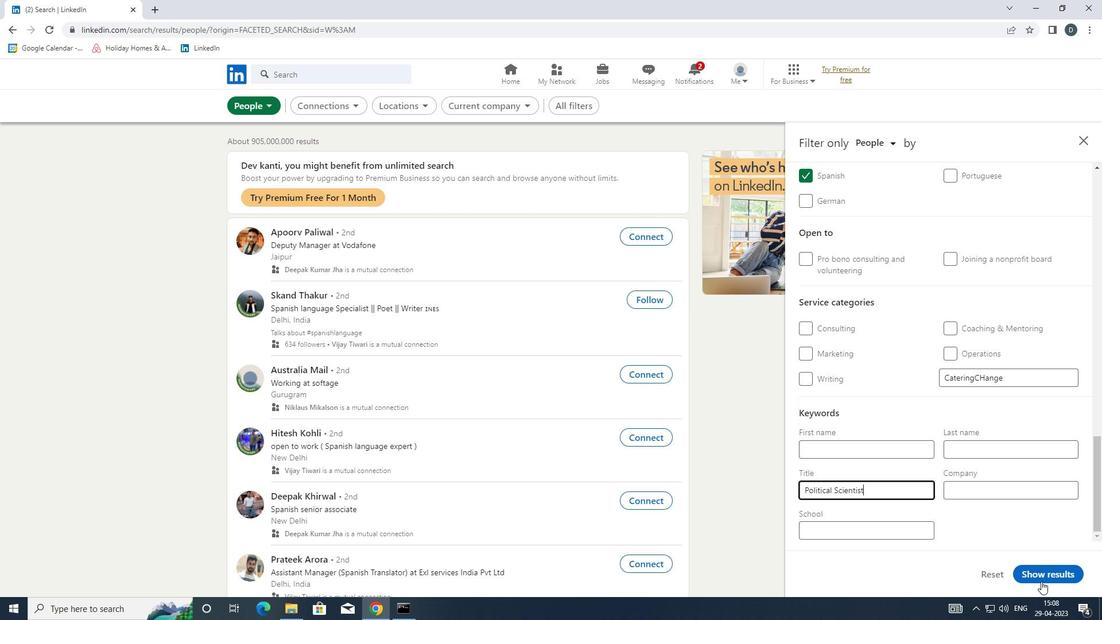 
Action: Mouse moved to (594, 215)
Screenshot: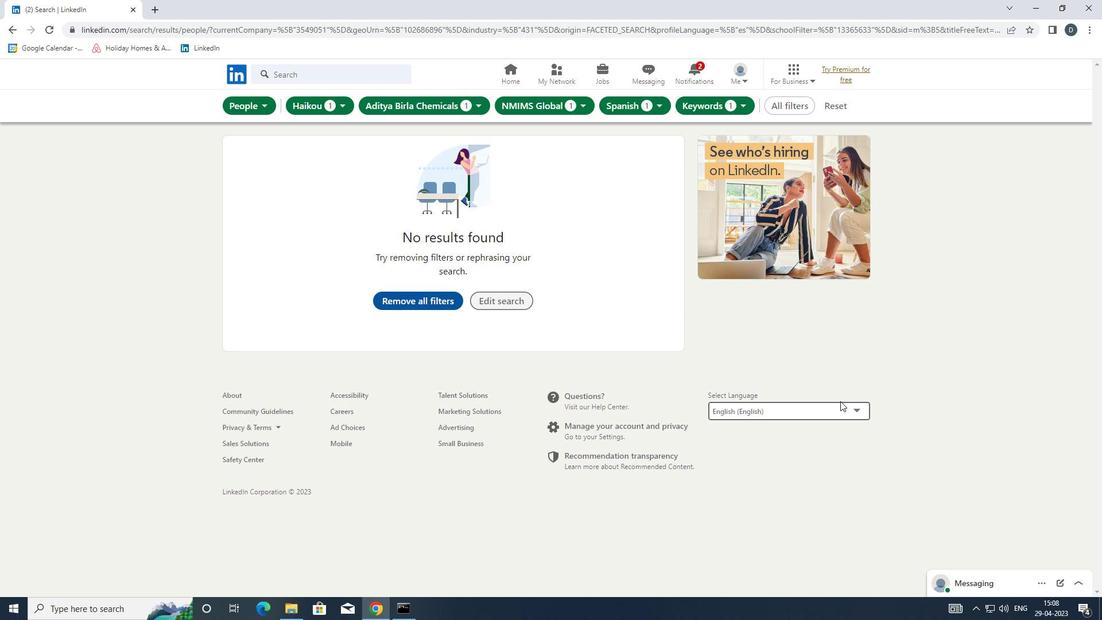 
